 Task: Select the current location as San Jacinto Battleground State Historic Site, Texas, United States . Now zoom + , and verify the location . Show zoom slider
Action: Mouse moved to (279, 63)
Screenshot: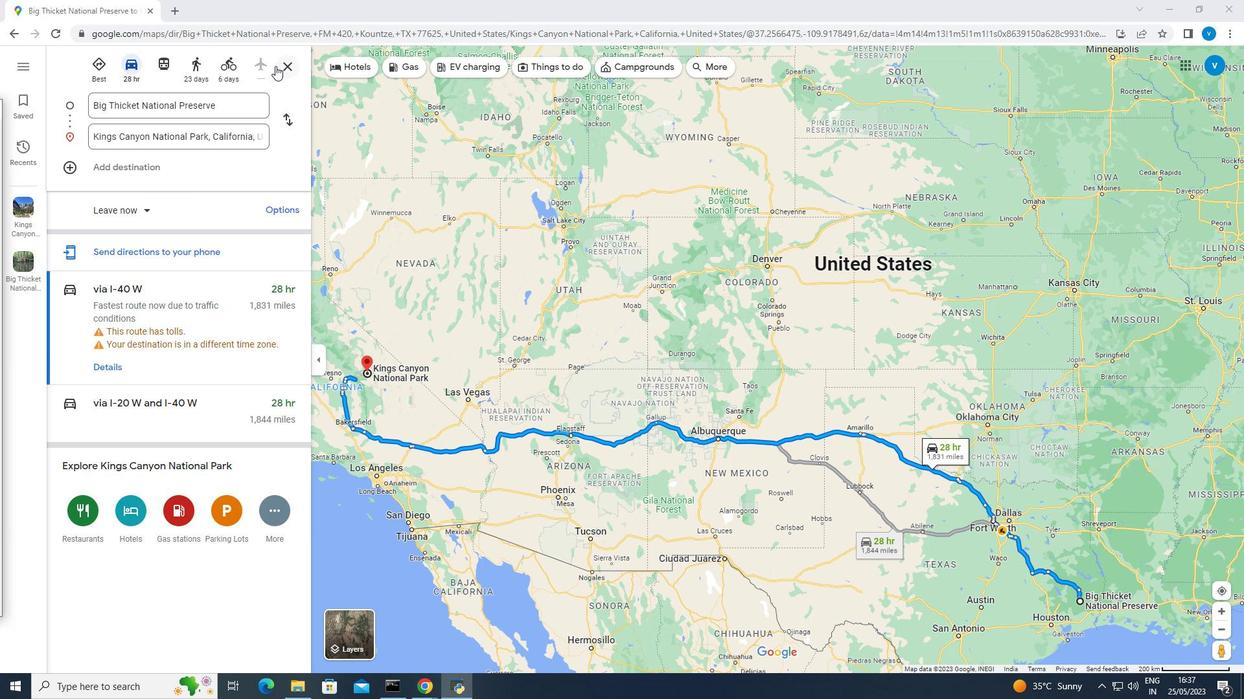 
Action: Mouse pressed left at (279, 63)
Screenshot: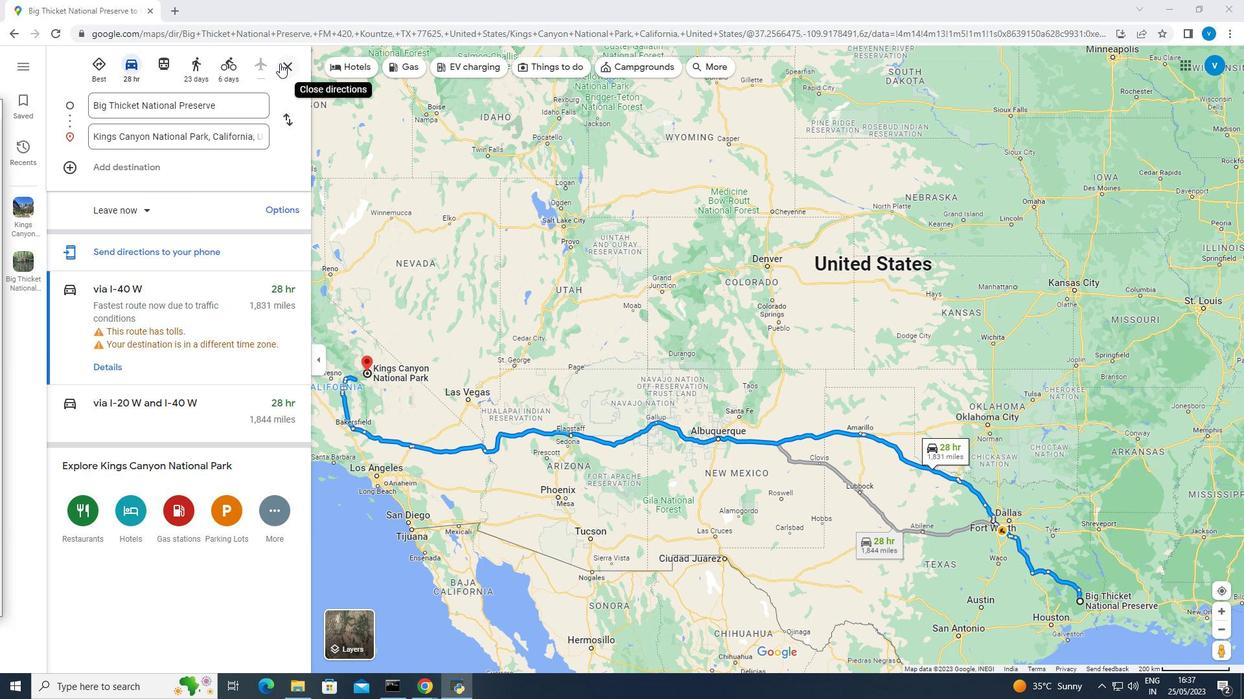 
Action: Mouse moved to (213, 60)
Screenshot: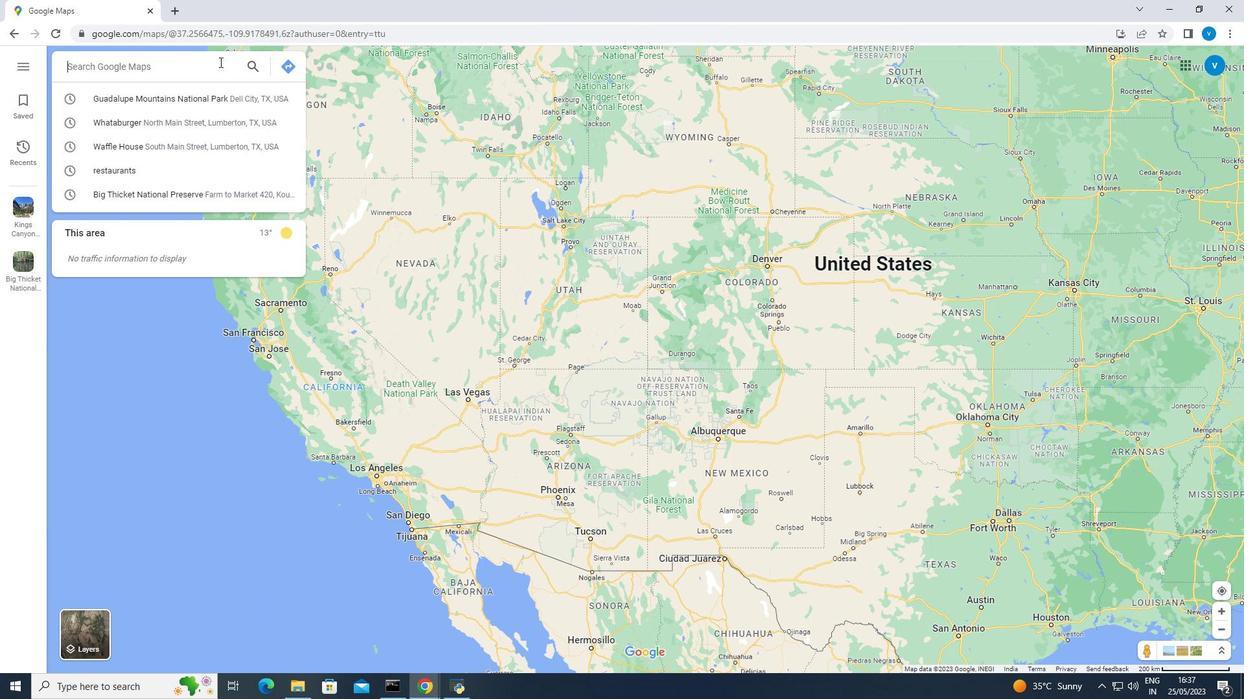 
Action: Mouse pressed left at (213, 60)
Screenshot: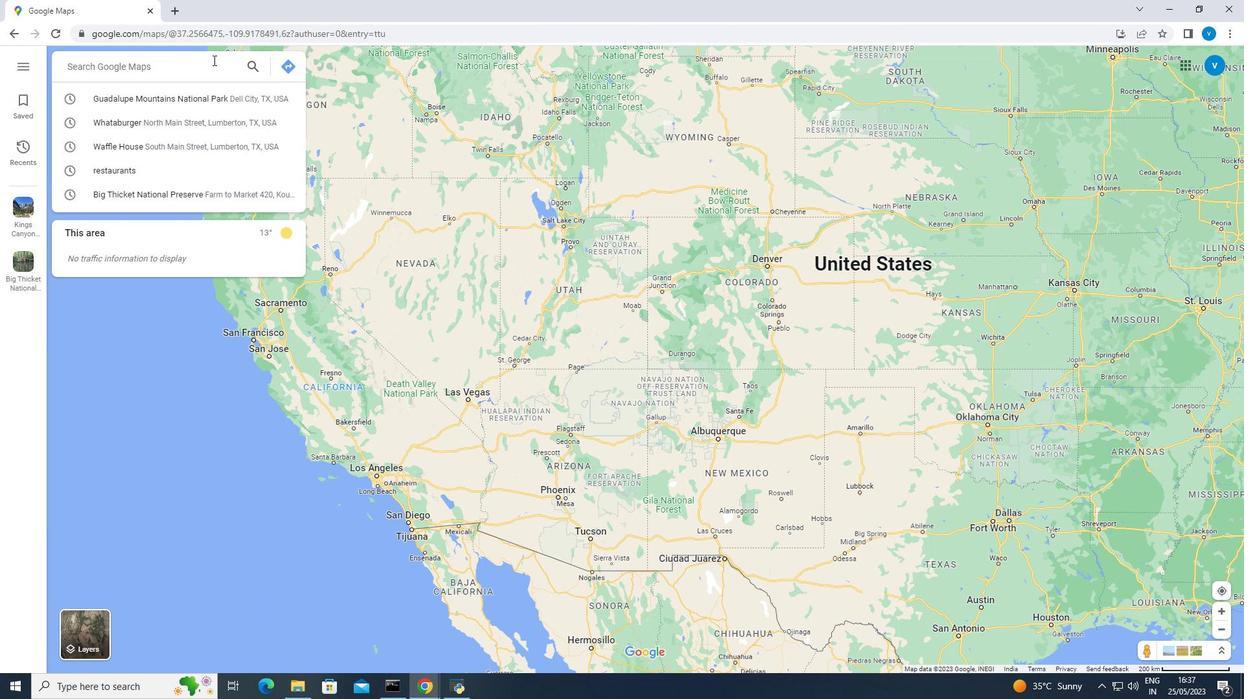 
Action: Key pressed <Key.shift><Key.shift><Key.shift><Key.shift><Key.shift><Key.shift>San<Key.space><Key.shift><Key.shift><Key.shift><Key.shift><Key.shift><Key.shift><Key.shift><Key.shift>Jacinto<Key.space><Key.shift><Key.shift><Key.shift><Key.shift><Key.shift>Battleground<Key.space><Key.shift><Key.shift><Key.shift><Key.shift>State<Key.space><Key.shift><Key.shift><Key.shift><Key.shift>Historic<Key.space><Key.shift><Key.shift><Key.shift>Site,<Key.space><Key.shift><Key.shift><Key.shift>Texas,<Key.space><Key.shift><Key.shift><Key.shift><Key.shift><Key.shift>United<Key.space><Key.shift><Key.shift><Key.shift><Key.shift>States<Key.enter>
Screenshot: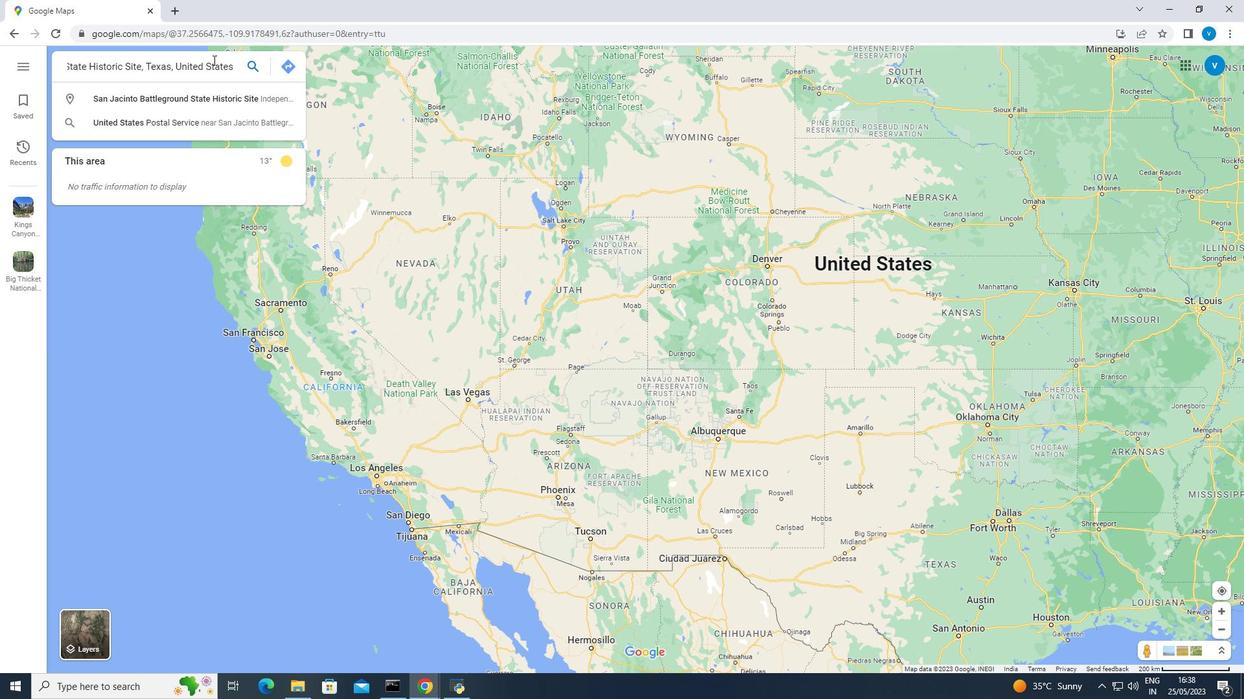 
Action: Mouse moved to (546, 322)
Screenshot: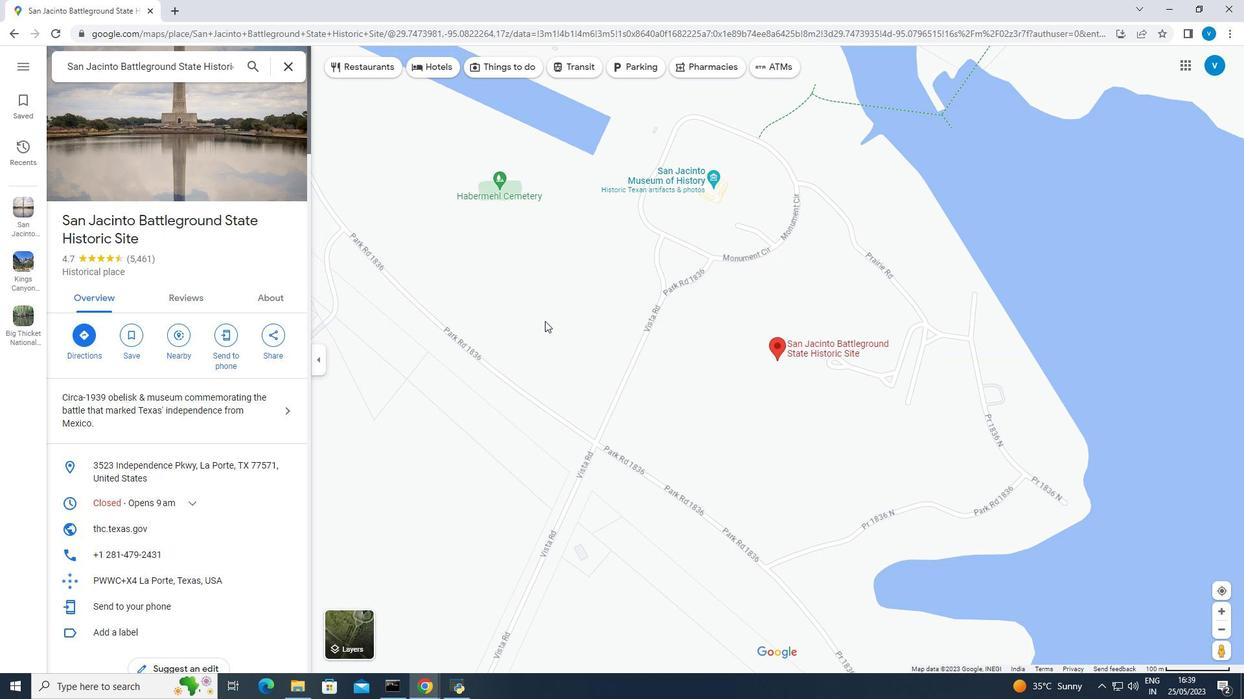 
Action: Mouse scrolled (546, 321) with delta (0, 0)
Screenshot: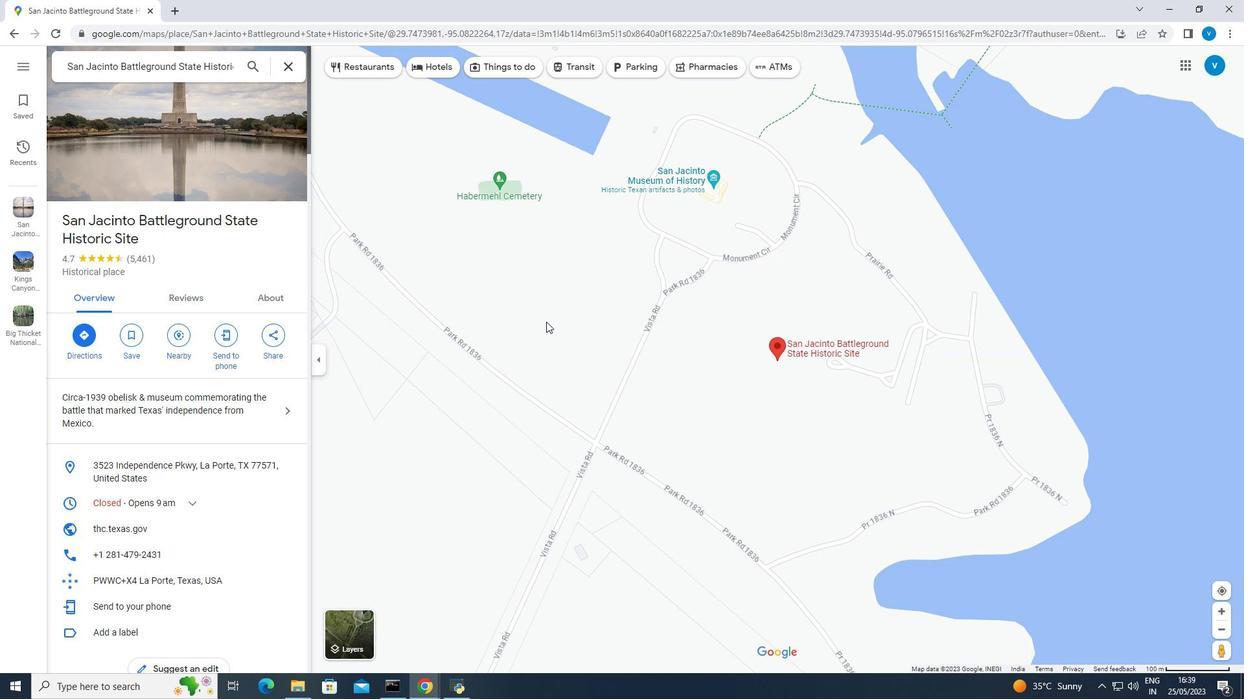 
Action: Mouse scrolled (546, 321) with delta (0, 0)
Screenshot: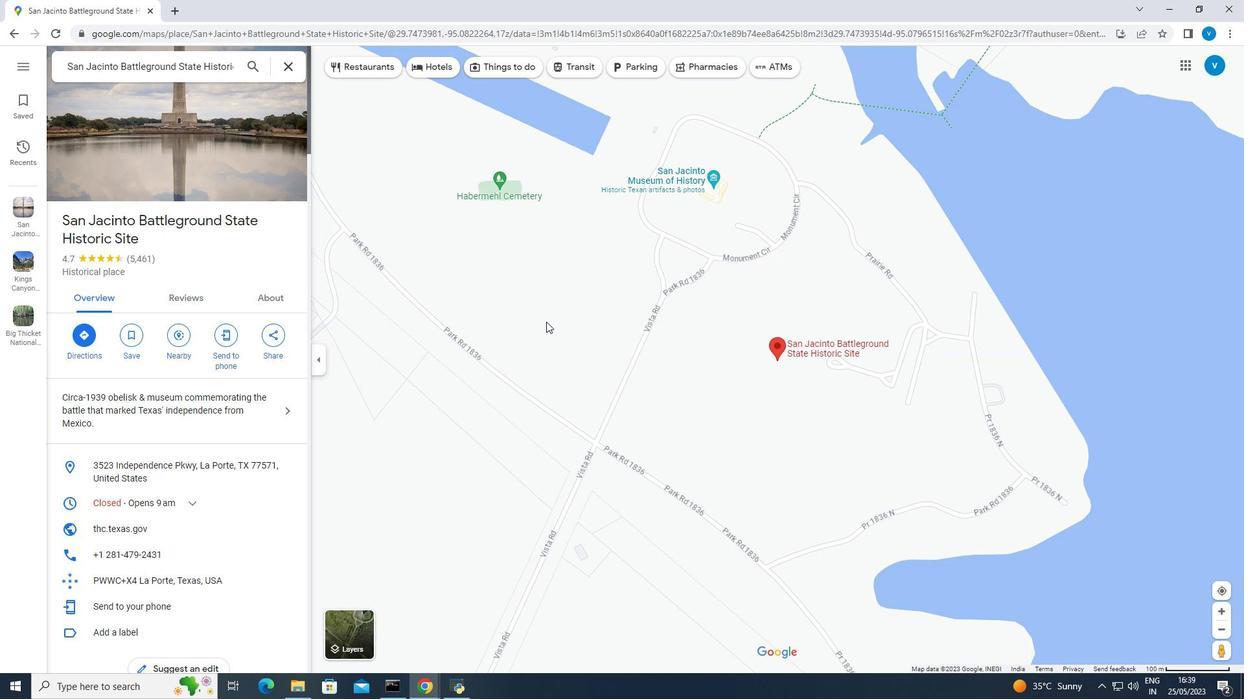 
Action: Mouse scrolled (546, 321) with delta (0, 0)
Screenshot: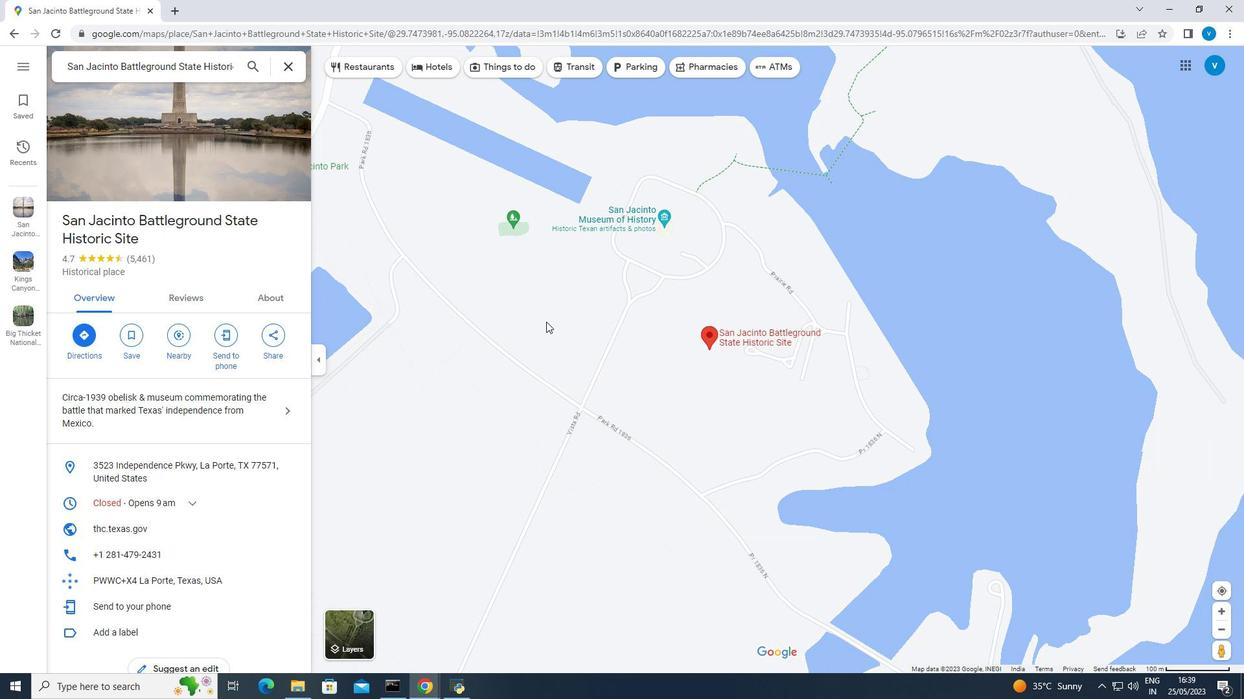 
Action: Mouse scrolled (546, 321) with delta (0, 0)
Screenshot: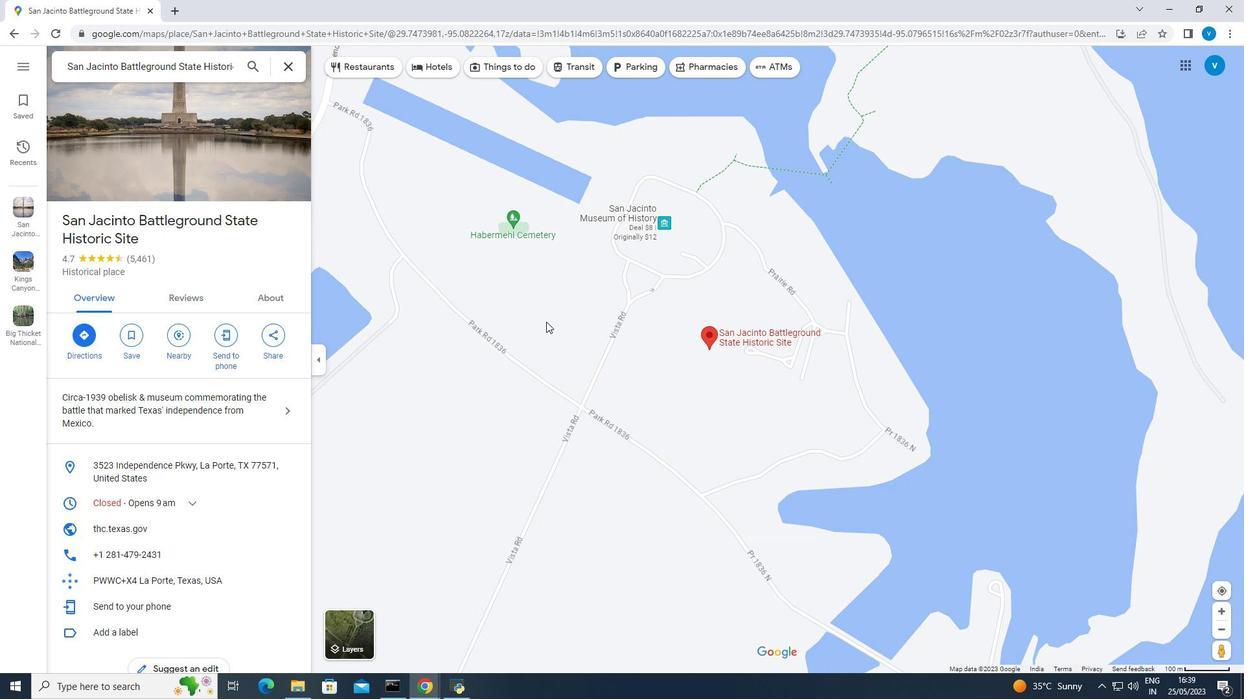 
Action: Mouse scrolled (546, 321) with delta (0, 0)
Screenshot: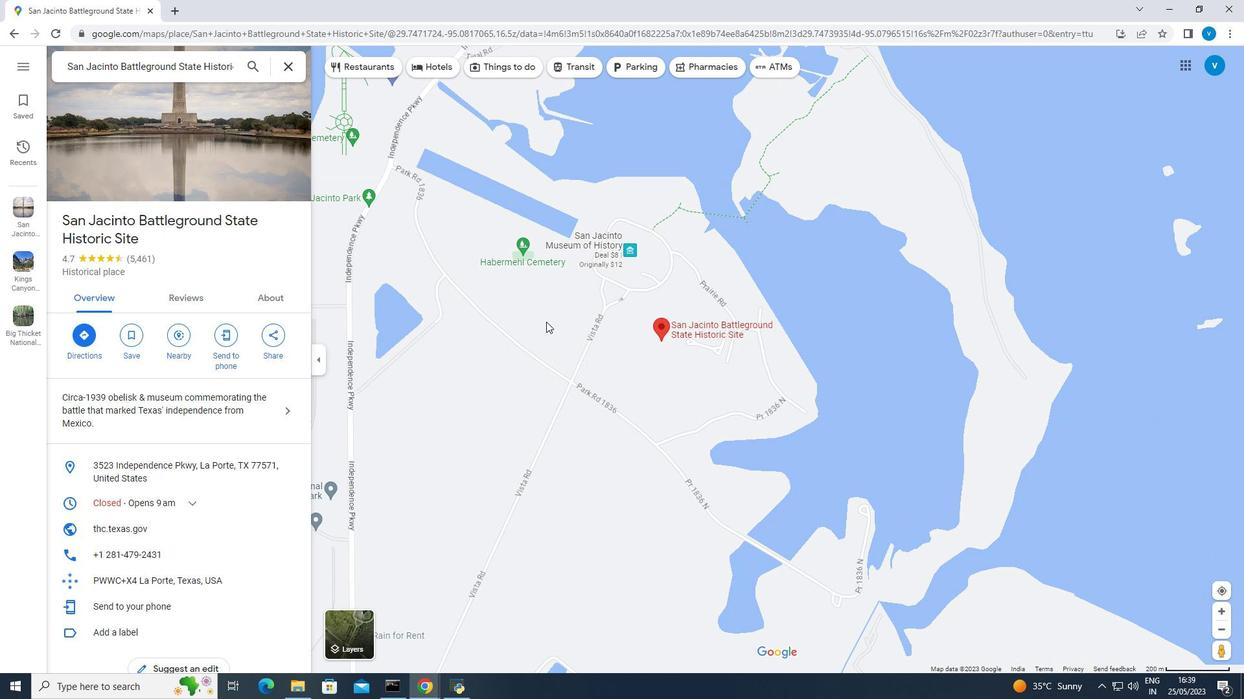 
Action: Mouse moved to (1219, 607)
Screenshot: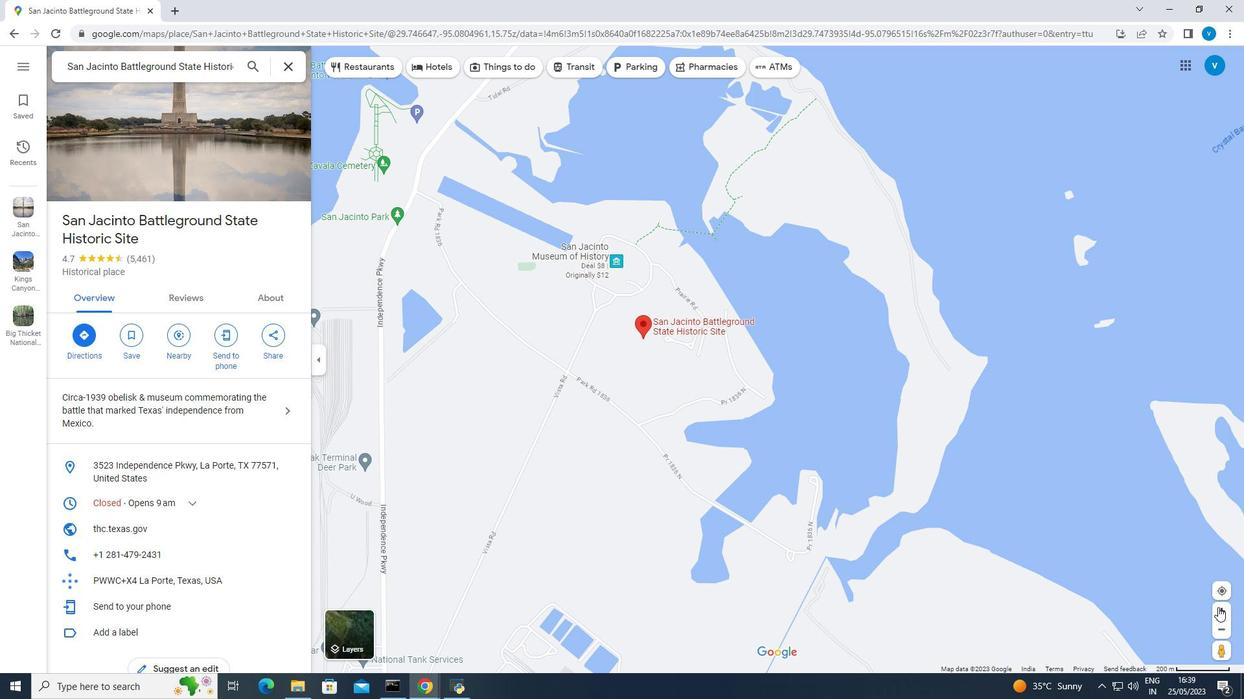 
Action: Mouse pressed left at (1219, 607)
Screenshot: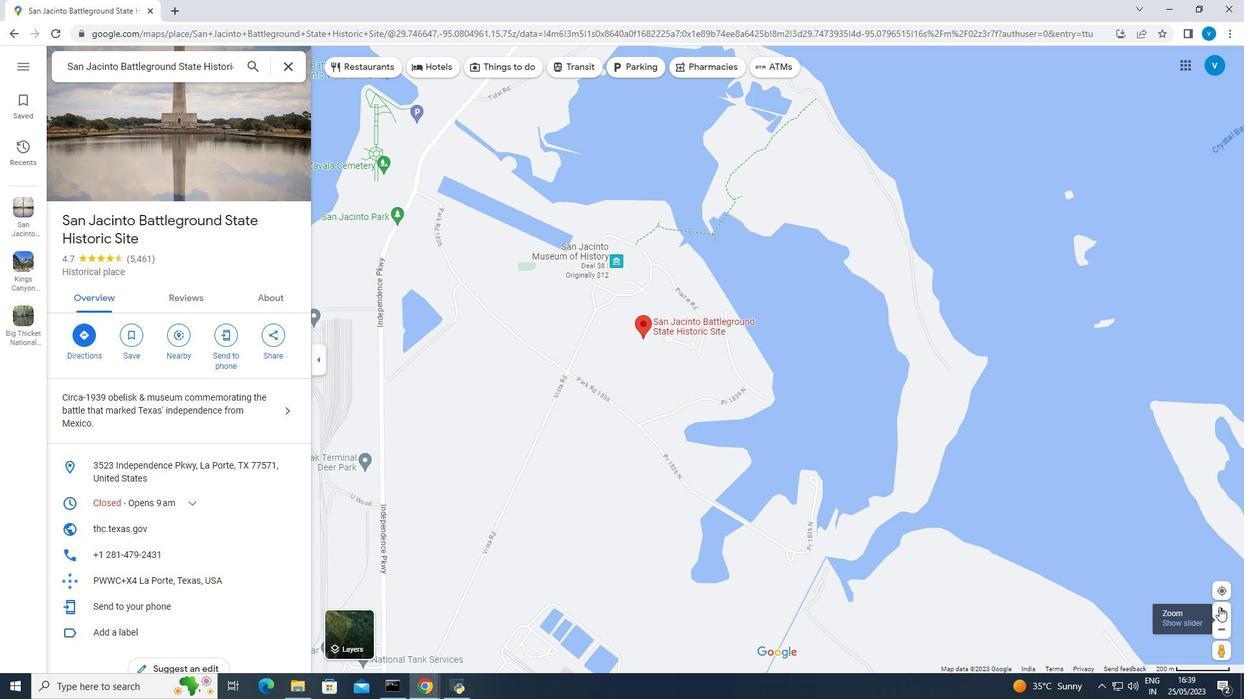 
Action: Mouse moved to (1219, 607)
Screenshot: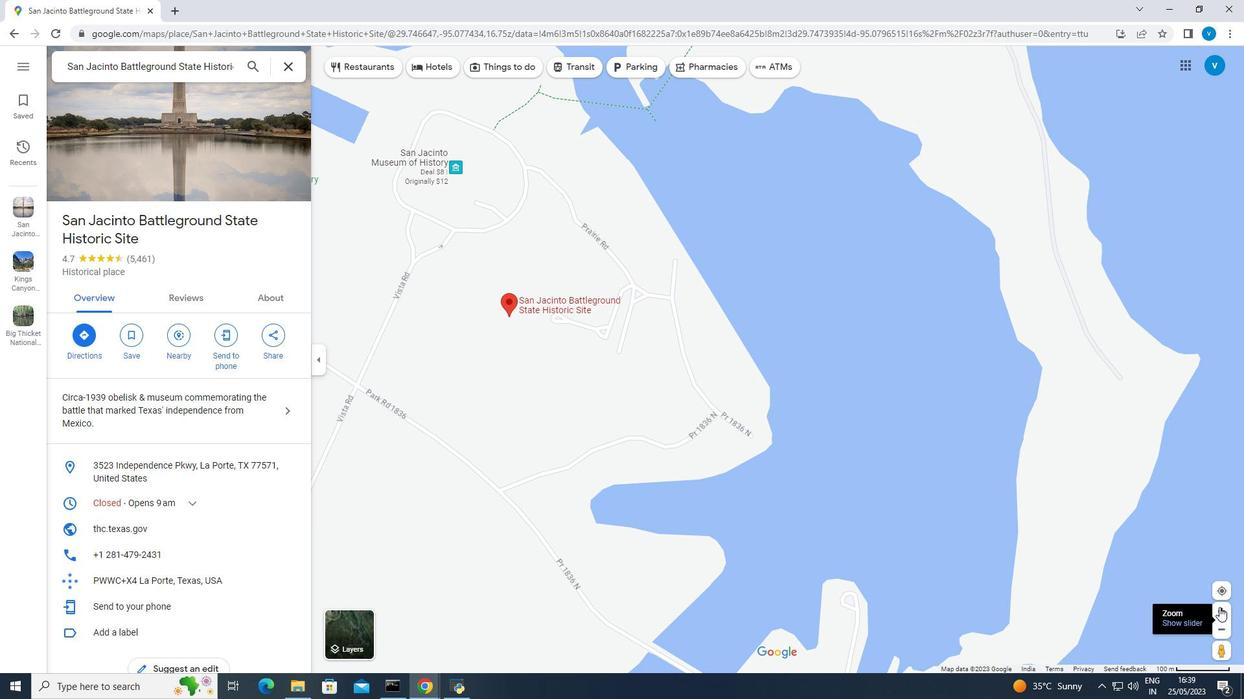 
Action: Mouse pressed left at (1219, 607)
Screenshot: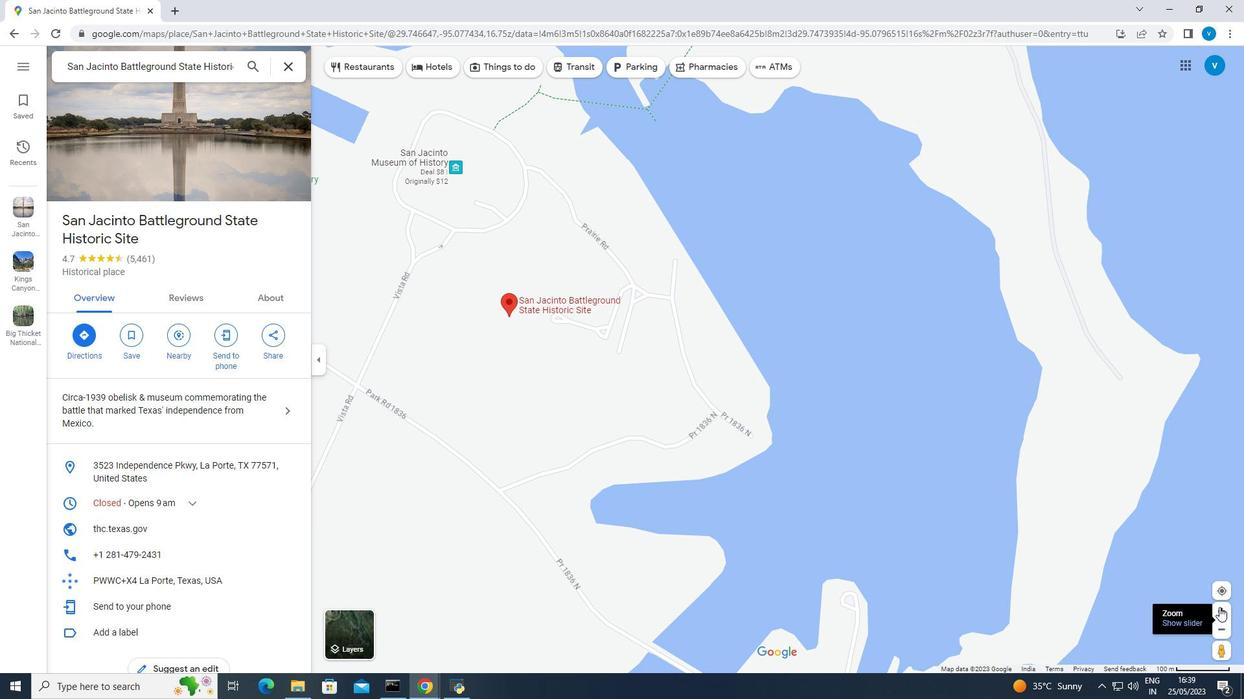 
Action: Mouse moved to (438, 314)
Screenshot: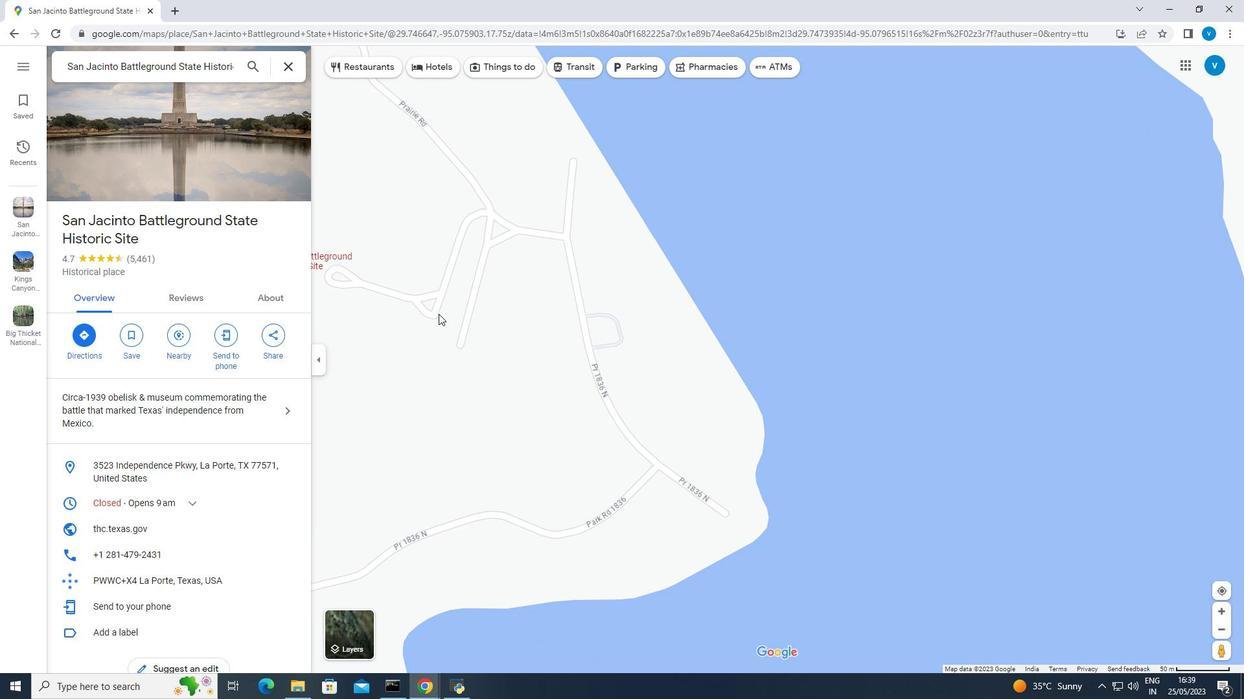 
Action: Mouse pressed left at (438, 314)
Screenshot: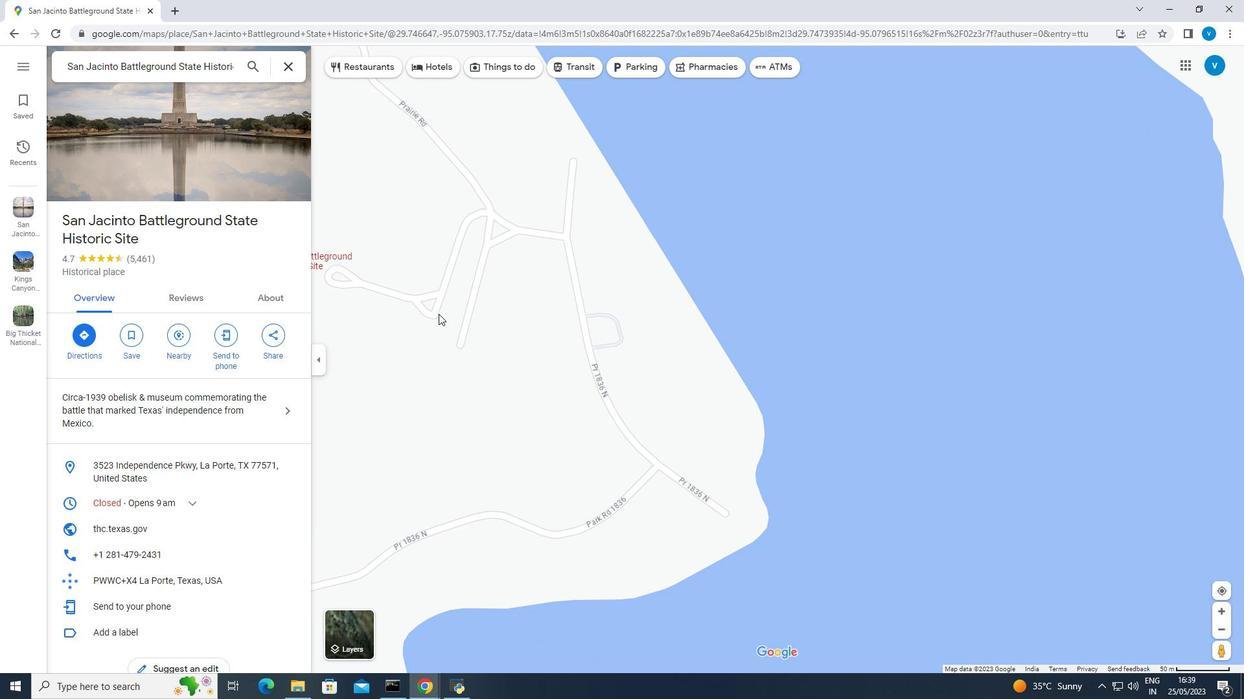 
Action: Mouse moved to (499, 334)
Screenshot: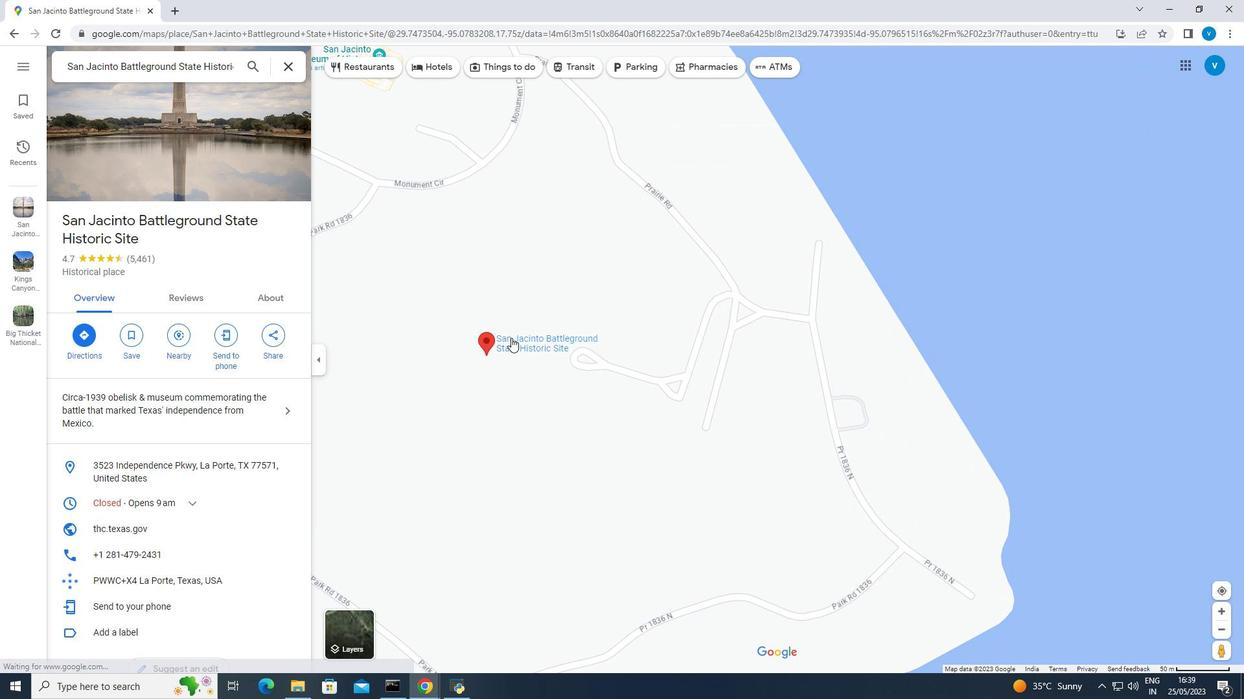 
Action: Mouse pressed left at (499, 334)
Screenshot: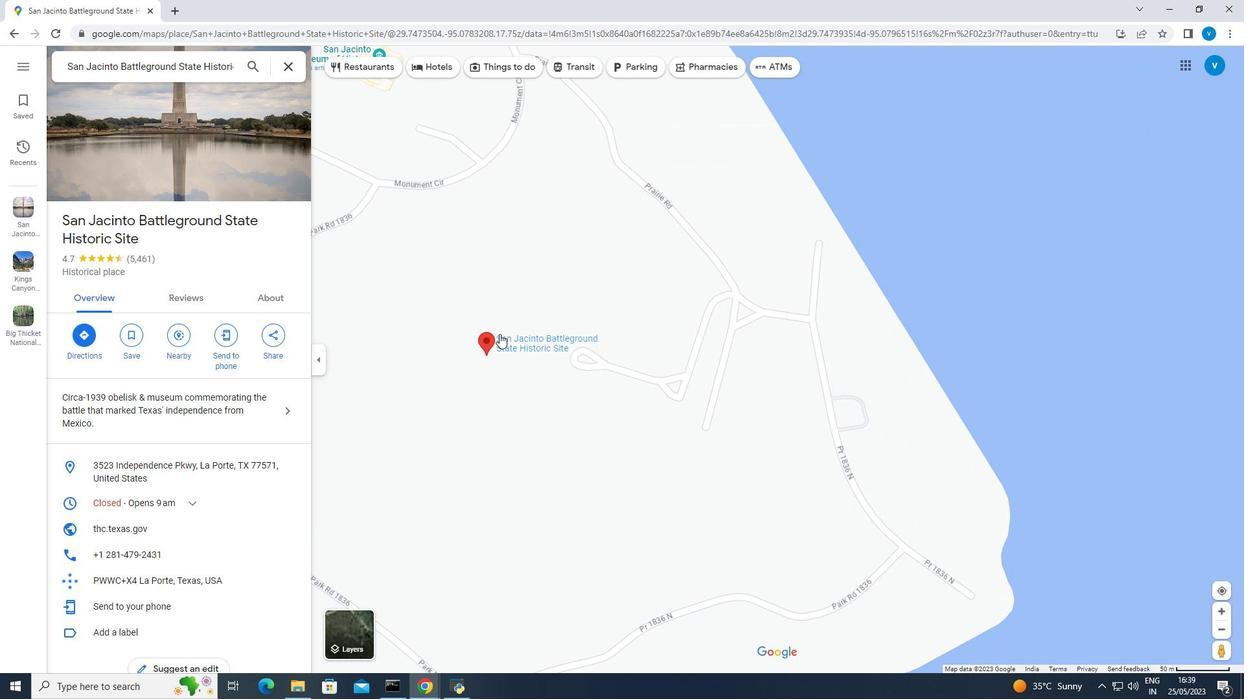 
Action: Mouse moved to (499, 333)
Screenshot: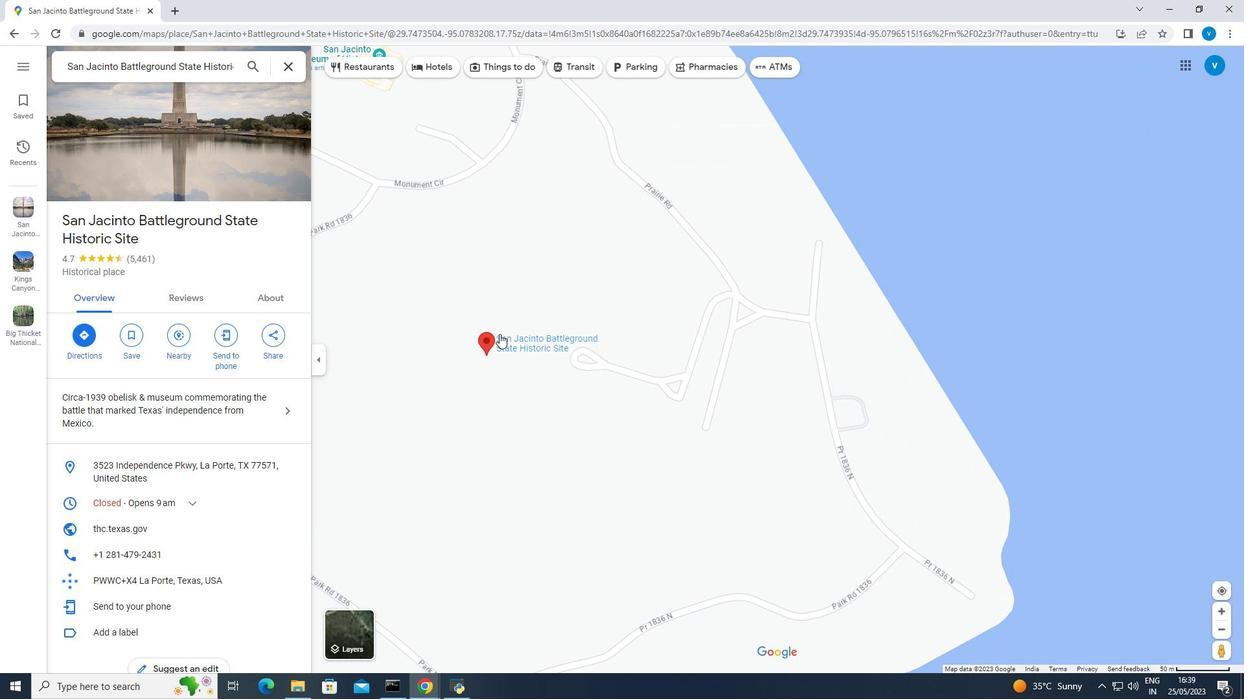 
Action: Mouse pressed left at (499, 333)
Screenshot: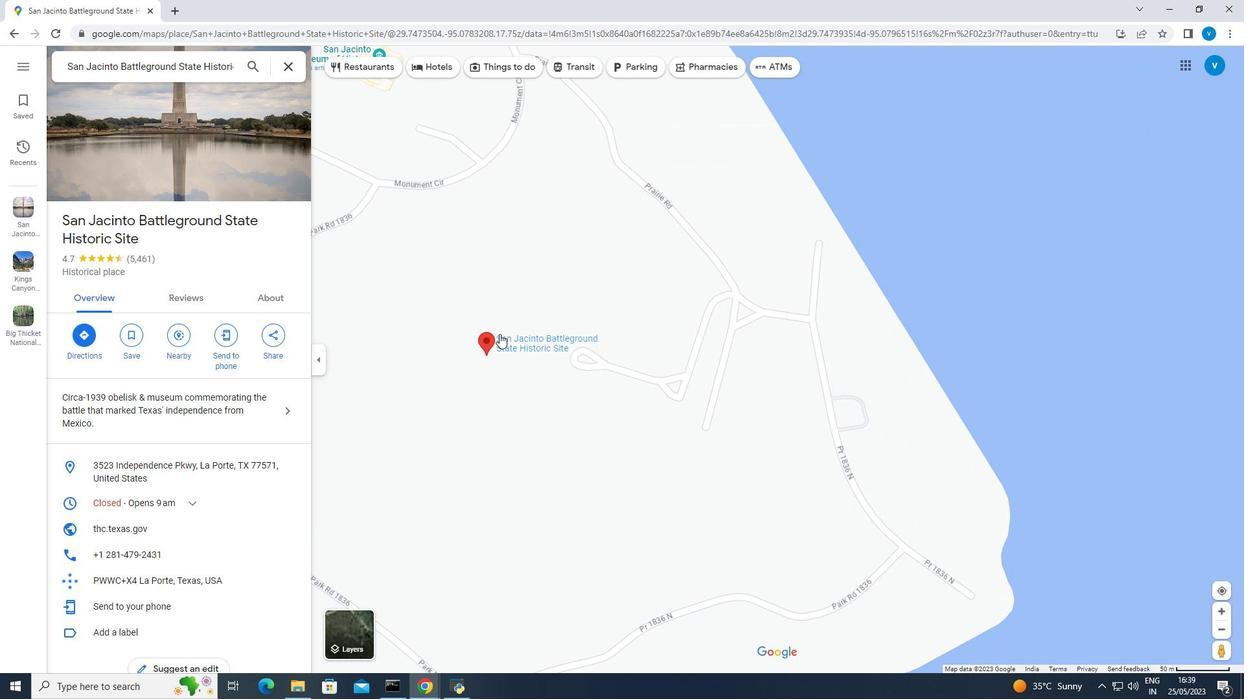 
Action: Mouse moved to (730, 473)
Screenshot: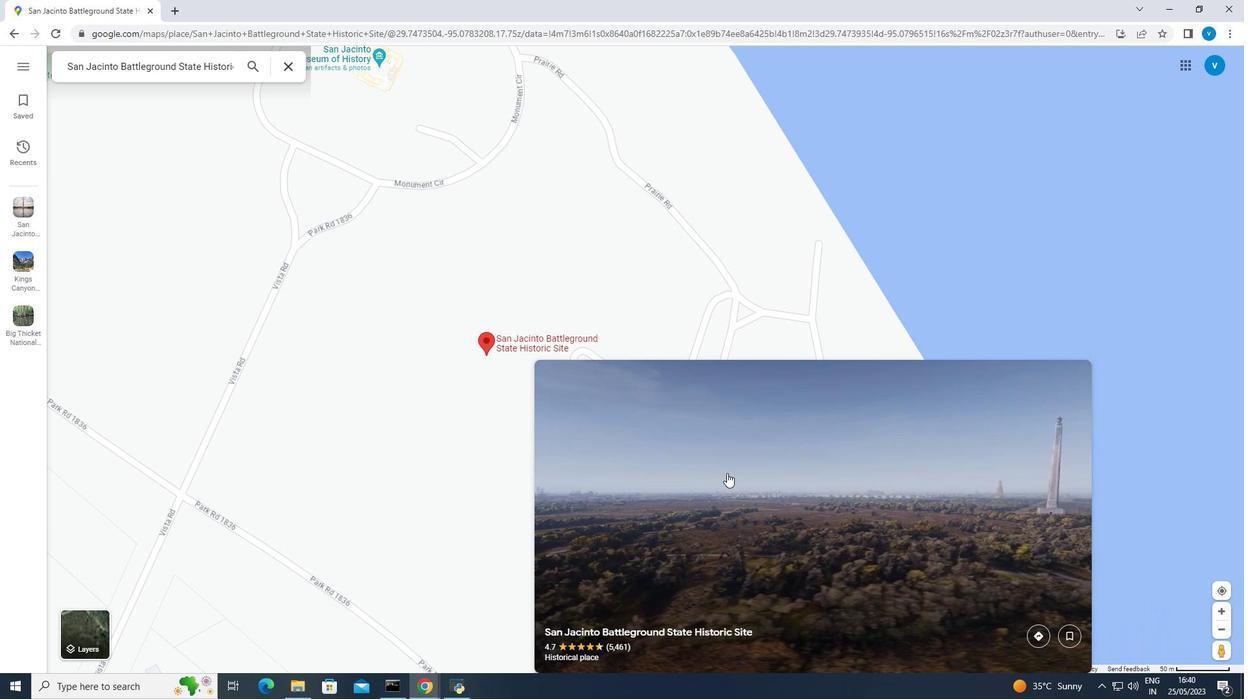 
Action: Mouse pressed left at (730, 473)
Screenshot: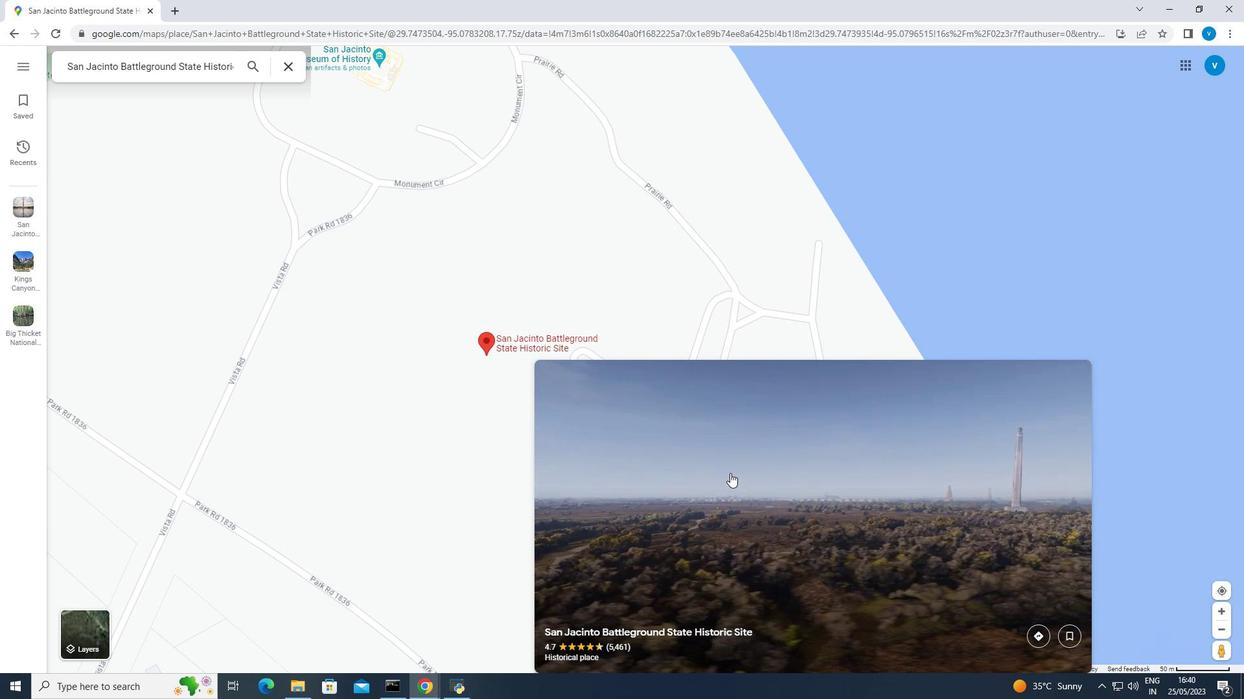 
Action: Mouse moved to (269, 152)
Screenshot: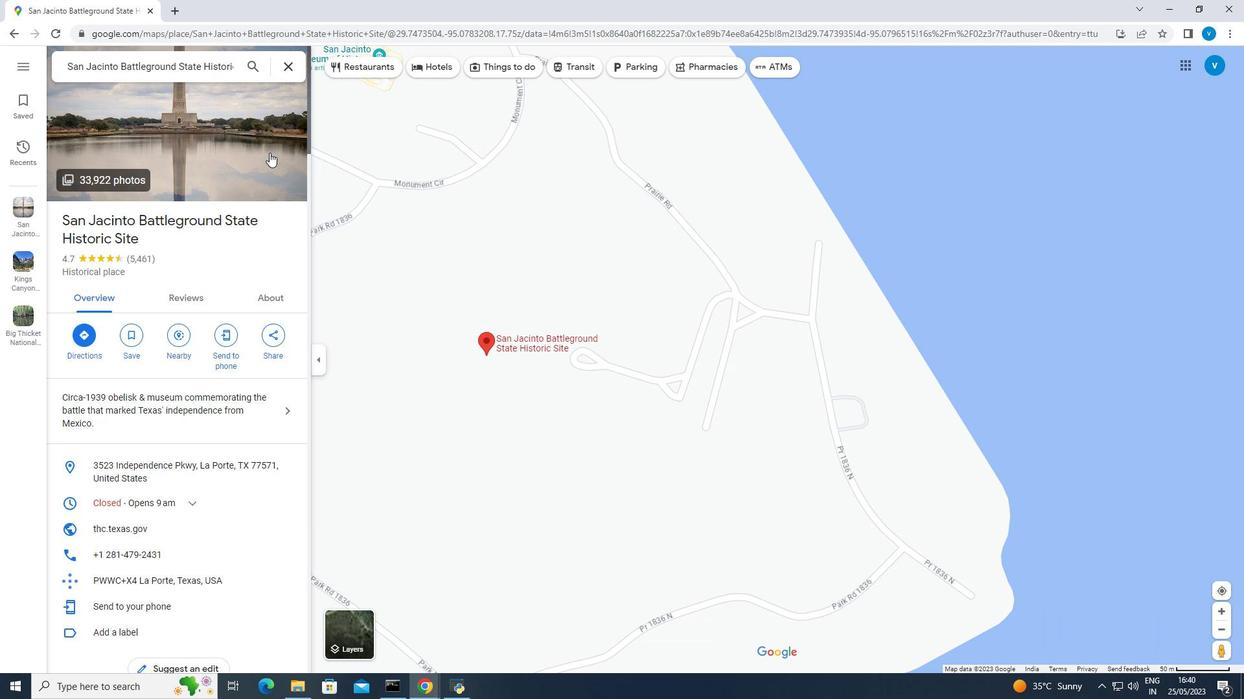 
Action: Mouse pressed left at (269, 152)
Screenshot: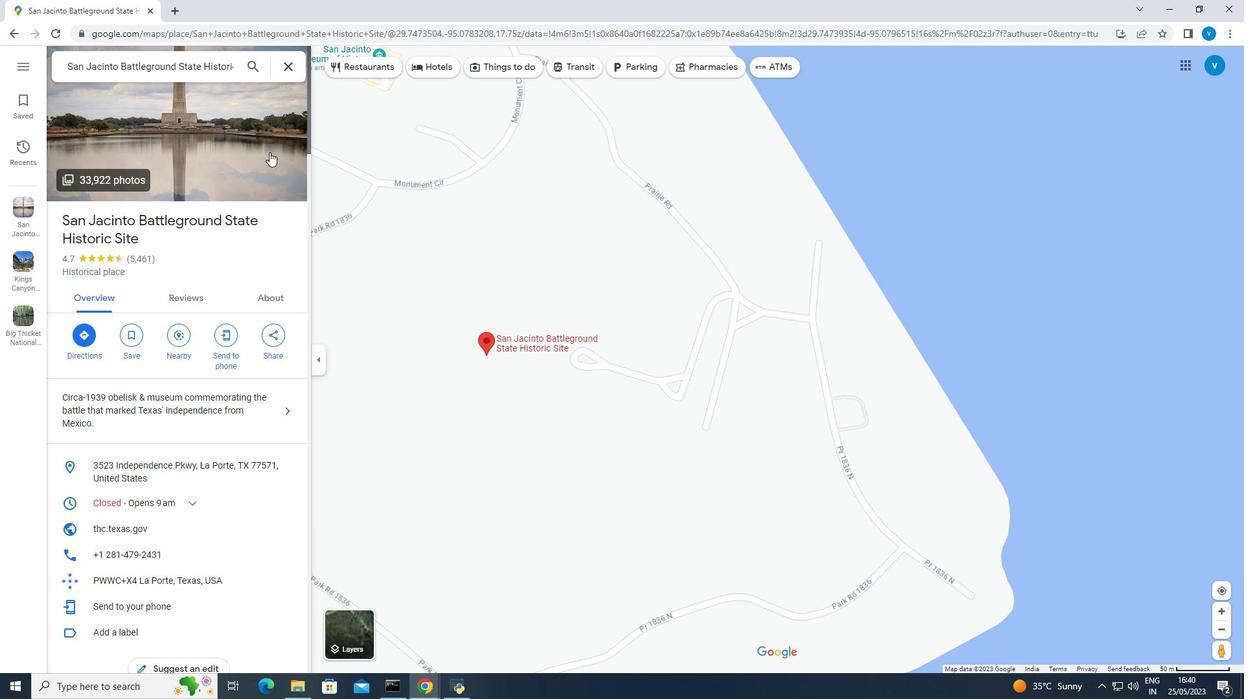
Action: Mouse pressed left at (269, 152)
Screenshot: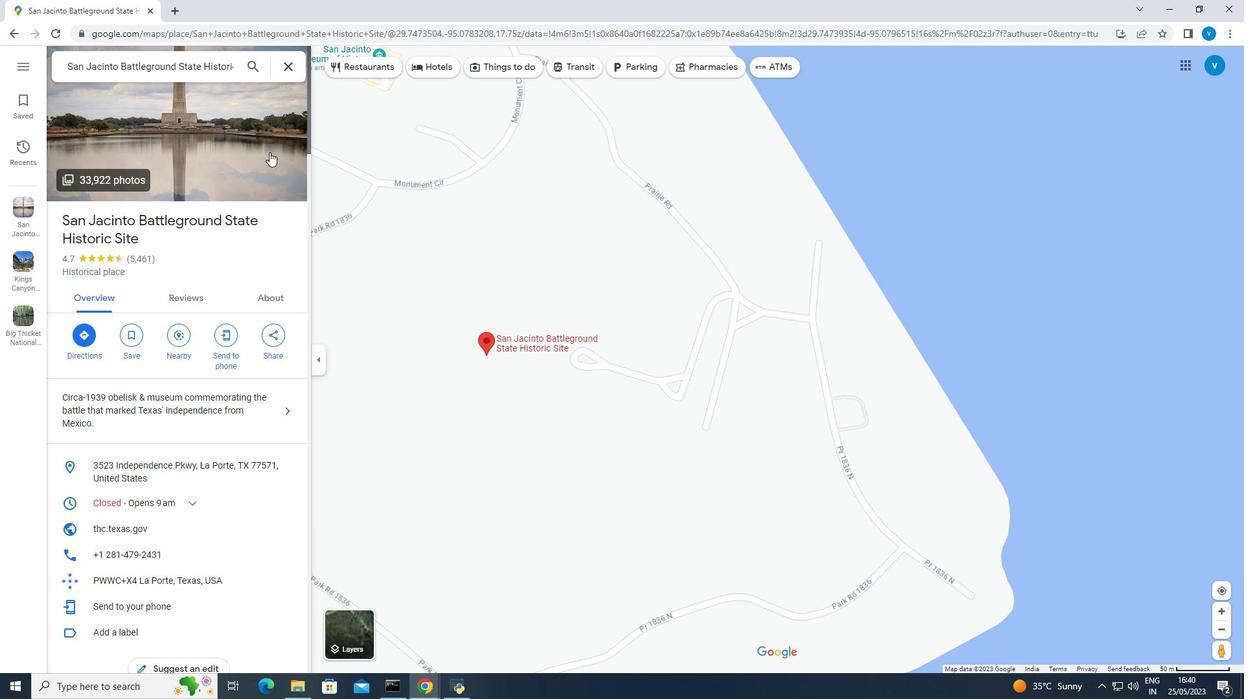 
Action: Mouse moved to (794, 573)
Screenshot: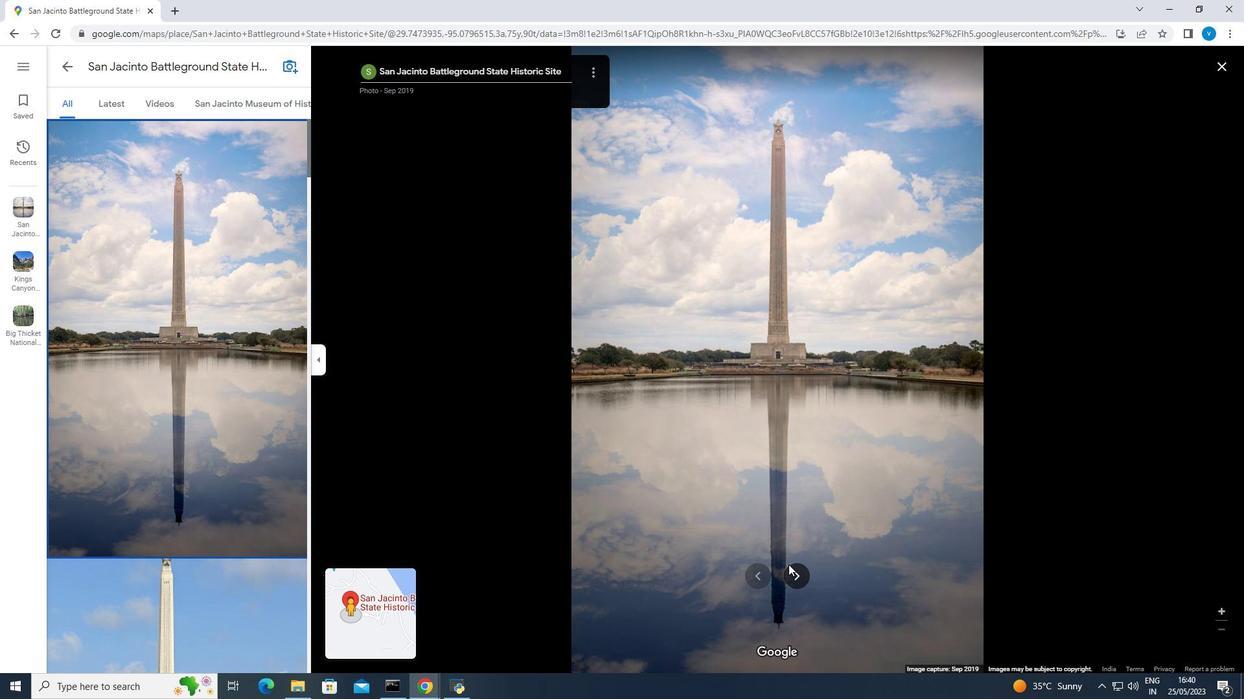 
Action: Mouse pressed left at (794, 573)
Screenshot: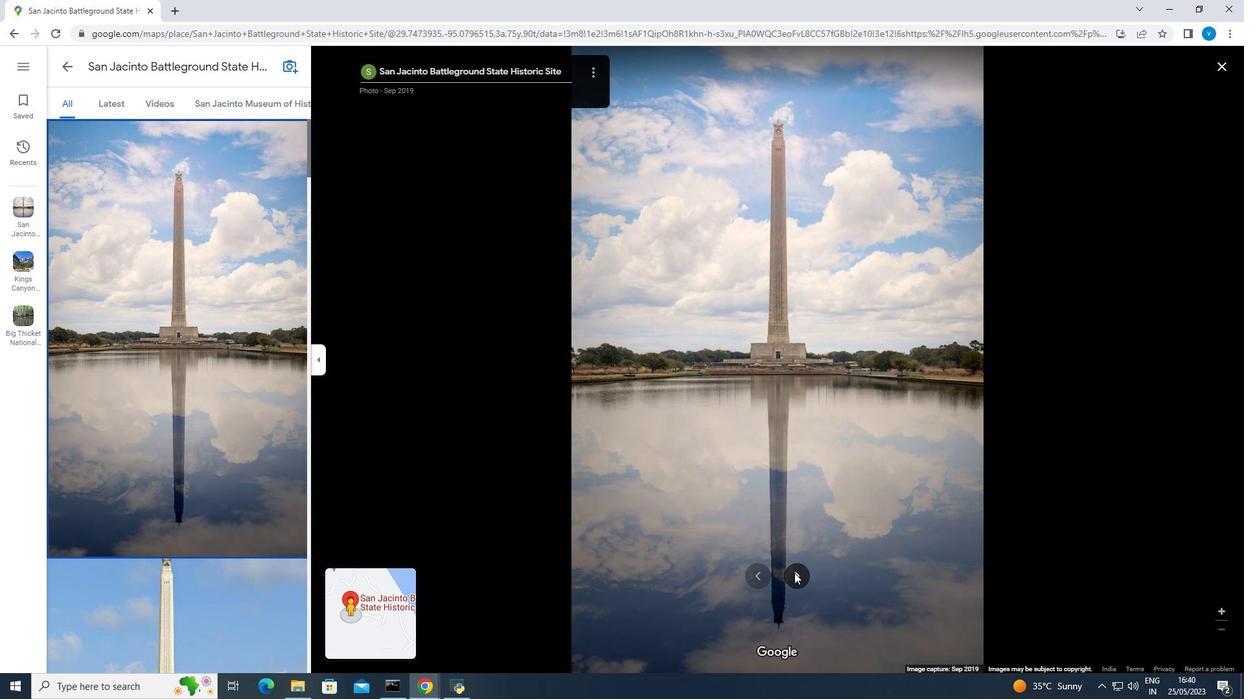 
Action: Mouse moved to (794, 572)
Screenshot: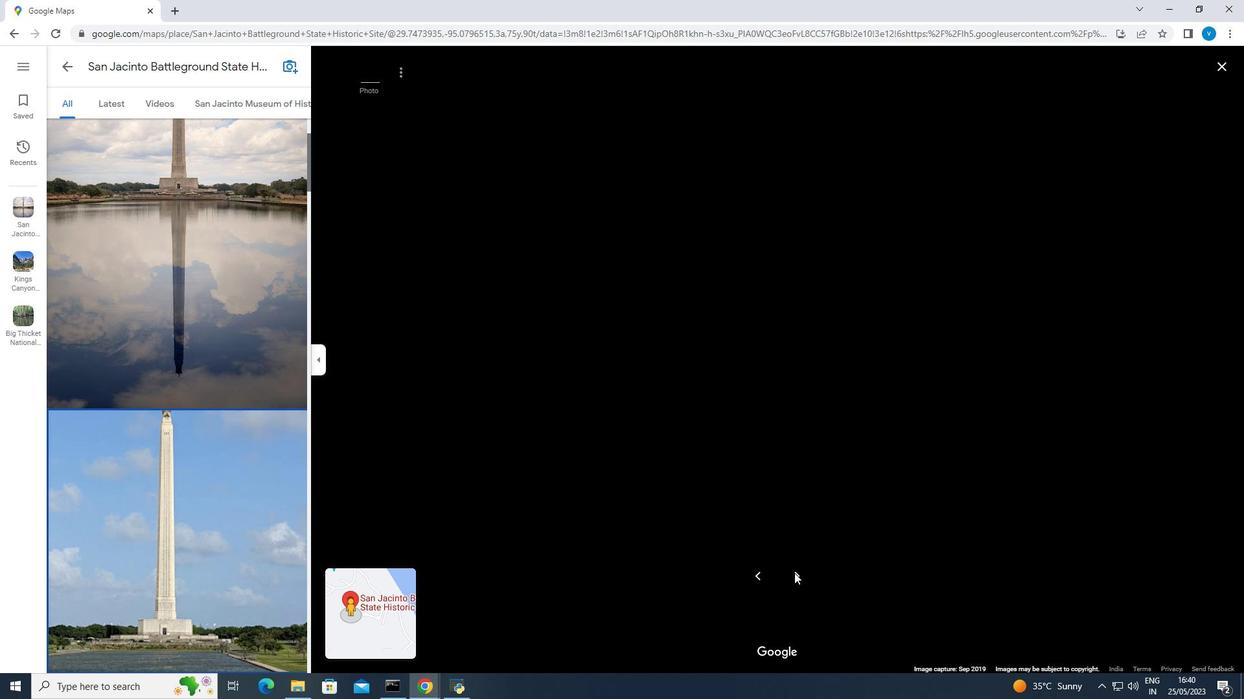 
Action: Mouse pressed left at (794, 572)
Screenshot: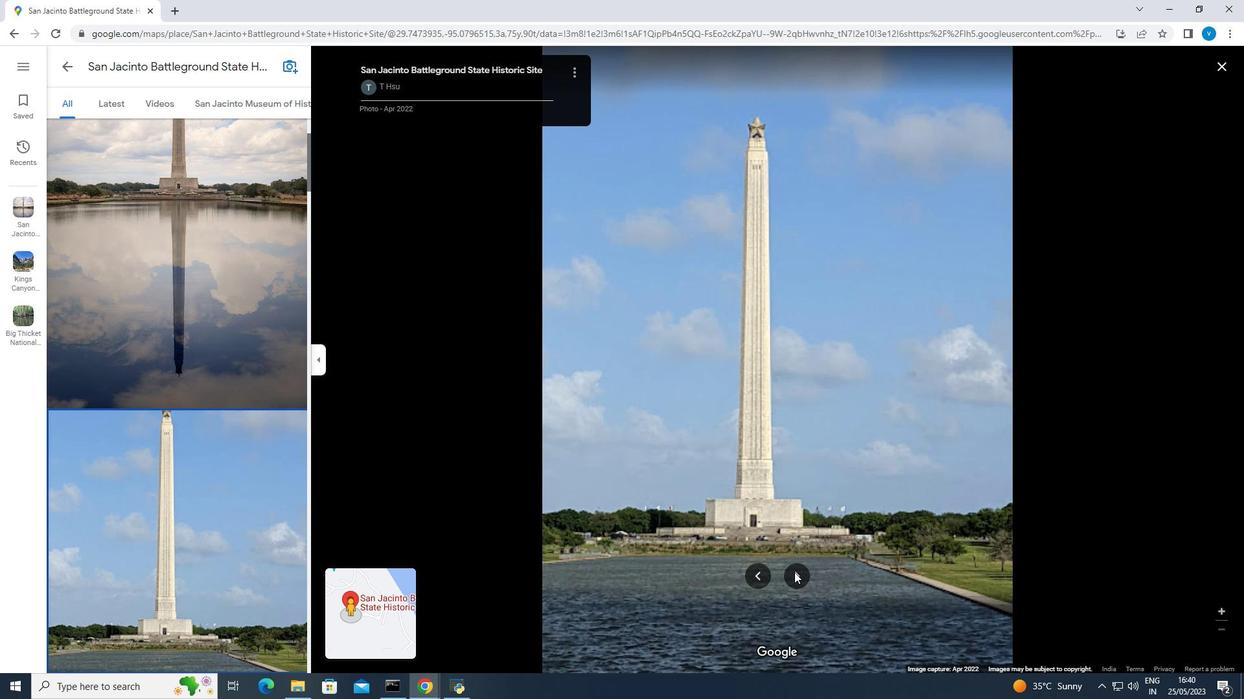 
Action: Mouse pressed left at (794, 572)
Screenshot: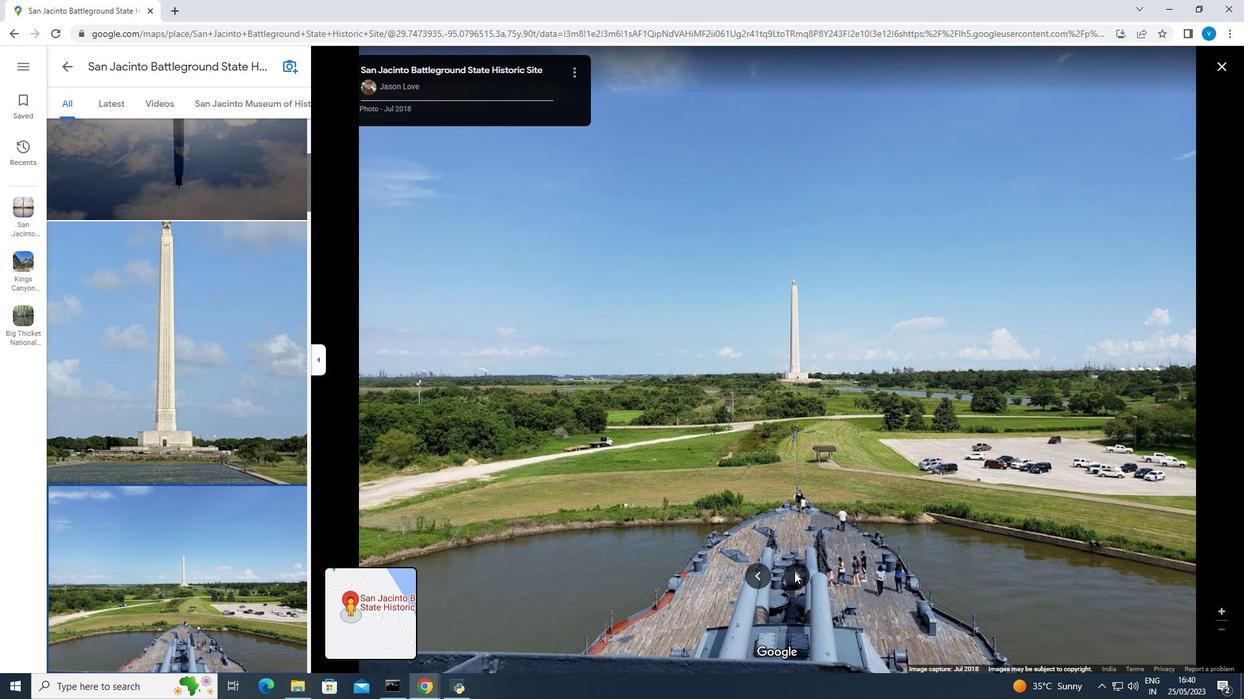 
Action: Mouse moved to (794, 569)
Screenshot: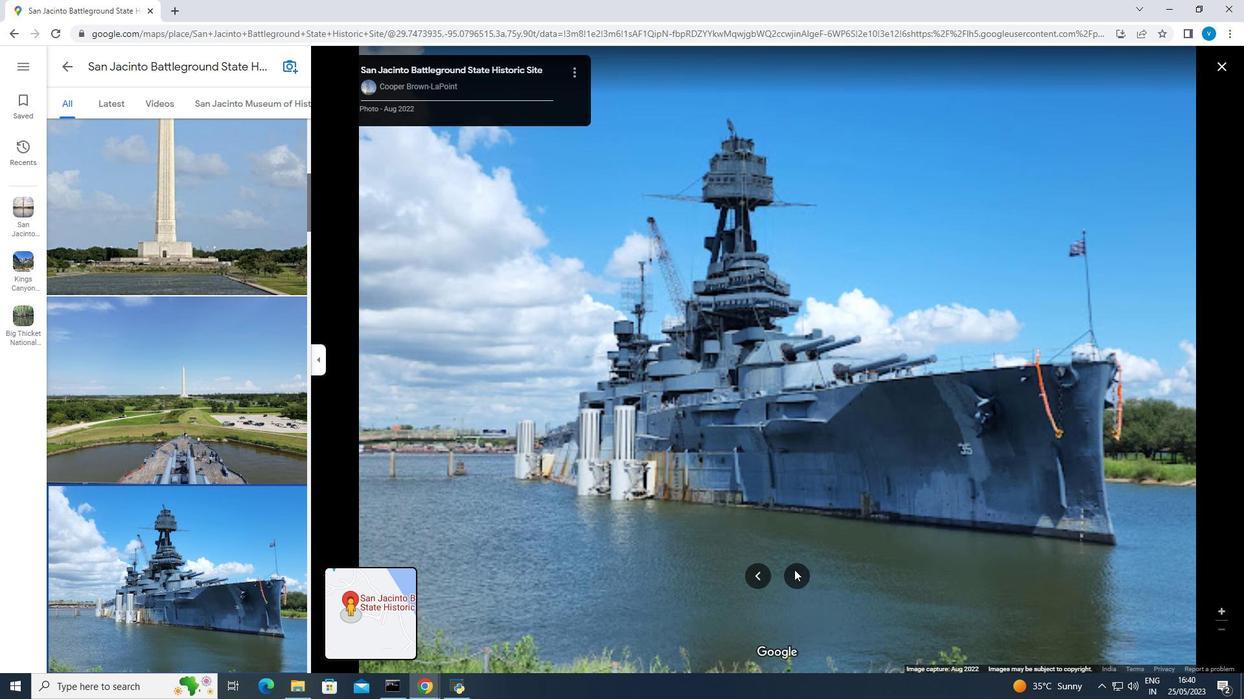 
Action: Mouse pressed left at (794, 569)
Screenshot: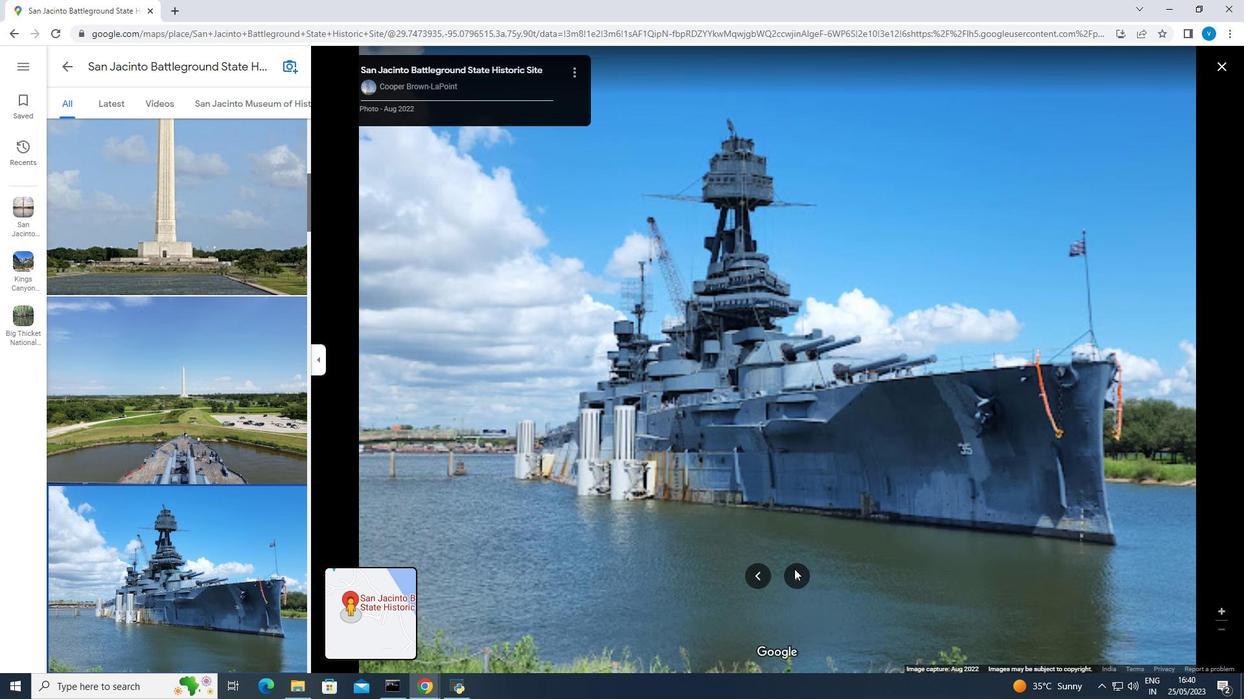 
Action: Mouse pressed left at (794, 569)
Screenshot: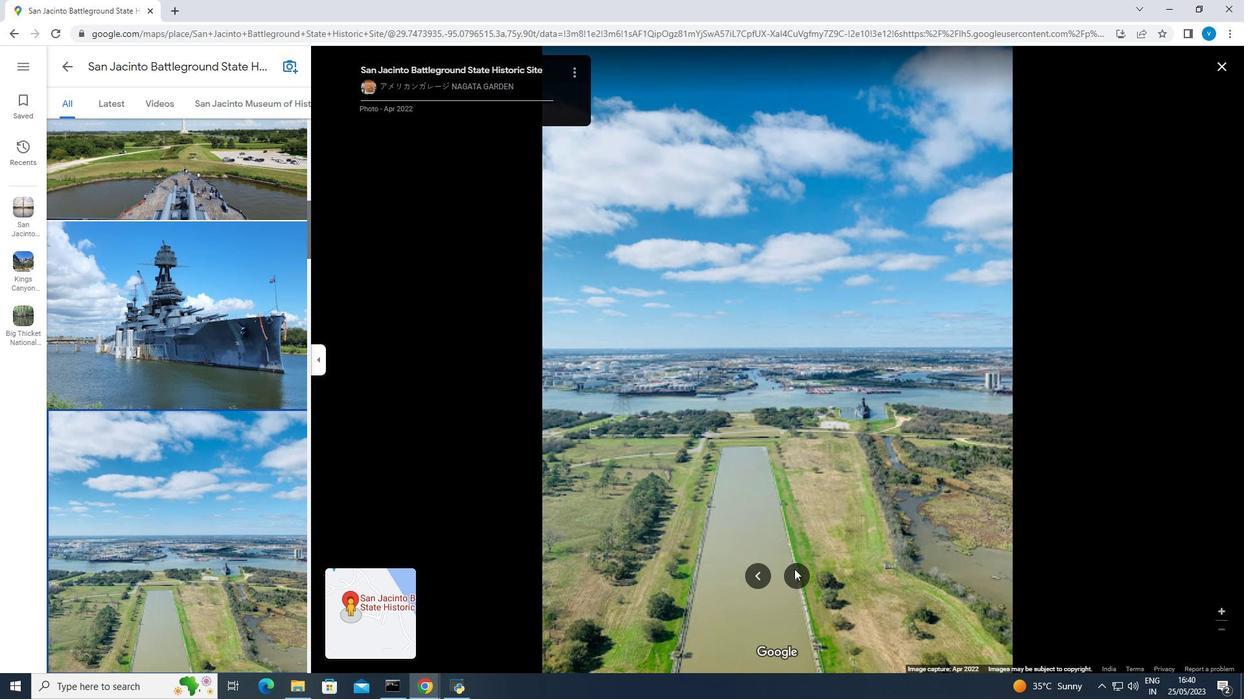 
Action: Mouse pressed left at (794, 569)
Screenshot: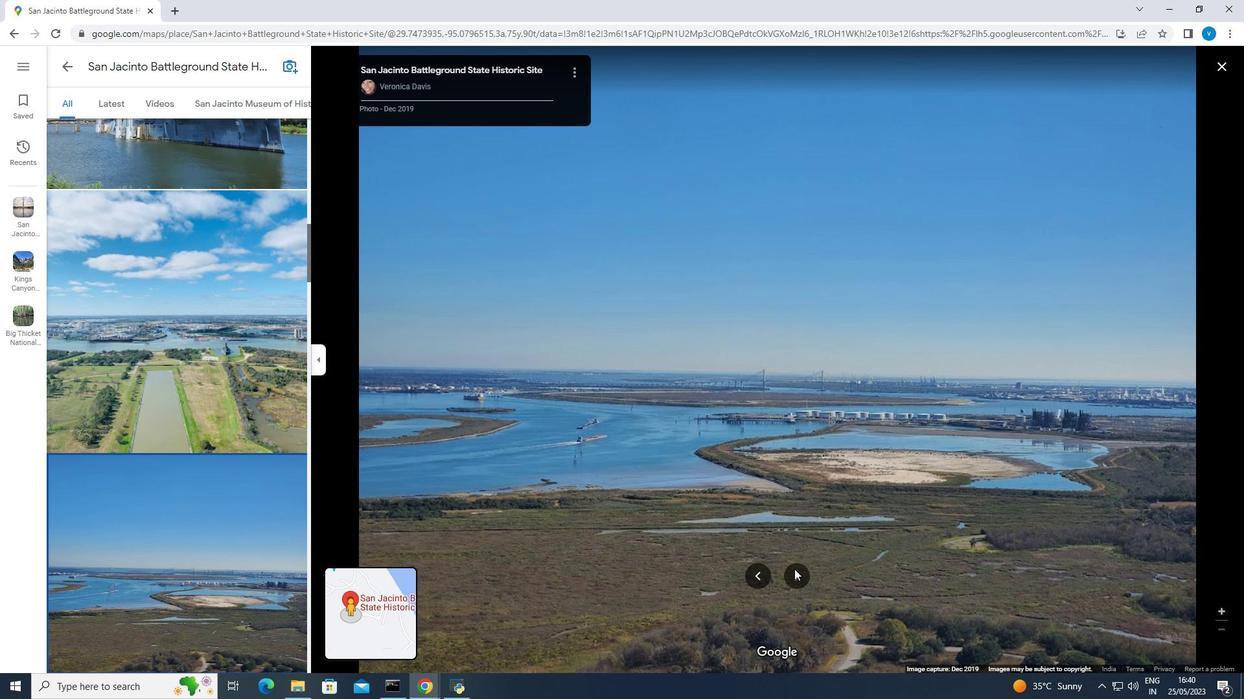 
Action: Mouse pressed left at (794, 569)
Screenshot: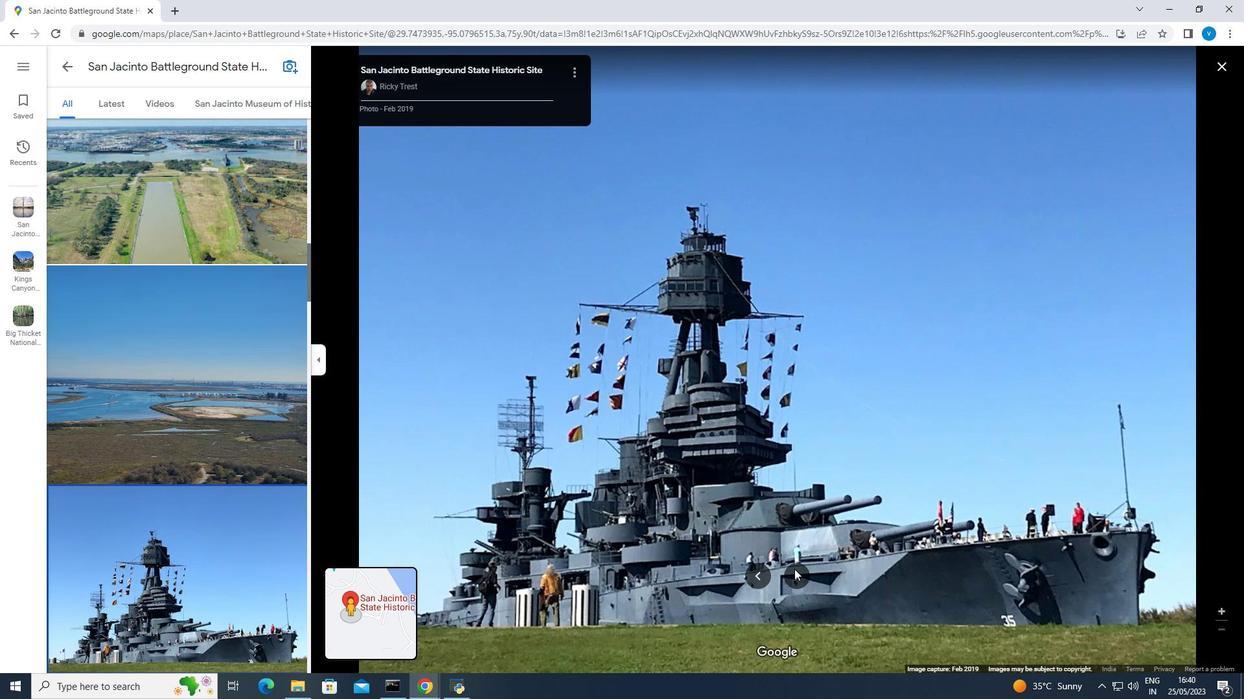 
Action: Mouse pressed left at (794, 569)
Screenshot: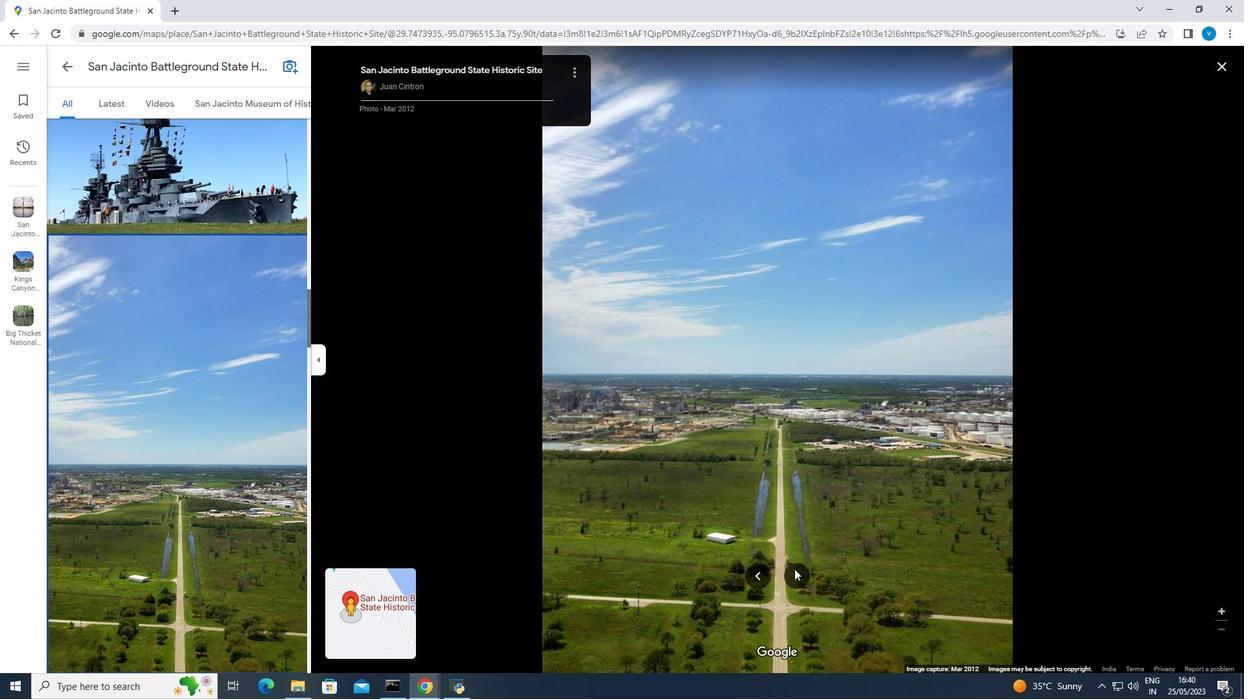 
Action: Mouse moved to (795, 569)
Screenshot: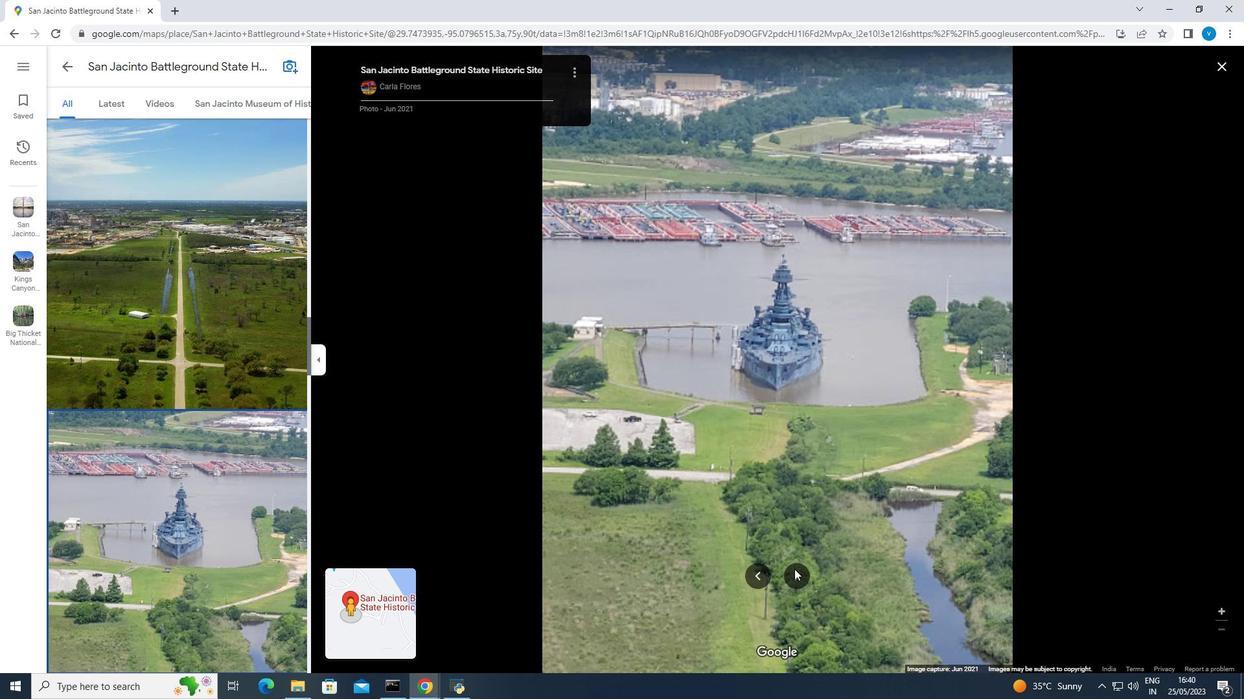
Action: Mouse pressed left at (795, 569)
Screenshot: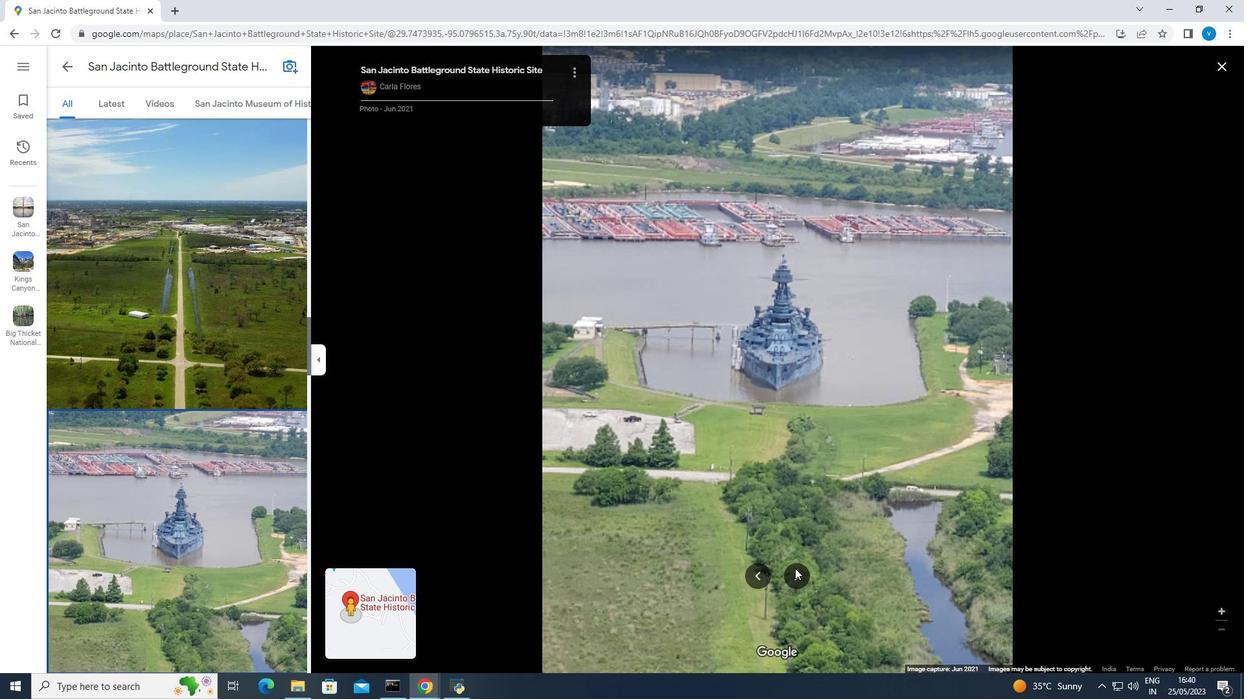 
Action: Mouse pressed left at (795, 569)
Screenshot: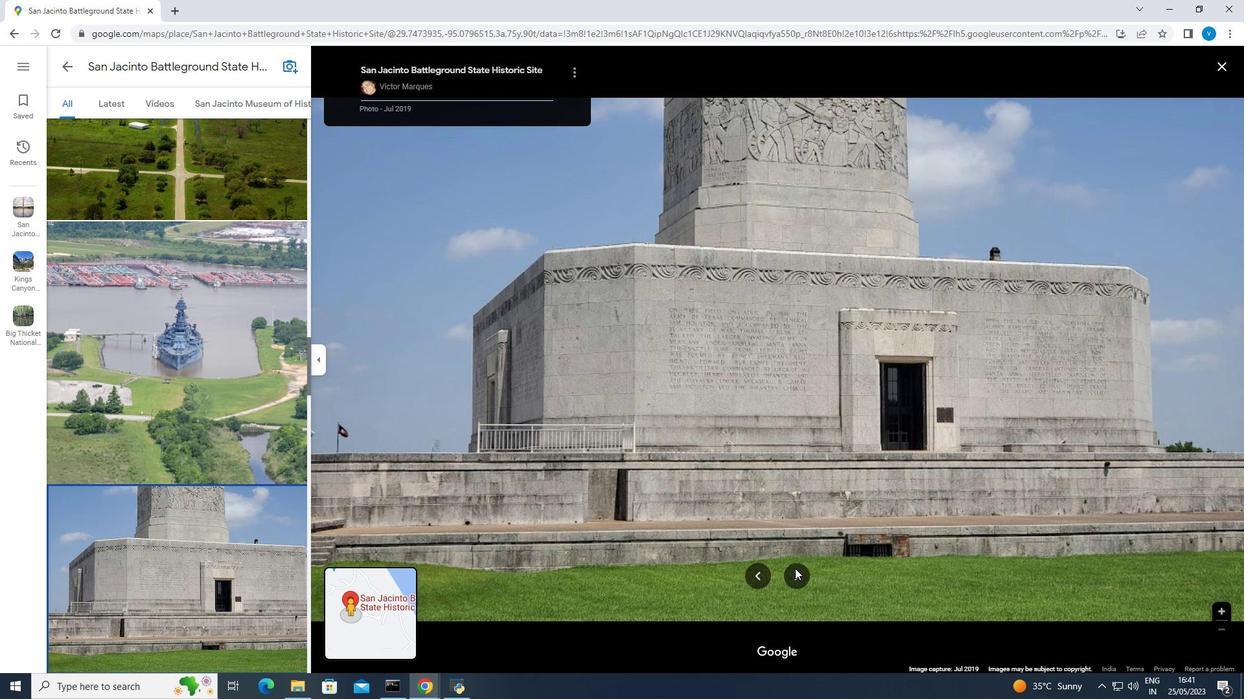 
Action: Mouse moved to (795, 567)
Screenshot: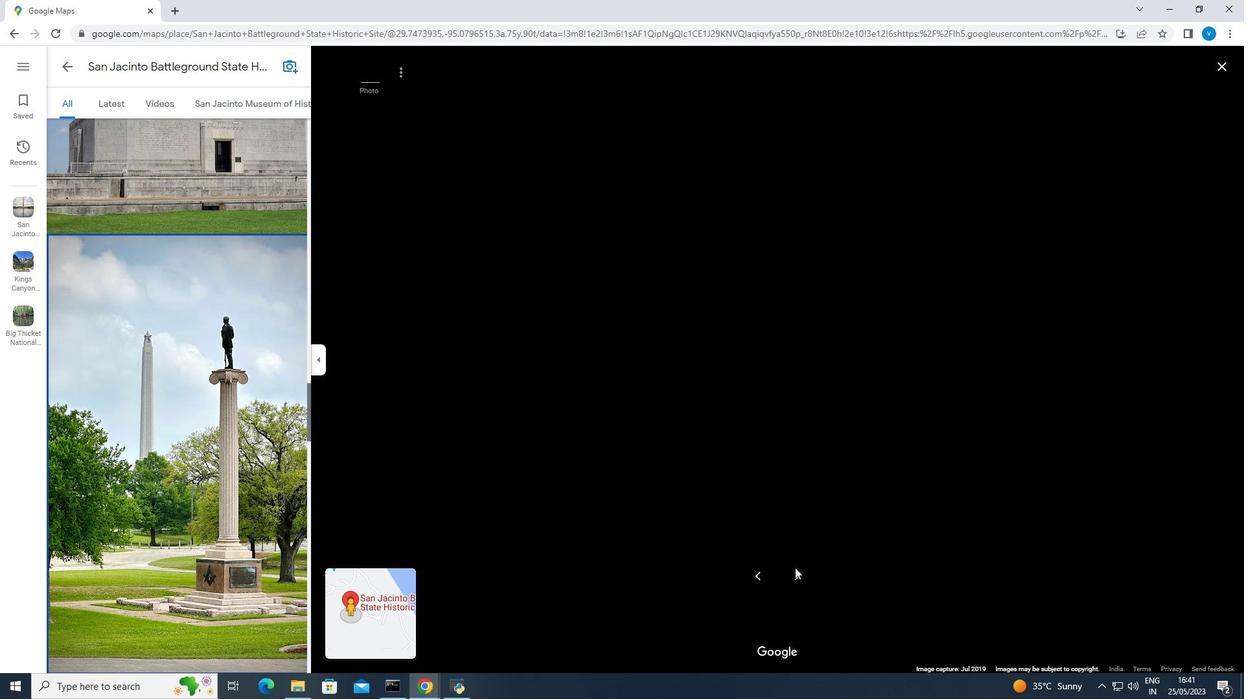 
Action: Mouse pressed left at (795, 567)
Screenshot: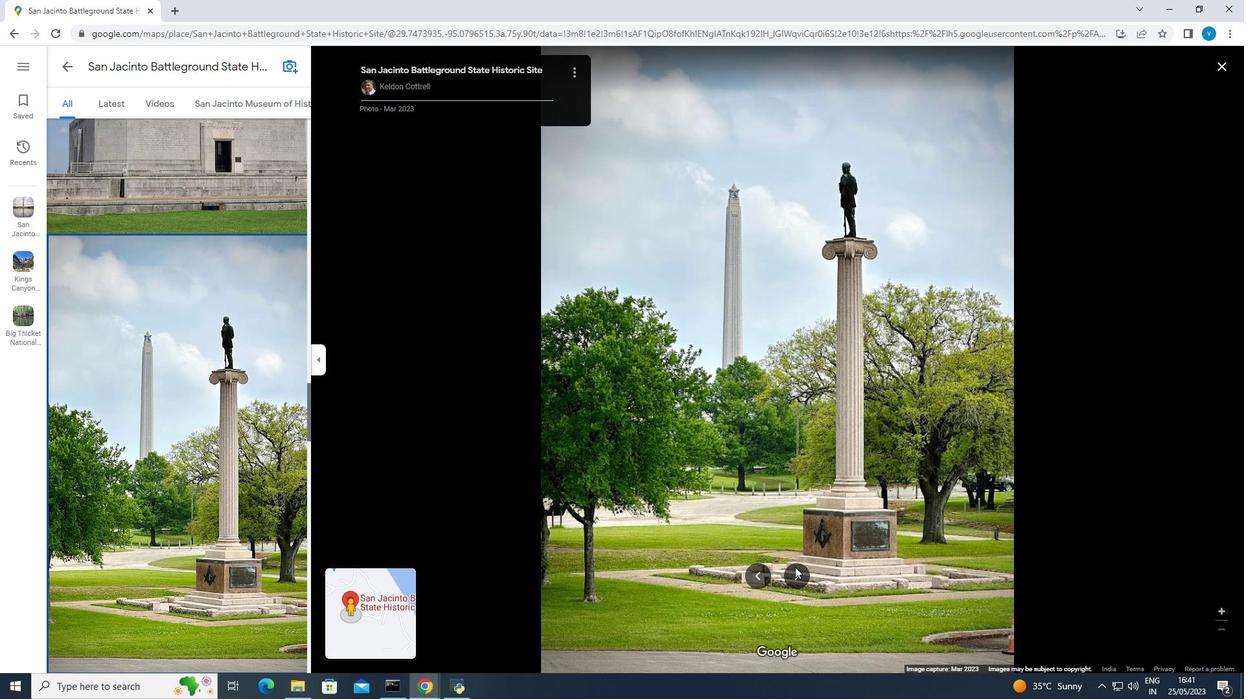 
Action: Mouse moved to (797, 564)
Screenshot: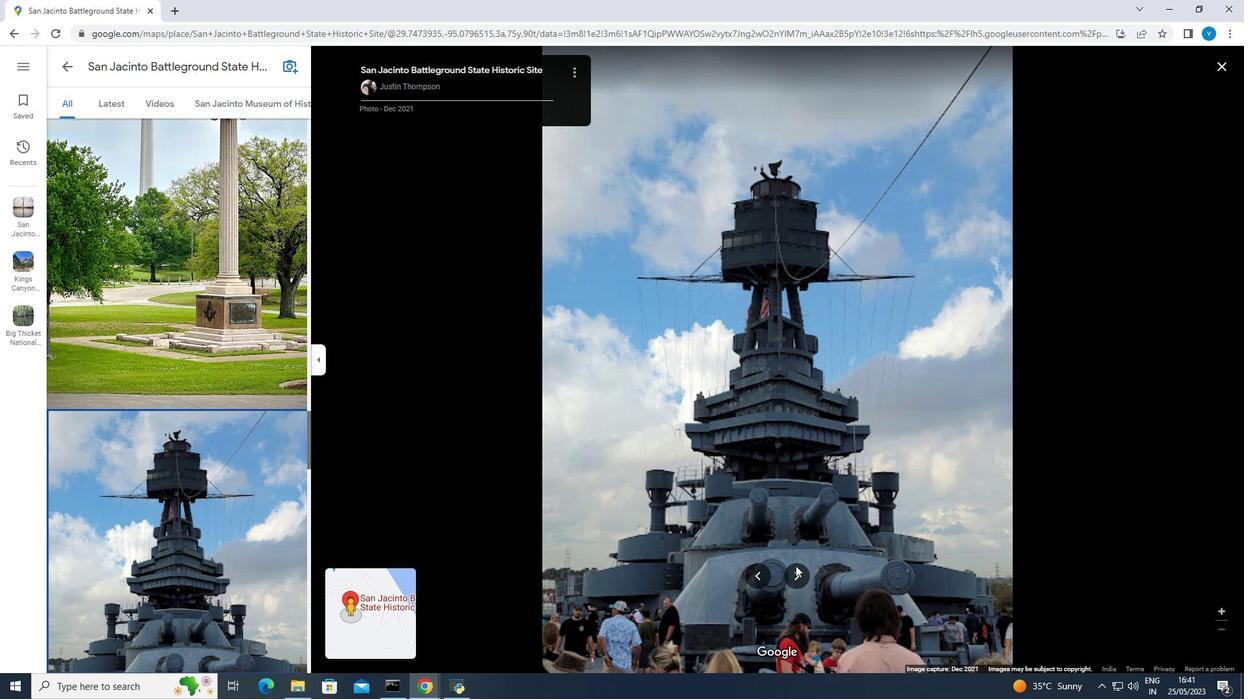 
Action: Mouse pressed left at (797, 564)
Screenshot: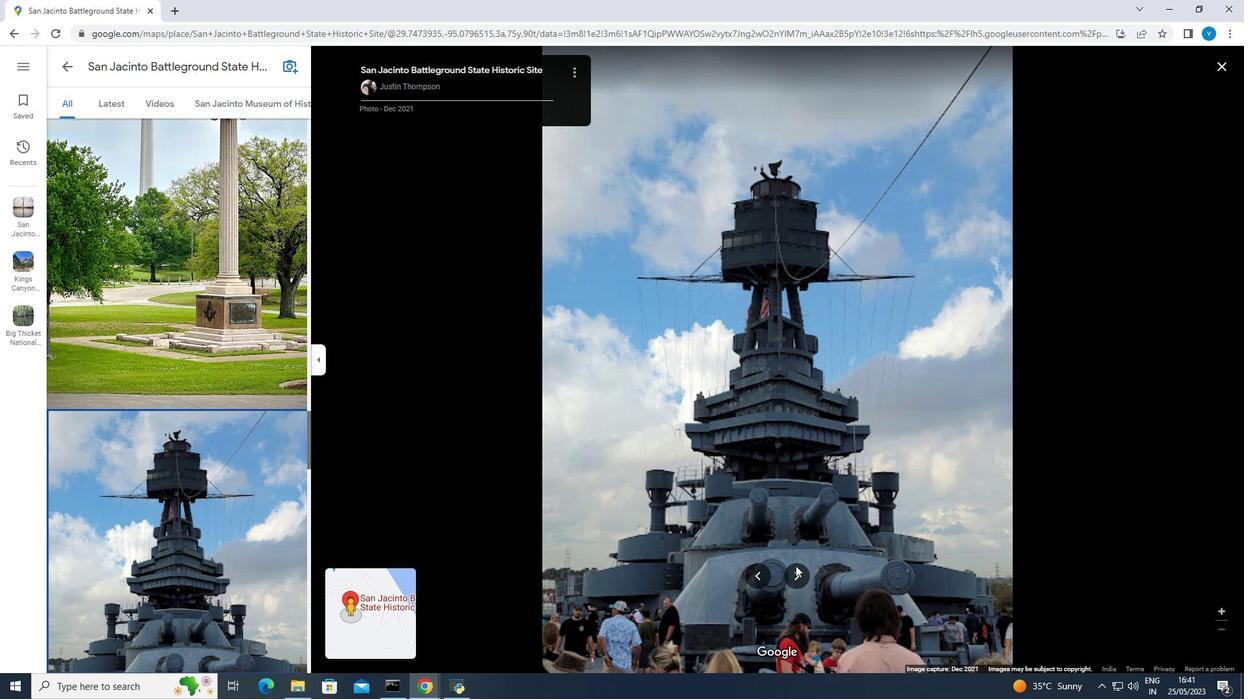 
Action: Mouse moved to (792, 574)
Screenshot: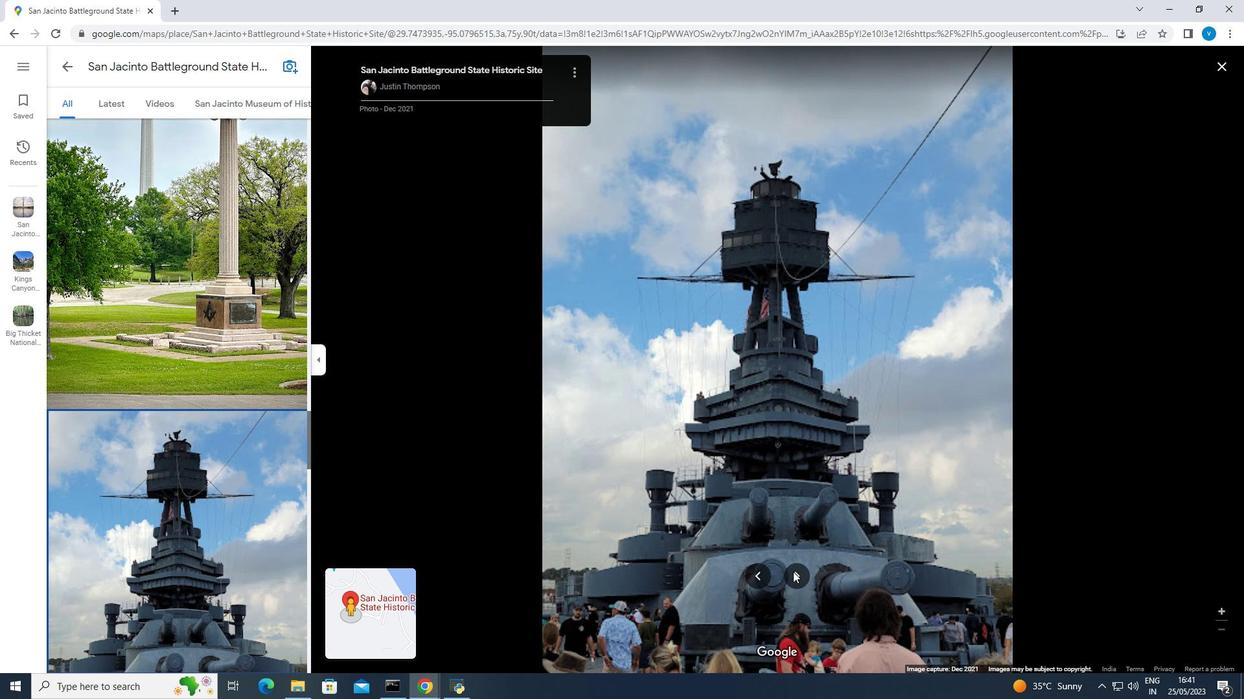 
Action: Mouse pressed left at (792, 574)
Screenshot: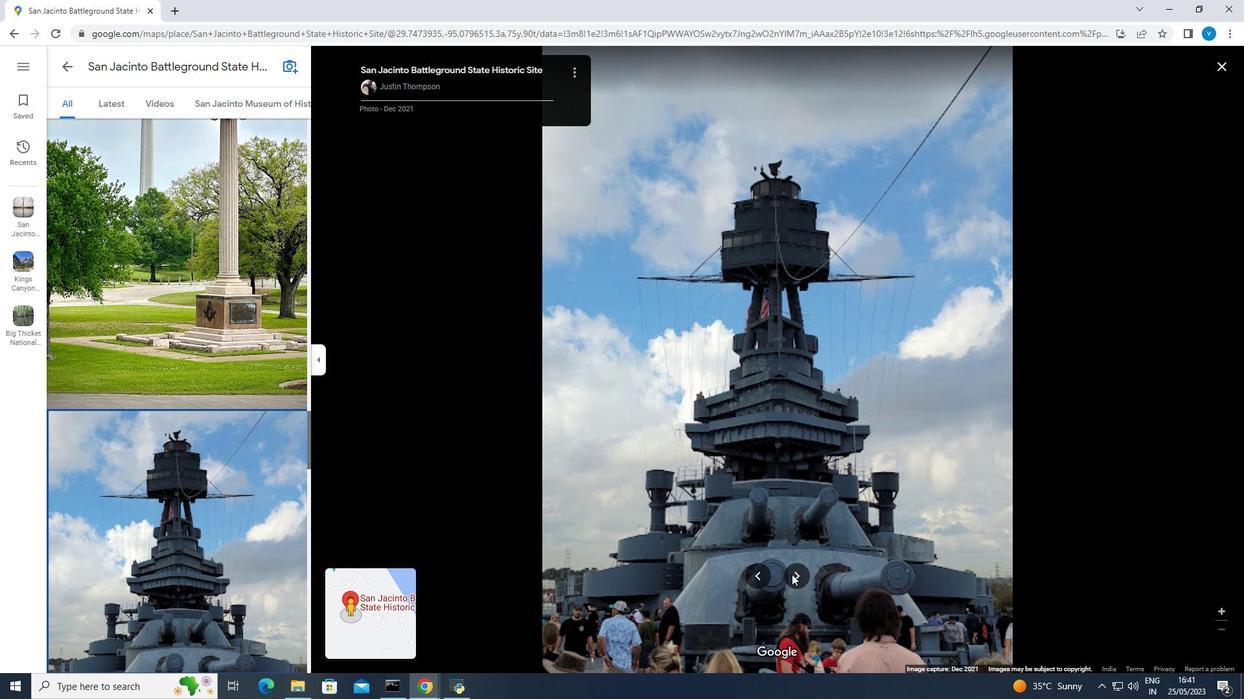 
Action: Mouse pressed left at (792, 574)
Screenshot: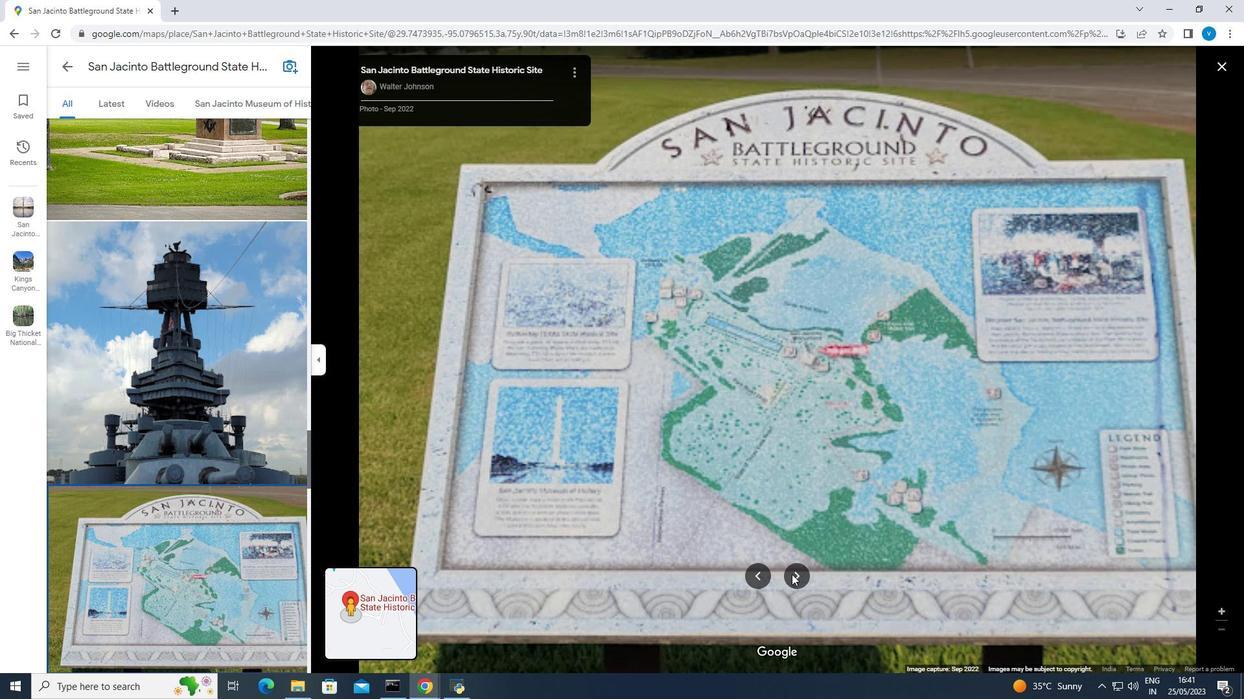 
Action: Mouse pressed left at (792, 574)
Screenshot: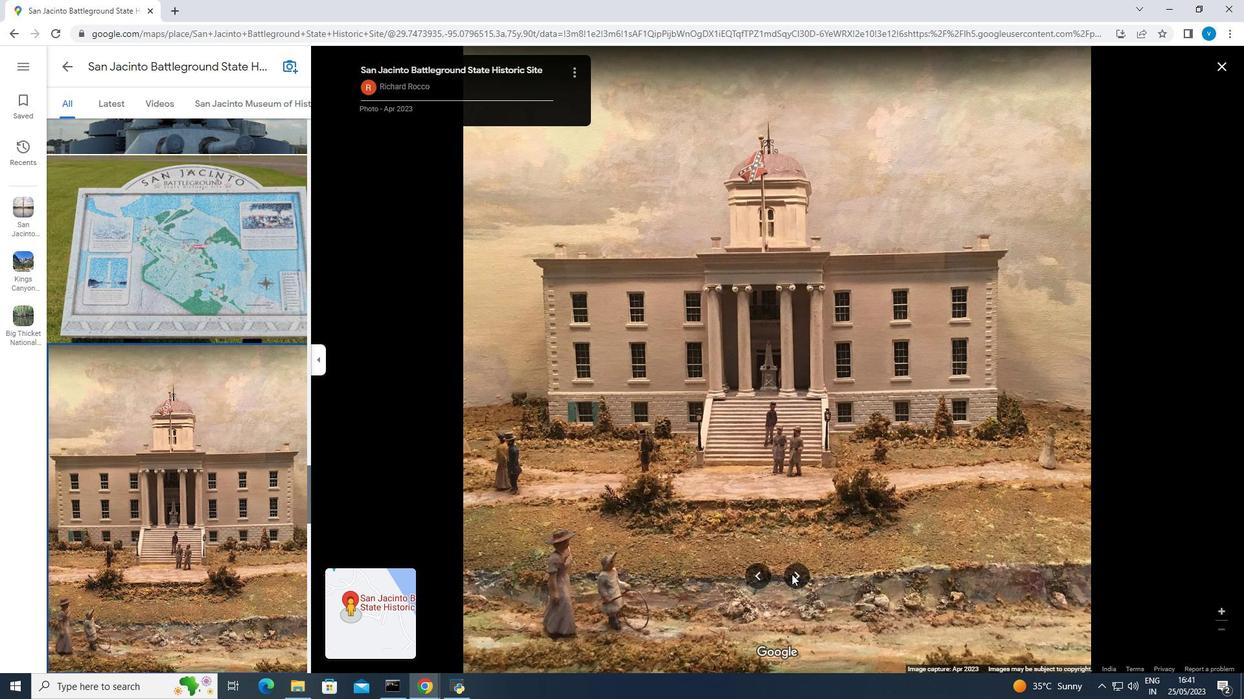 
Action: Mouse pressed left at (792, 574)
Screenshot: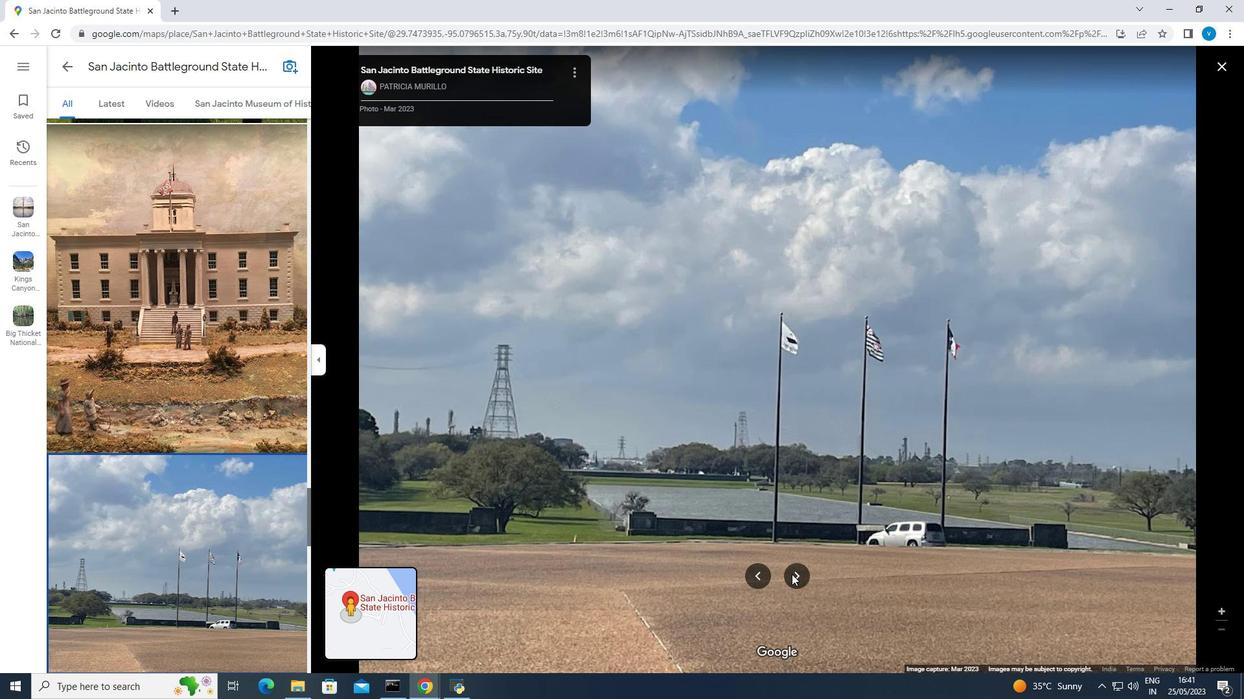 
Action: Mouse pressed left at (792, 574)
Screenshot: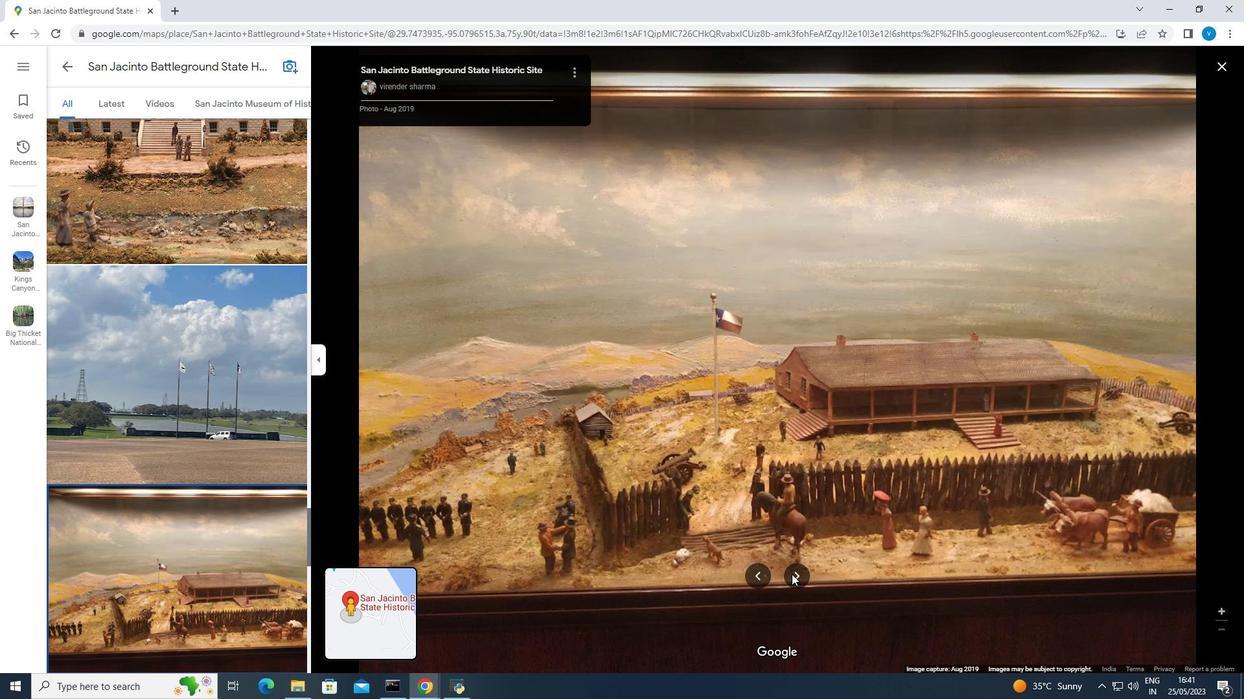 
Action: Mouse moved to (793, 572)
Screenshot: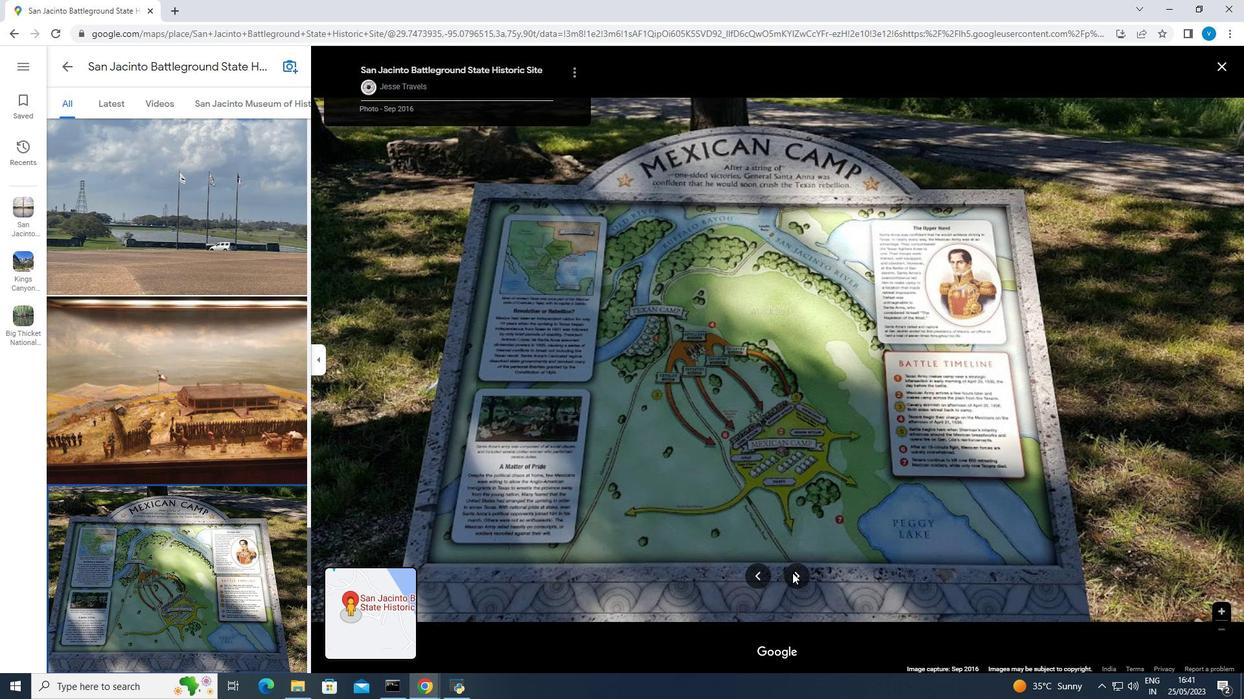 
Action: Mouse pressed left at (793, 572)
Screenshot: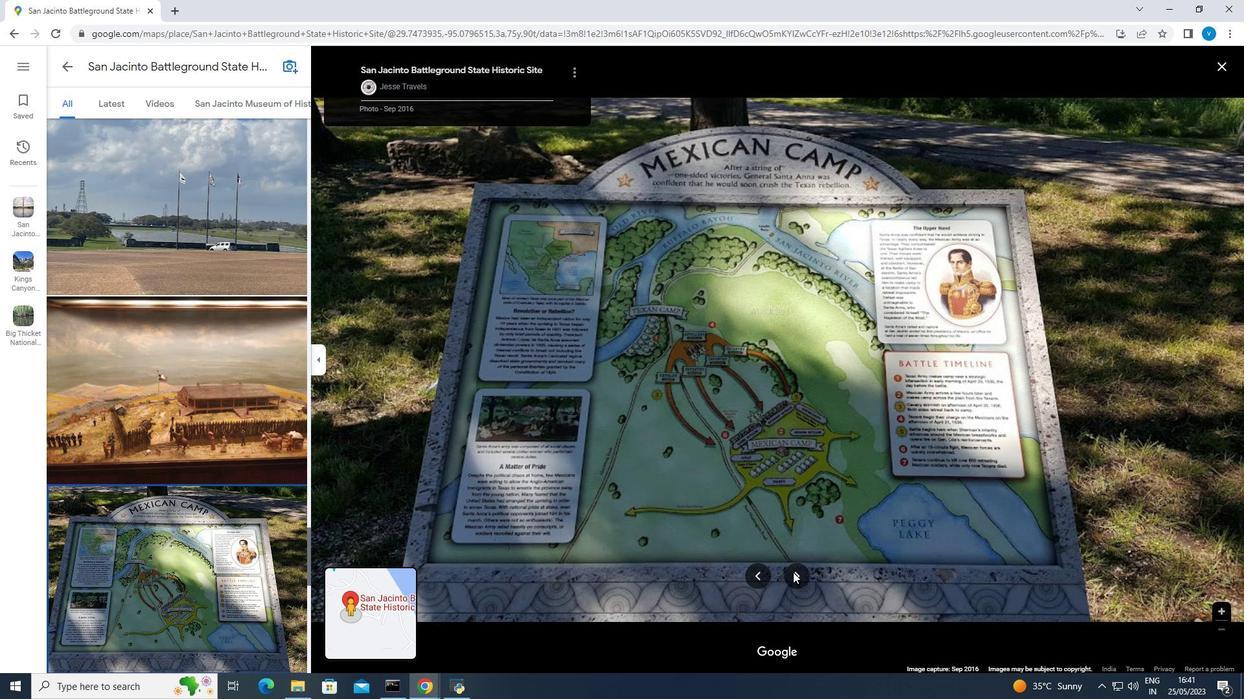 
Action: Mouse pressed left at (793, 572)
Screenshot: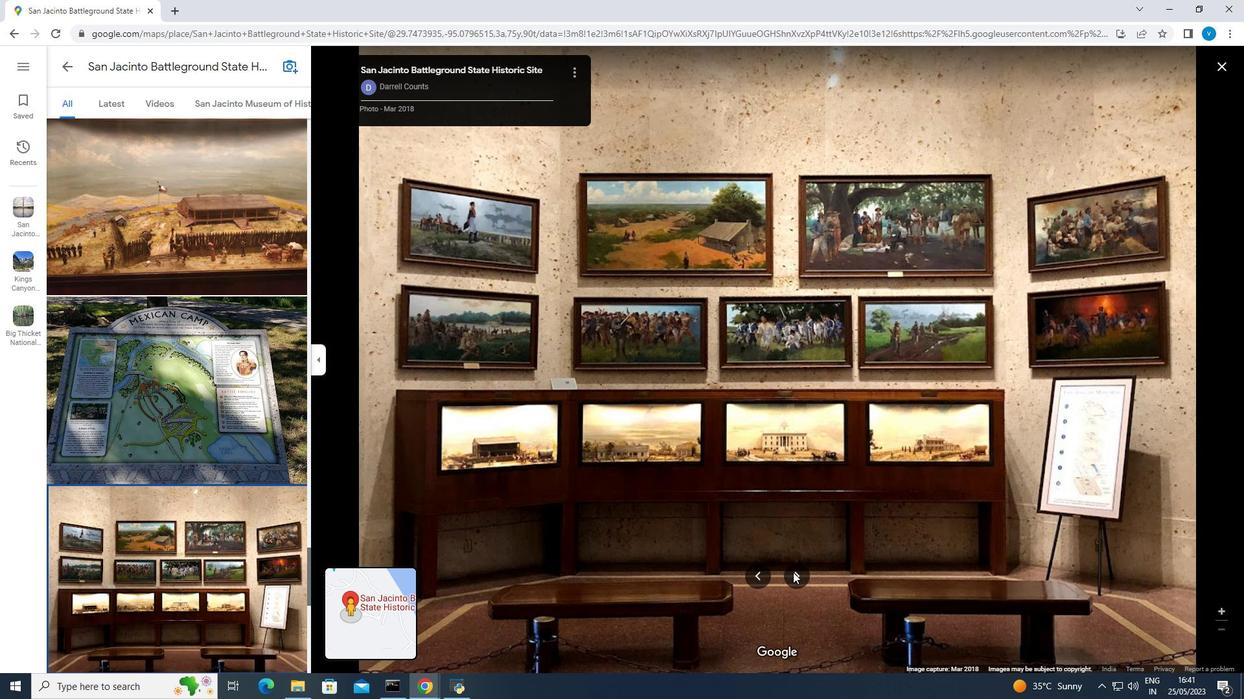 
Action: Mouse moved to (793, 572)
Screenshot: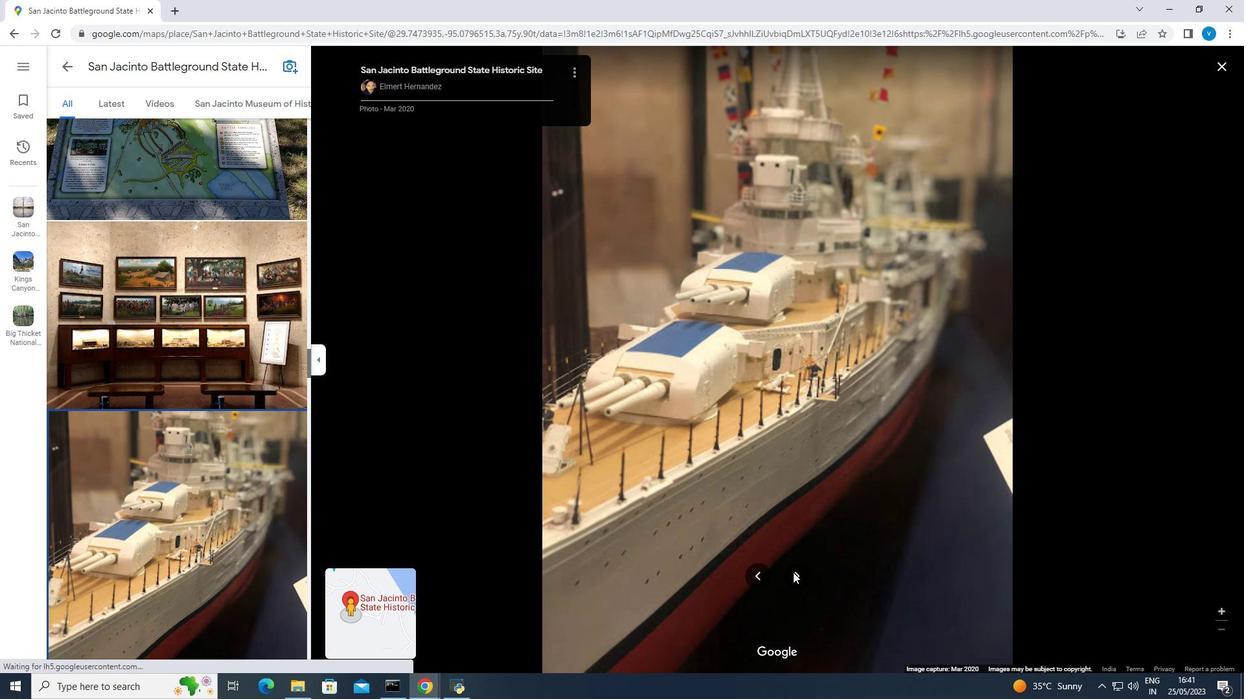 
Action: Mouse pressed left at (793, 572)
Screenshot: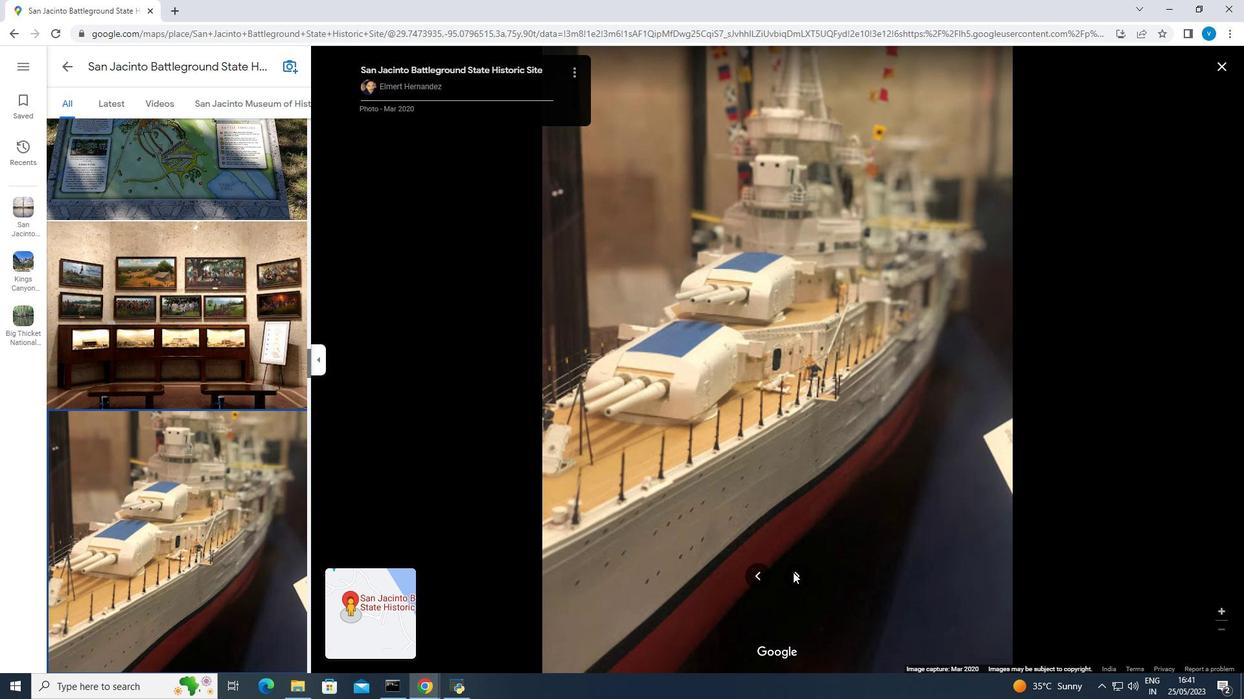 
Action: Mouse moved to (793, 572)
Screenshot: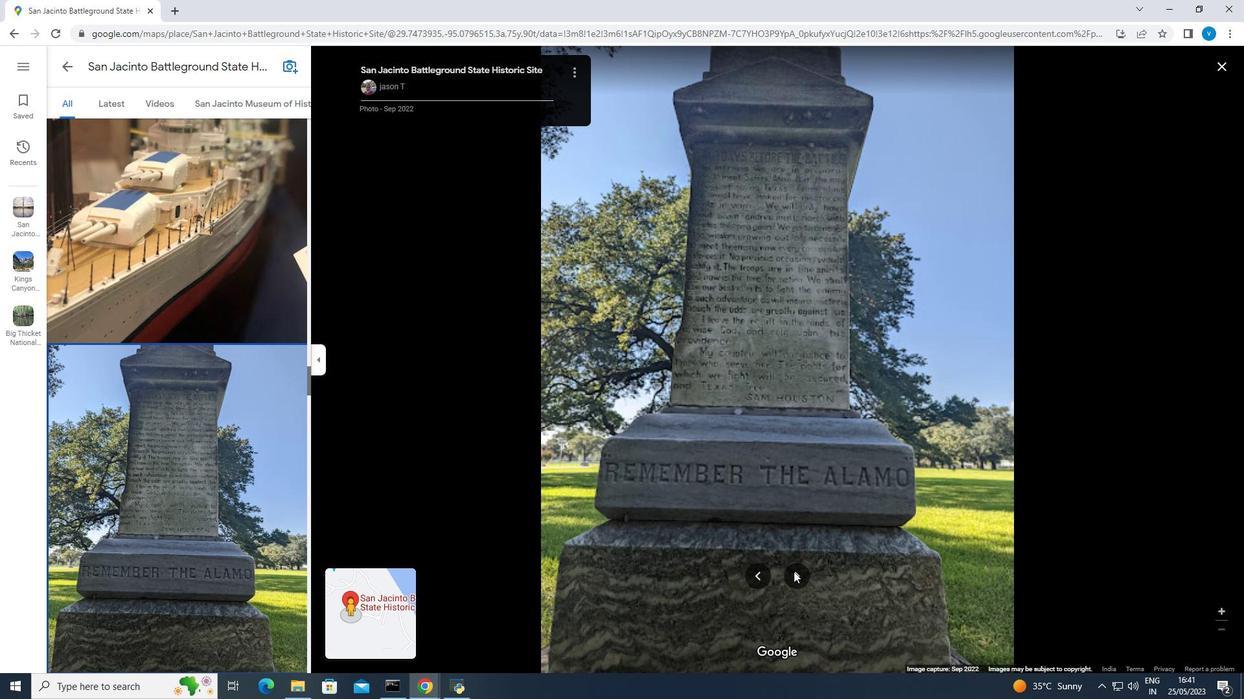 
Action: Mouse pressed left at (793, 572)
Screenshot: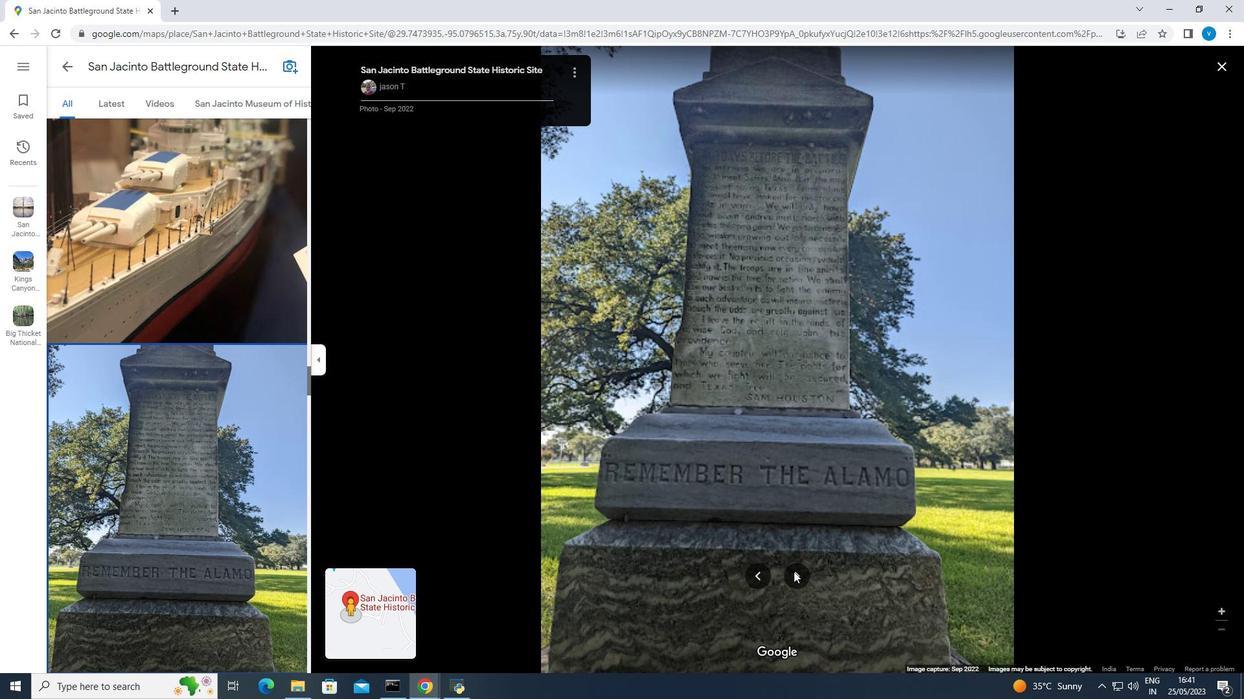 
Action: Mouse pressed left at (793, 572)
Screenshot: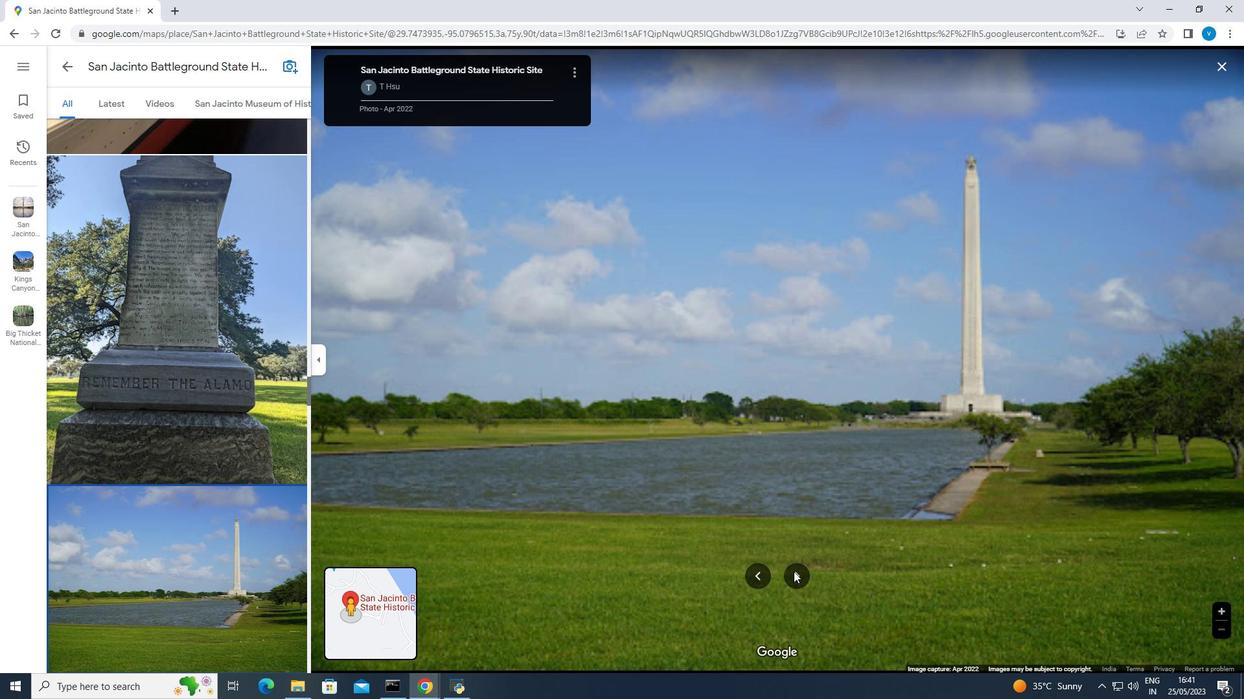 
Action: Mouse pressed left at (793, 572)
Screenshot: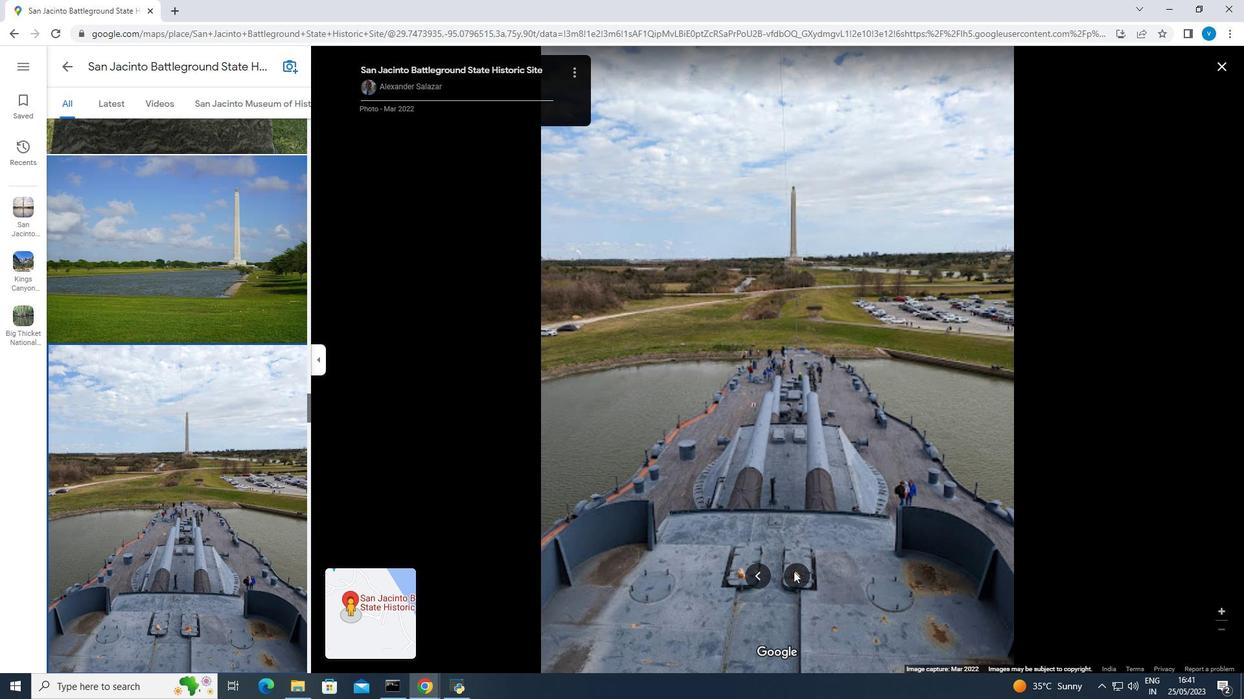 
Action: Mouse pressed left at (793, 572)
Screenshot: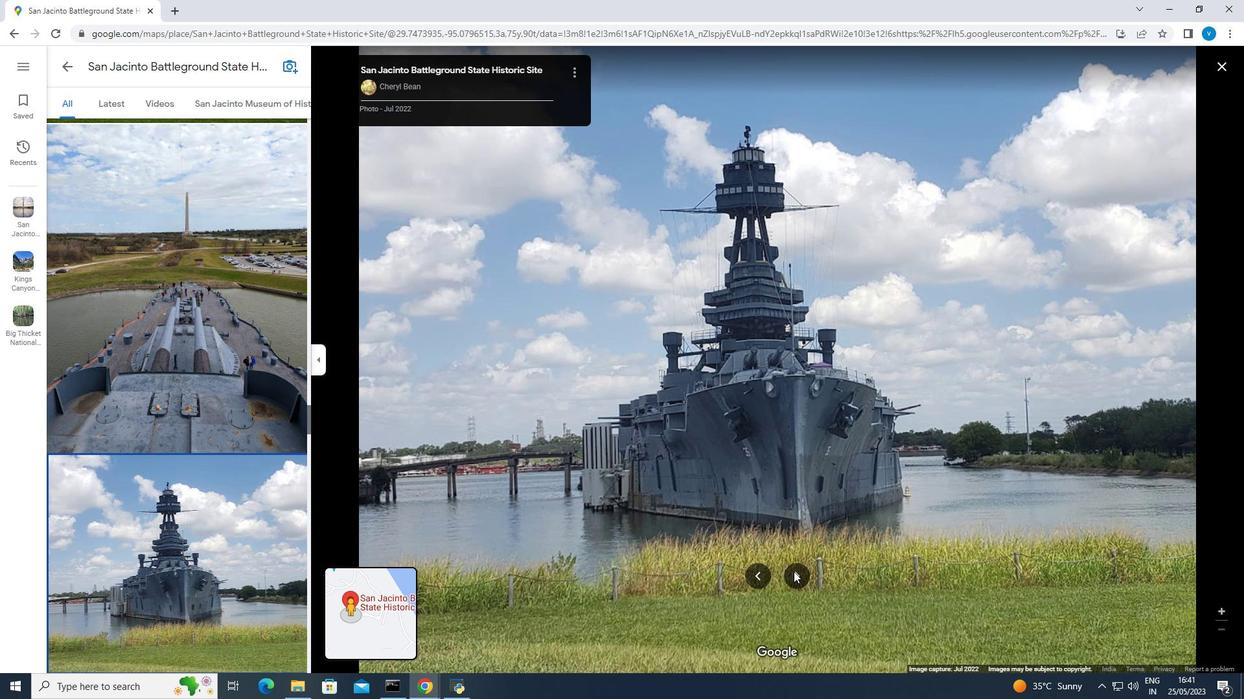 
Action: Mouse pressed left at (793, 572)
Screenshot: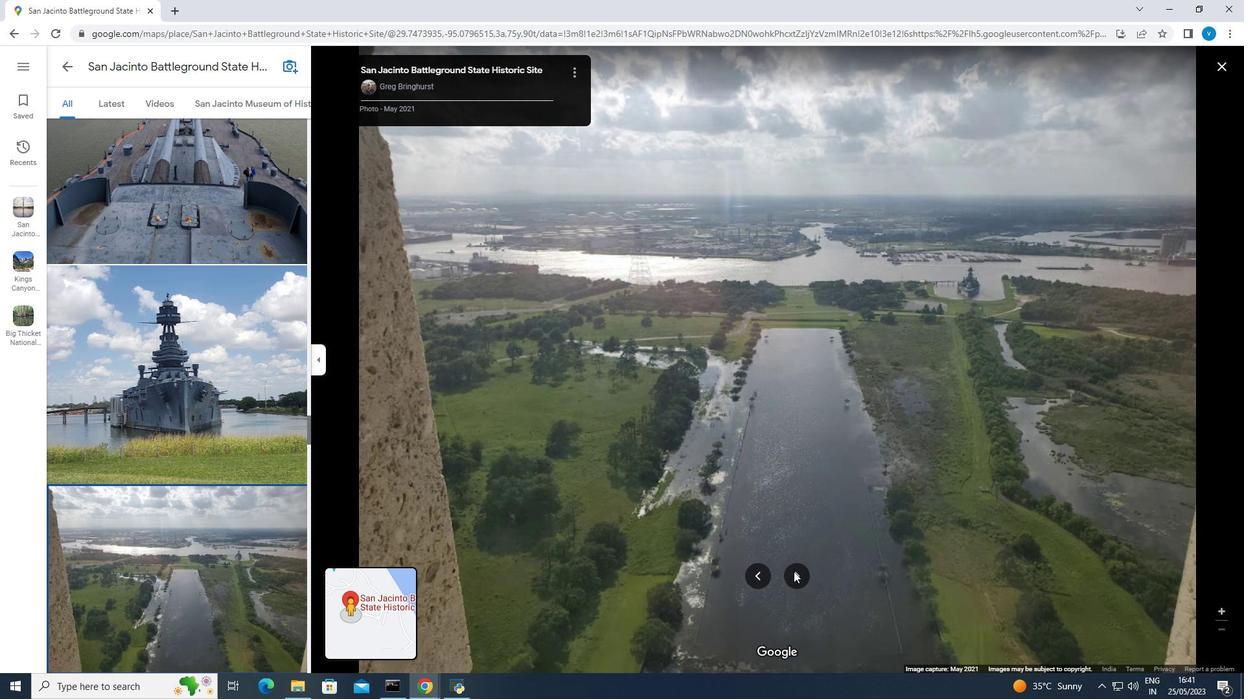 
Action: Mouse moved to (897, 399)
Screenshot: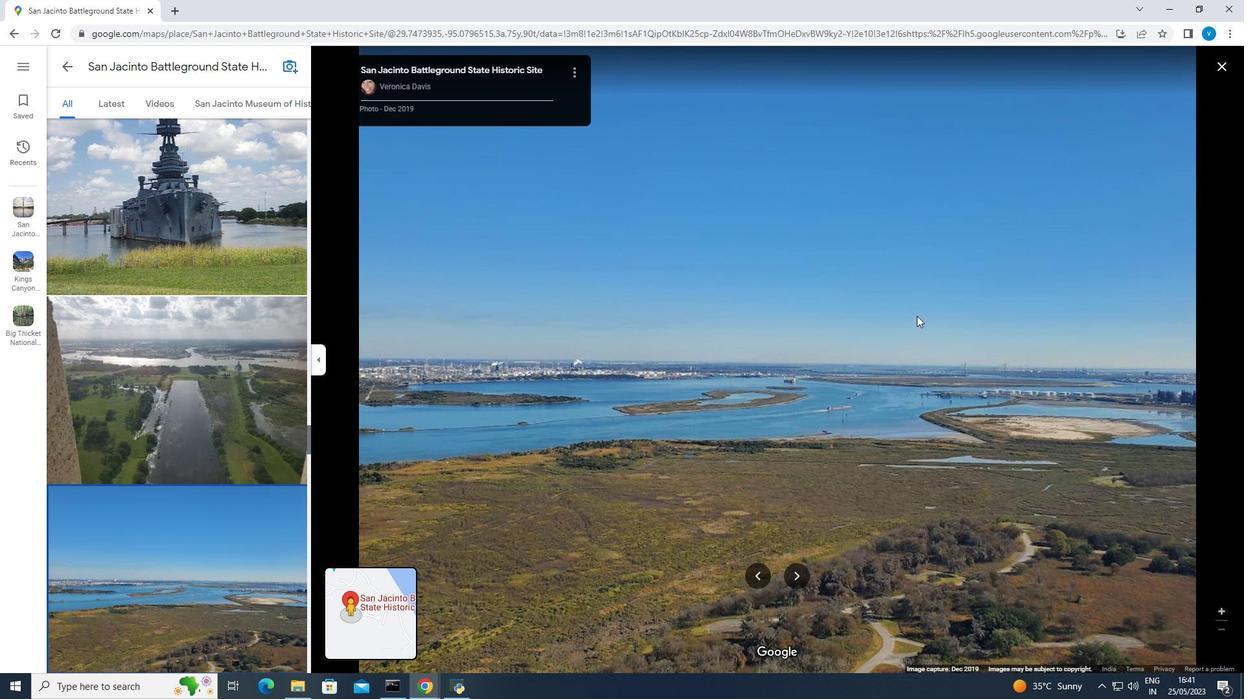 
Action: Mouse scrolled (897, 399) with delta (0, 0)
Screenshot: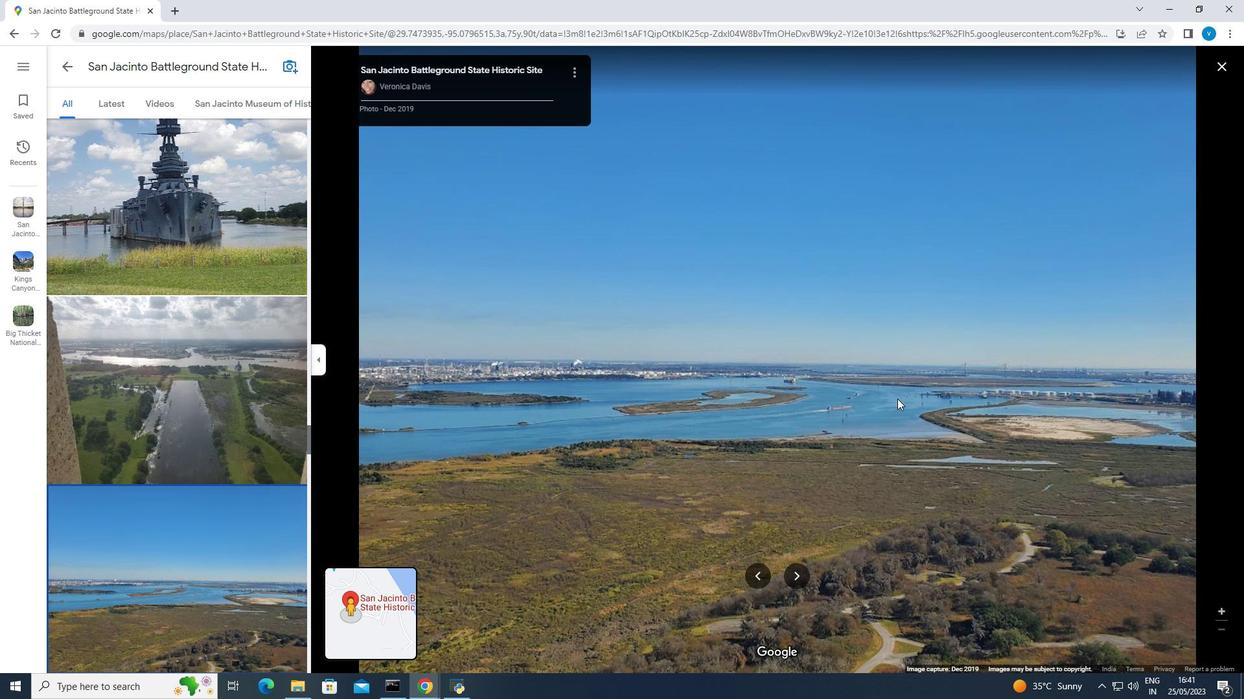 
Action: Mouse scrolled (897, 399) with delta (0, 0)
Screenshot: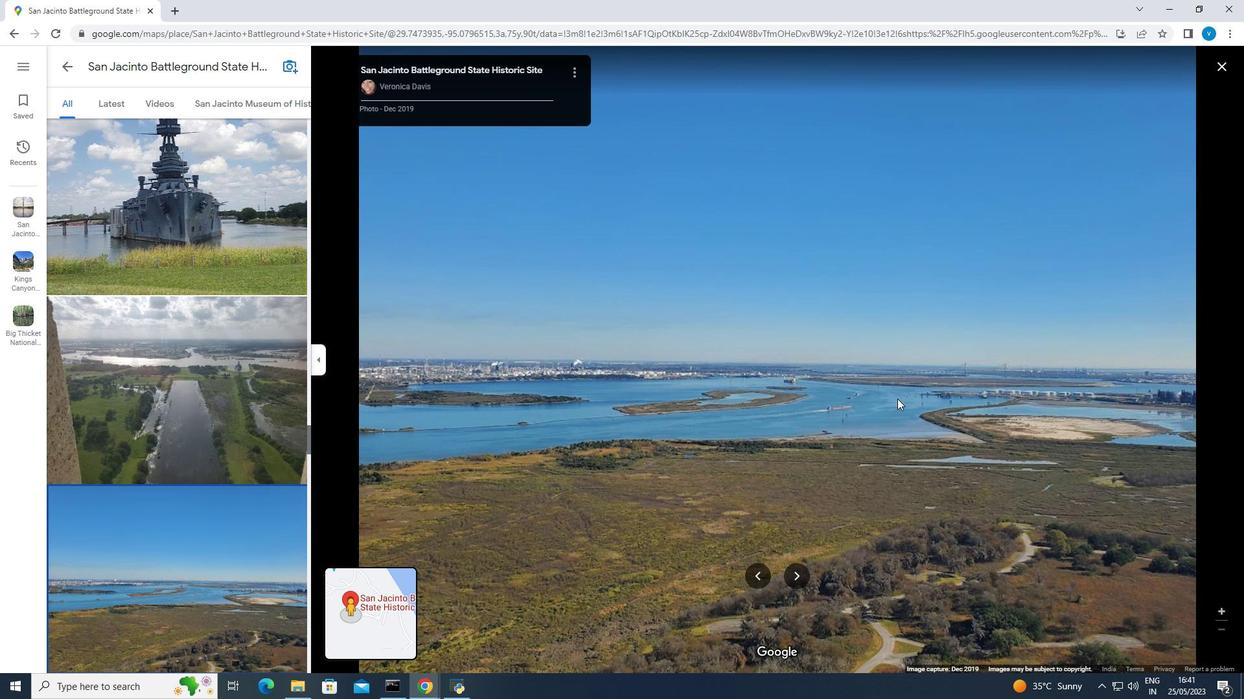 
Action: Mouse scrolled (897, 399) with delta (0, 0)
Screenshot: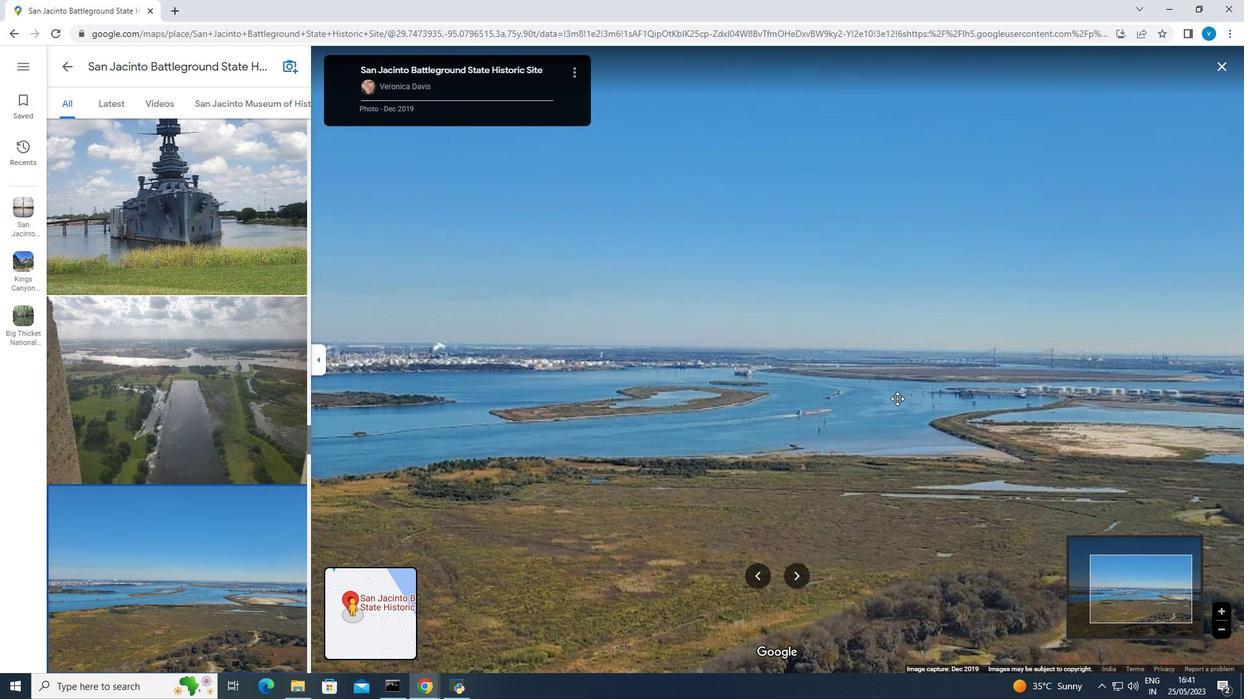 
Action: Mouse scrolled (897, 399) with delta (0, 0)
Screenshot: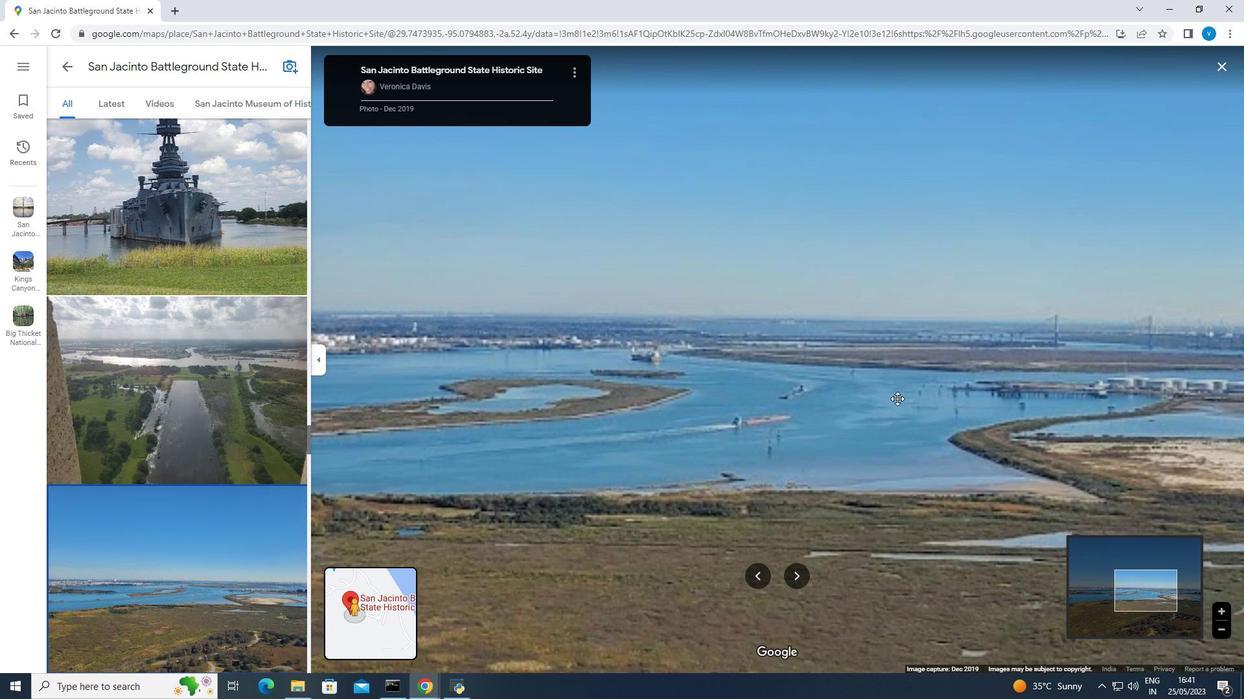
Action: Mouse scrolled (897, 399) with delta (0, 0)
Screenshot: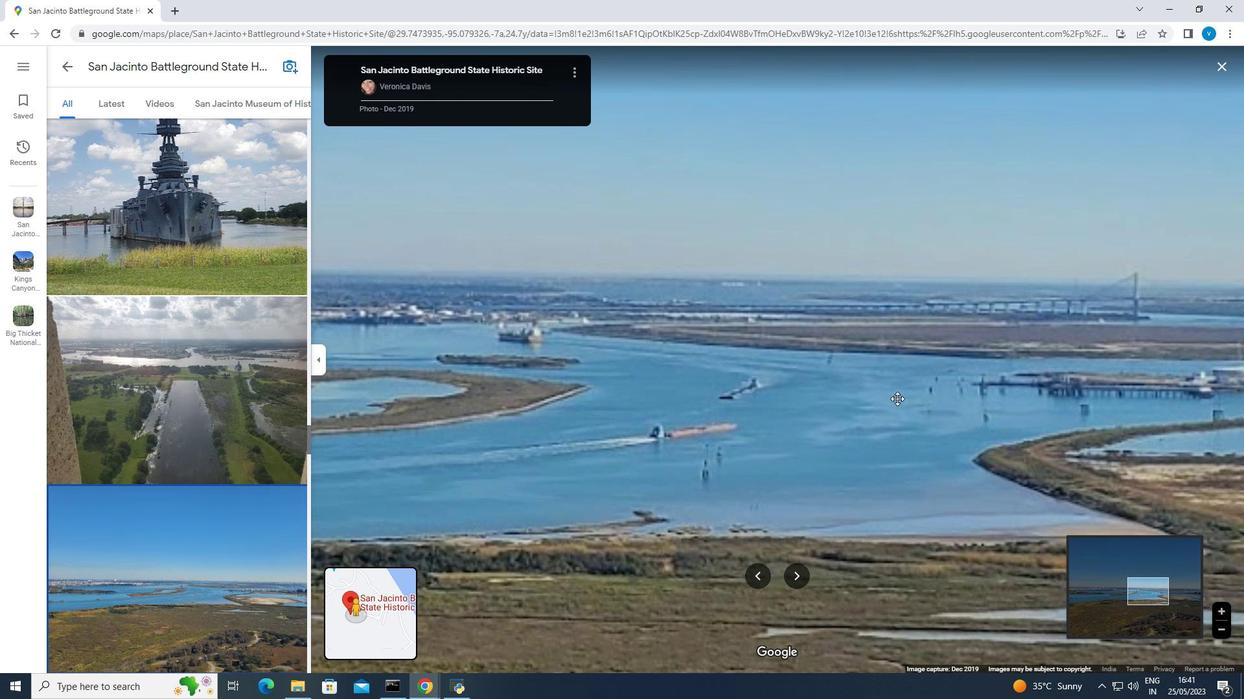 
Action: Mouse scrolled (897, 399) with delta (0, 0)
Screenshot: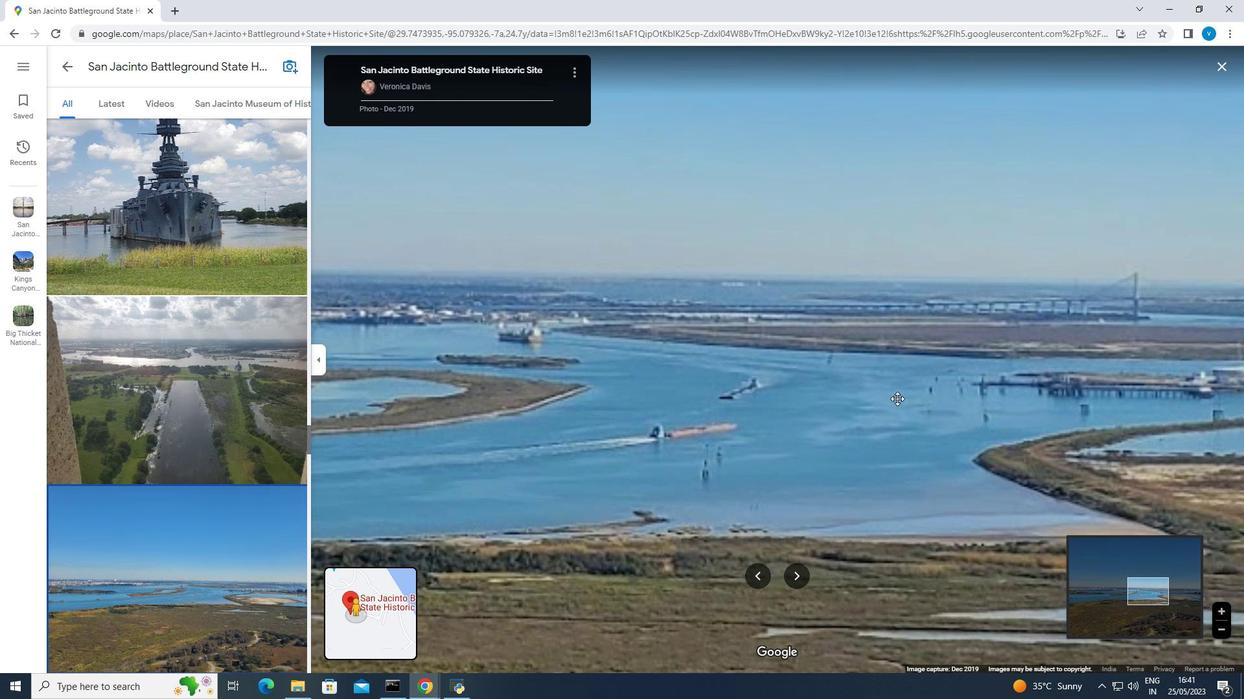 
Action: Mouse scrolled (897, 399) with delta (0, 0)
Screenshot: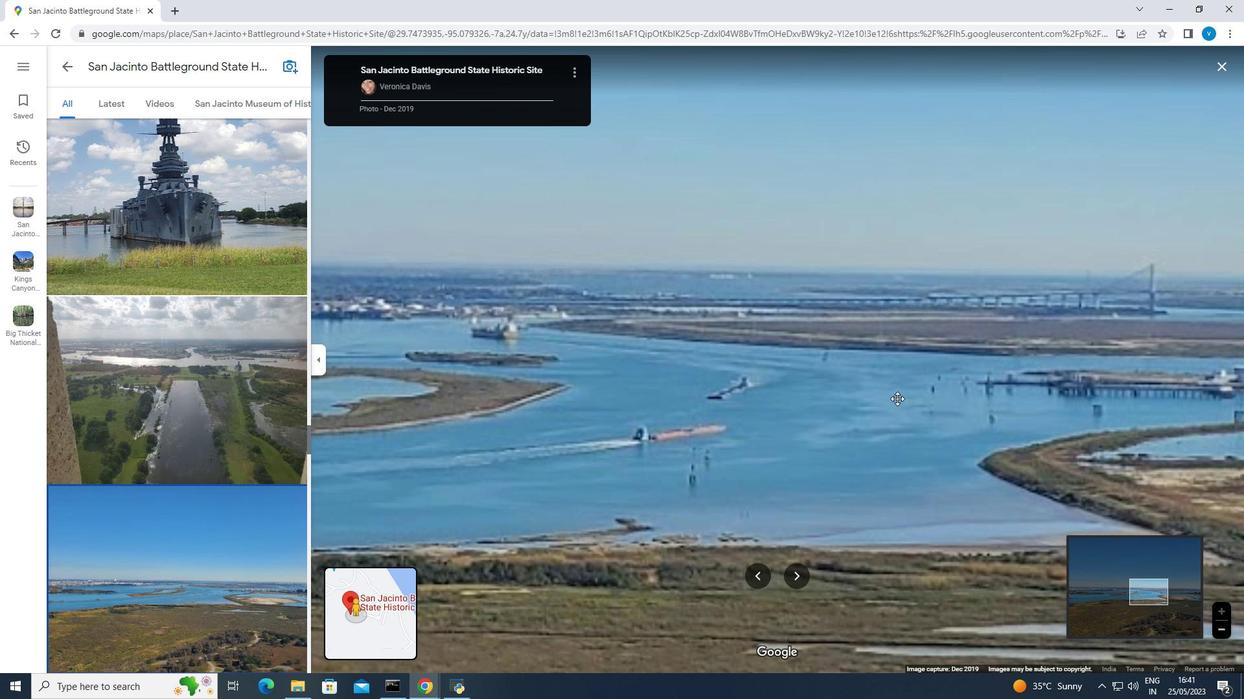 
Action: Mouse moved to (641, 365)
Screenshot: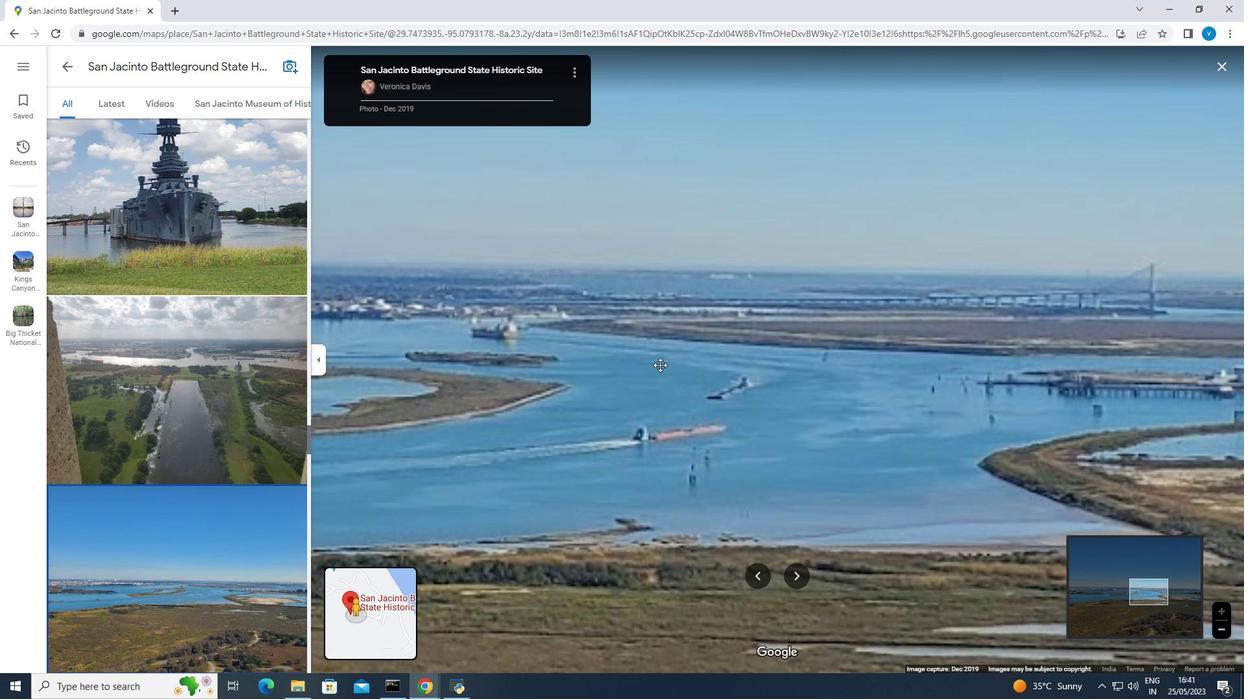 
Action: Mouse pressed left at (641, 365)
Screenshot: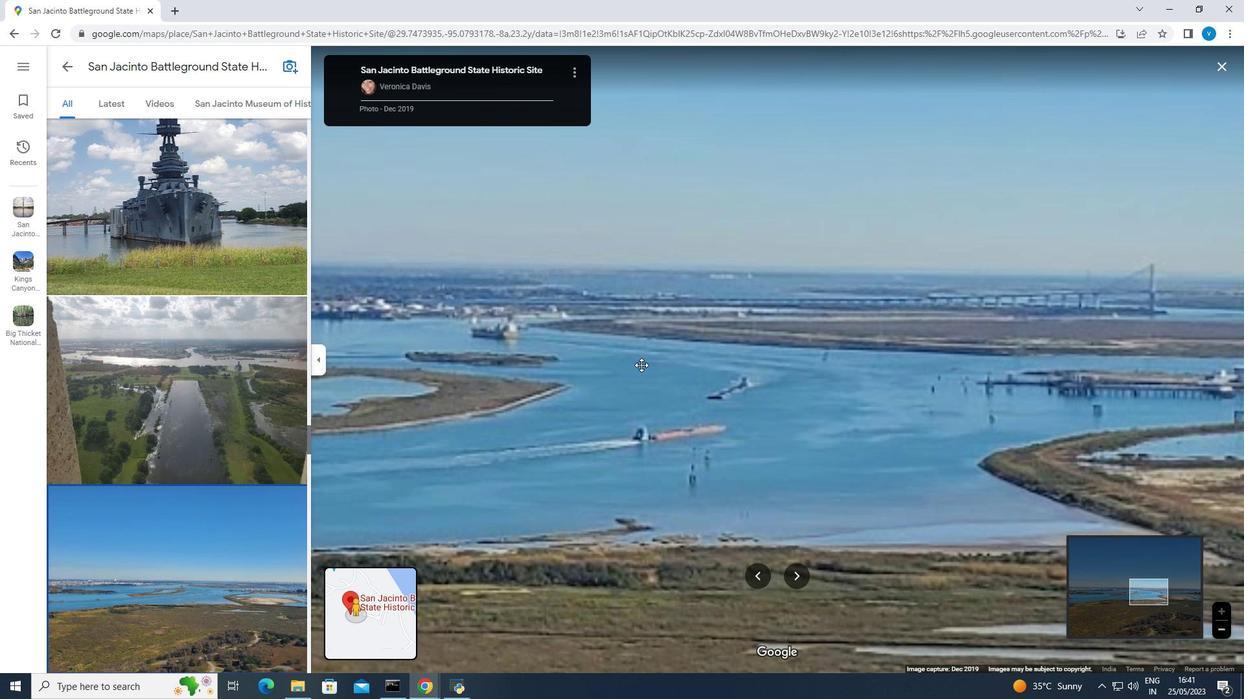 
Action: Mouse moved to (611, 383)
Screenshot: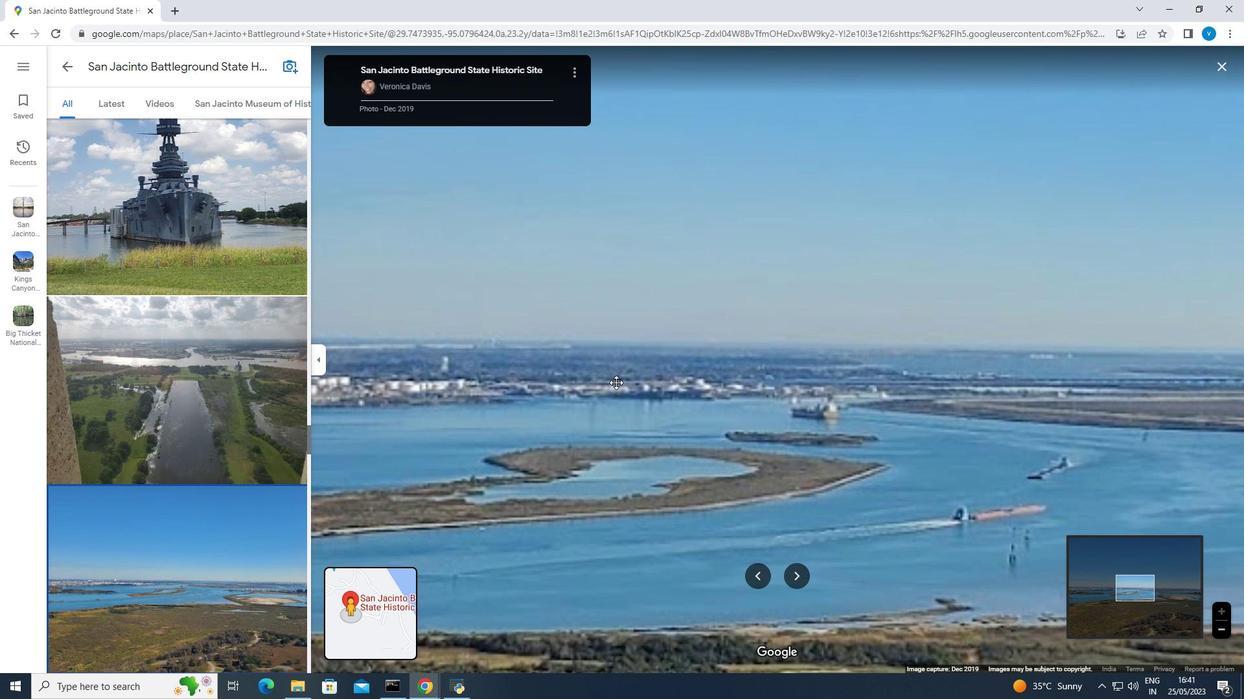 
Action: Mouse pressed left at (611, 383)
Screenshot: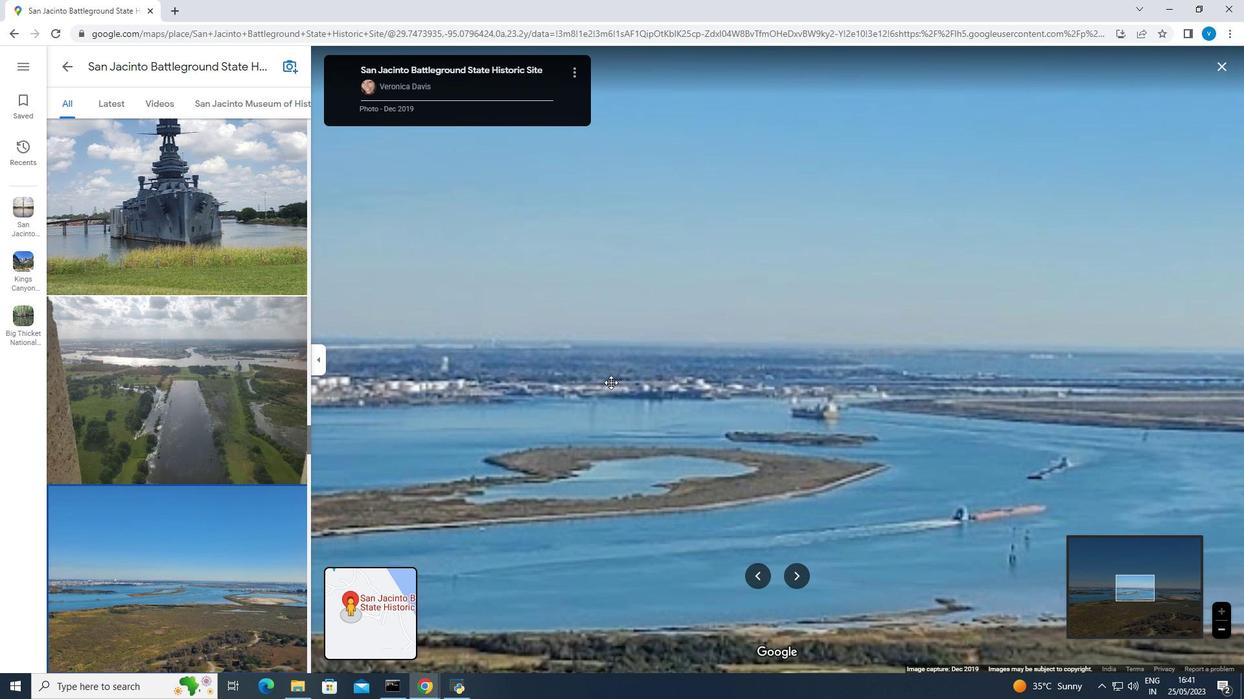 
Action: Mouse moved to (581, 394)
Screenshot: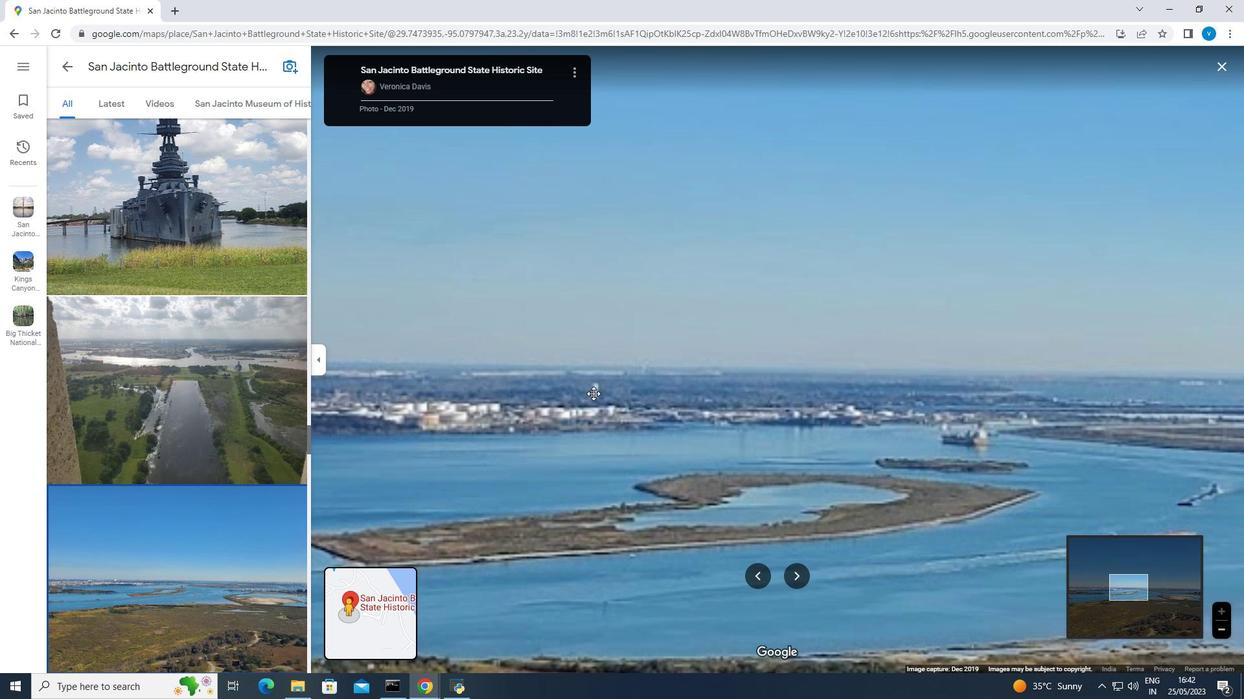 
Action: Mouse pressed left at (581, 394)
Screenshot: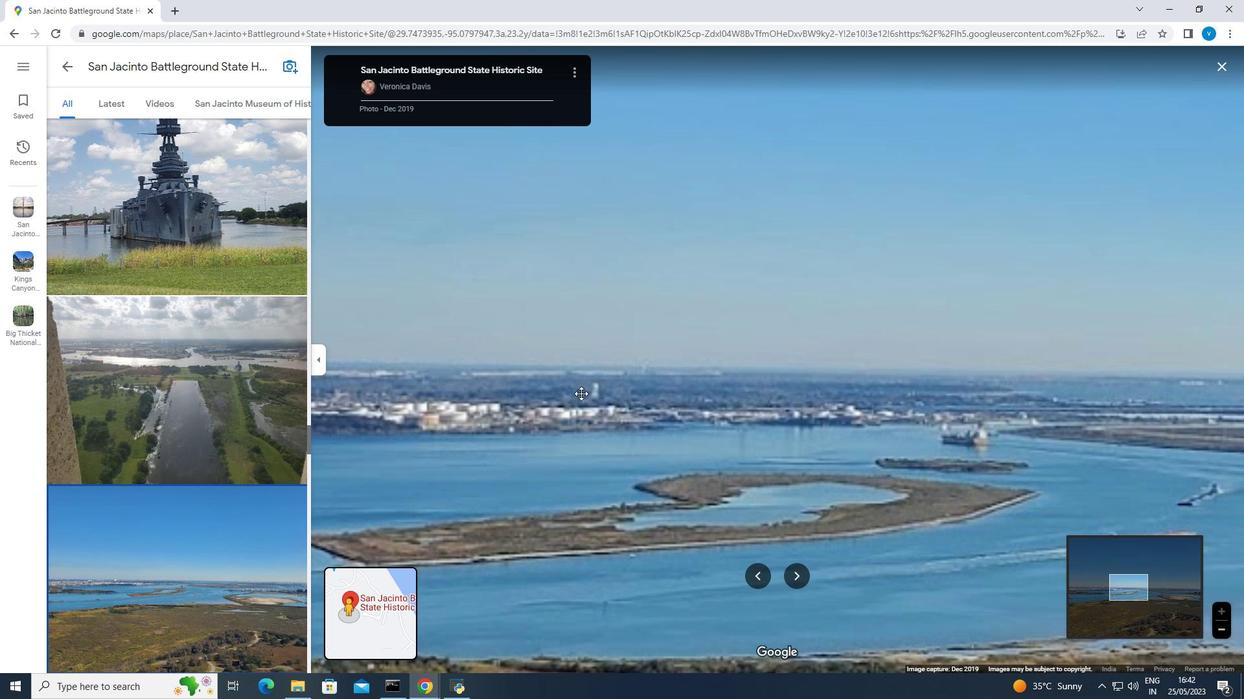 
Action: Mouse moved to (1224, 68)
Screenshot: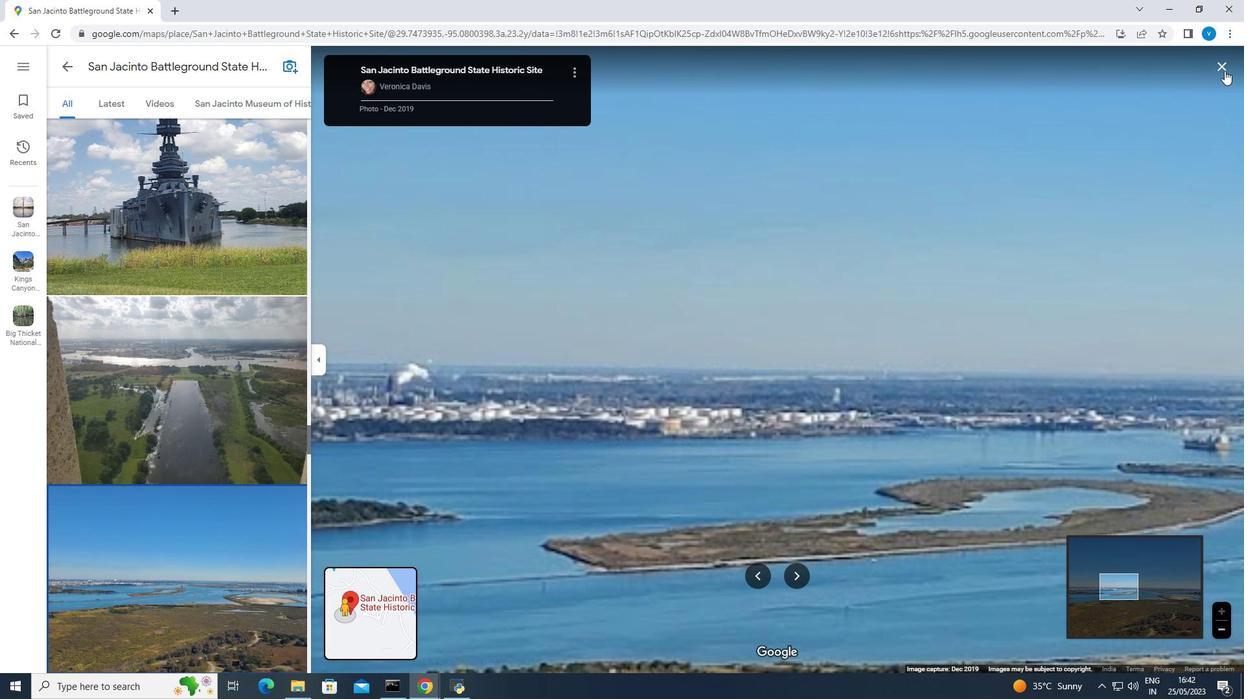 
Action: Mouse pressed left at (1224, 68)
Screenshot: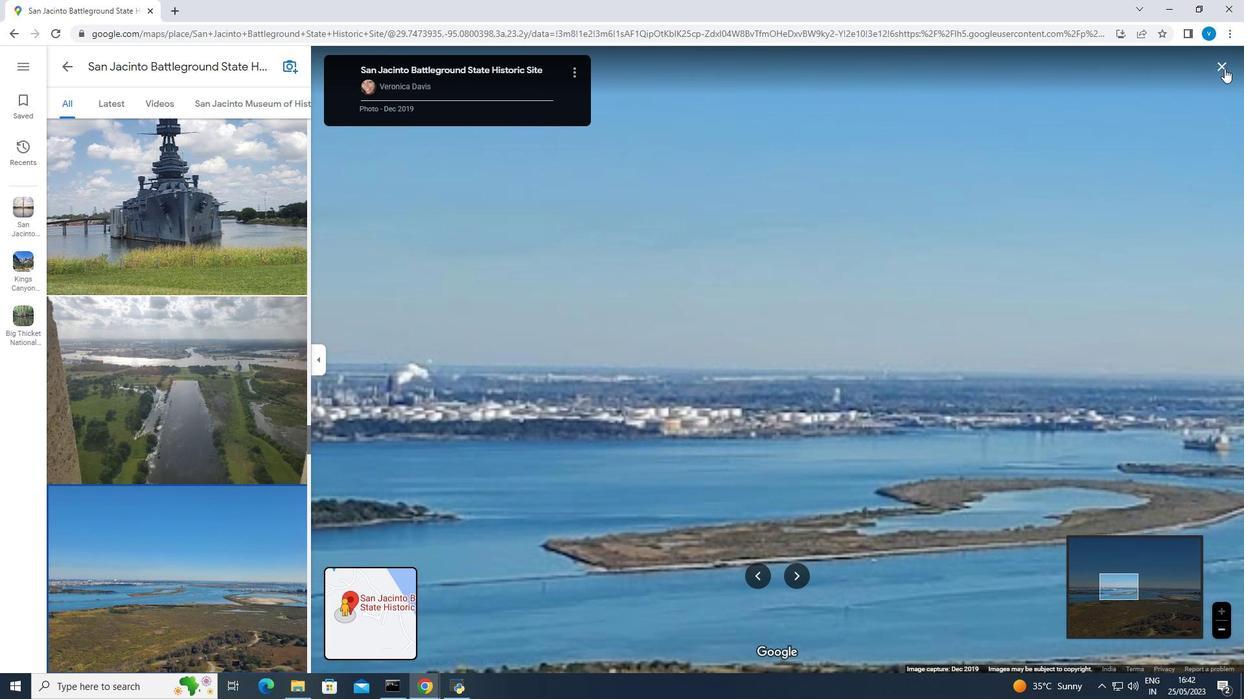 
Action: Mouse moved to (1191, 617)
Screenshot: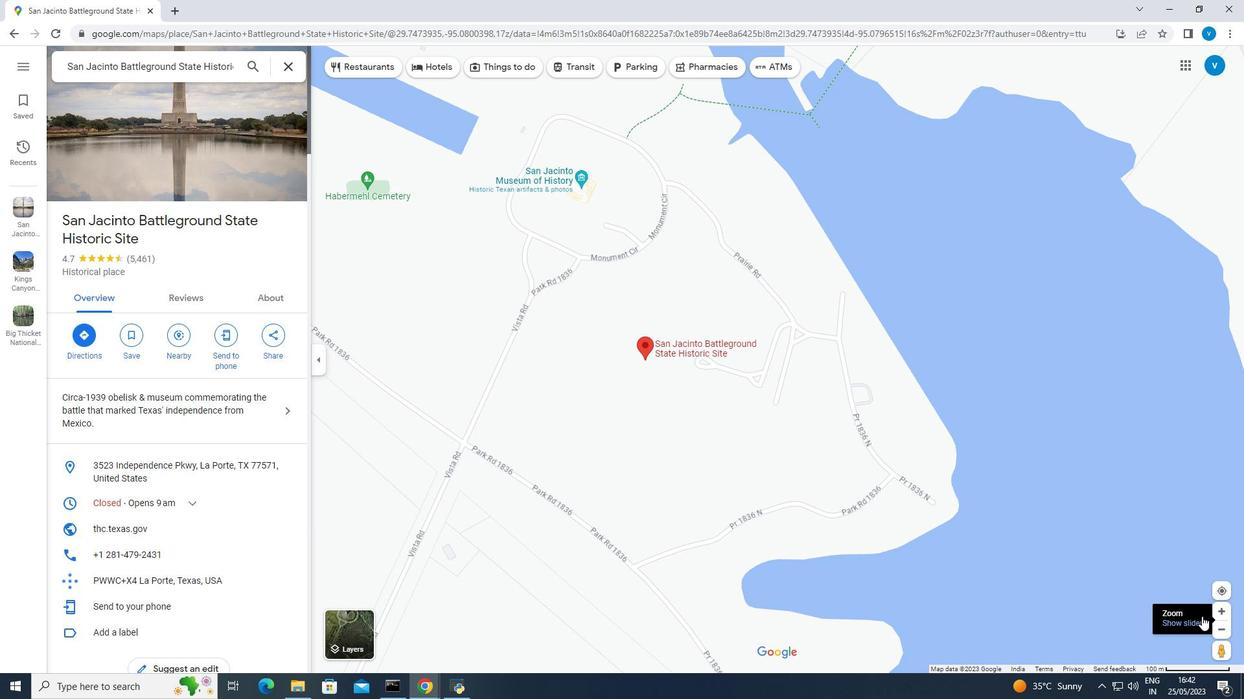 
Action: Mouse pressed left at (1191, 617)
Screenshot: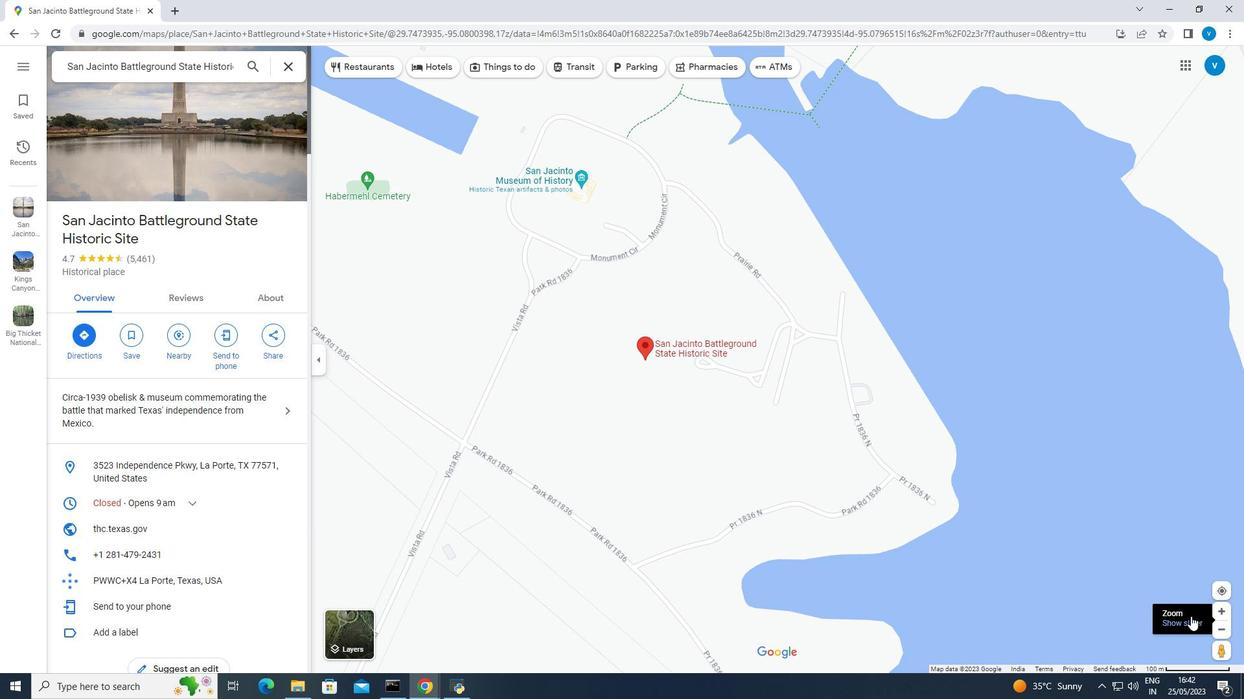 
Action: Mouse moved to (1186, 619)
Screenshot: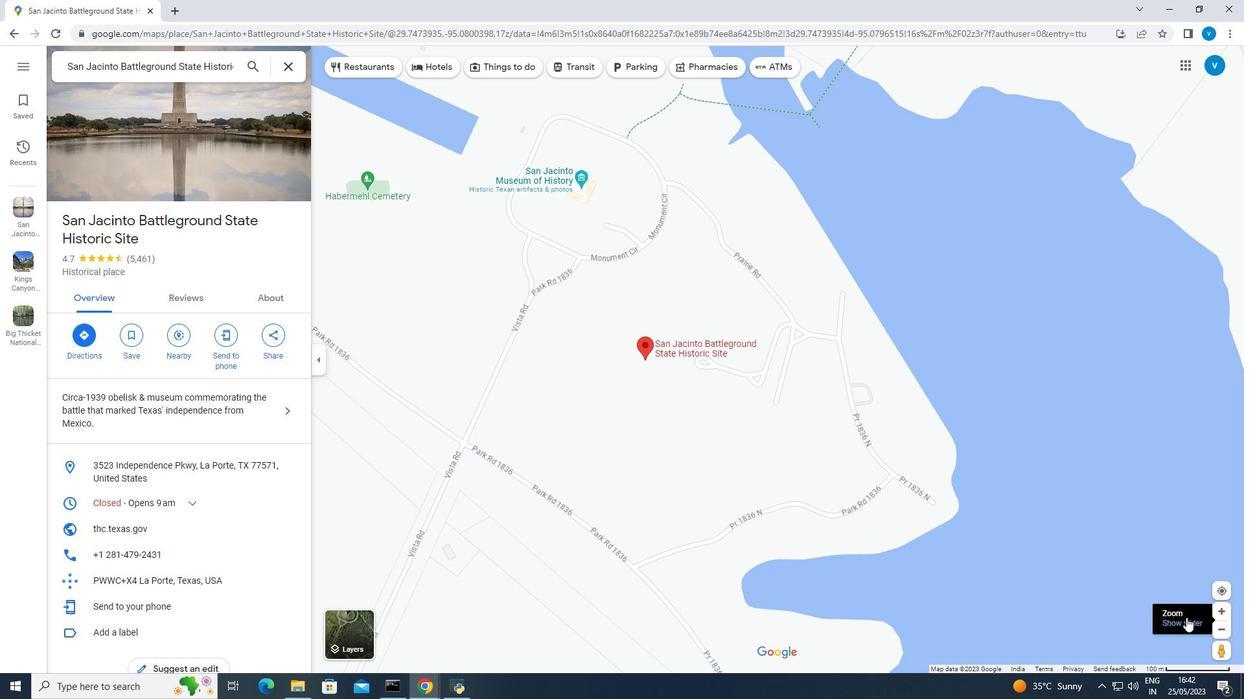 
Action: Mouse pressed left at (1186, 619)
Screenshot: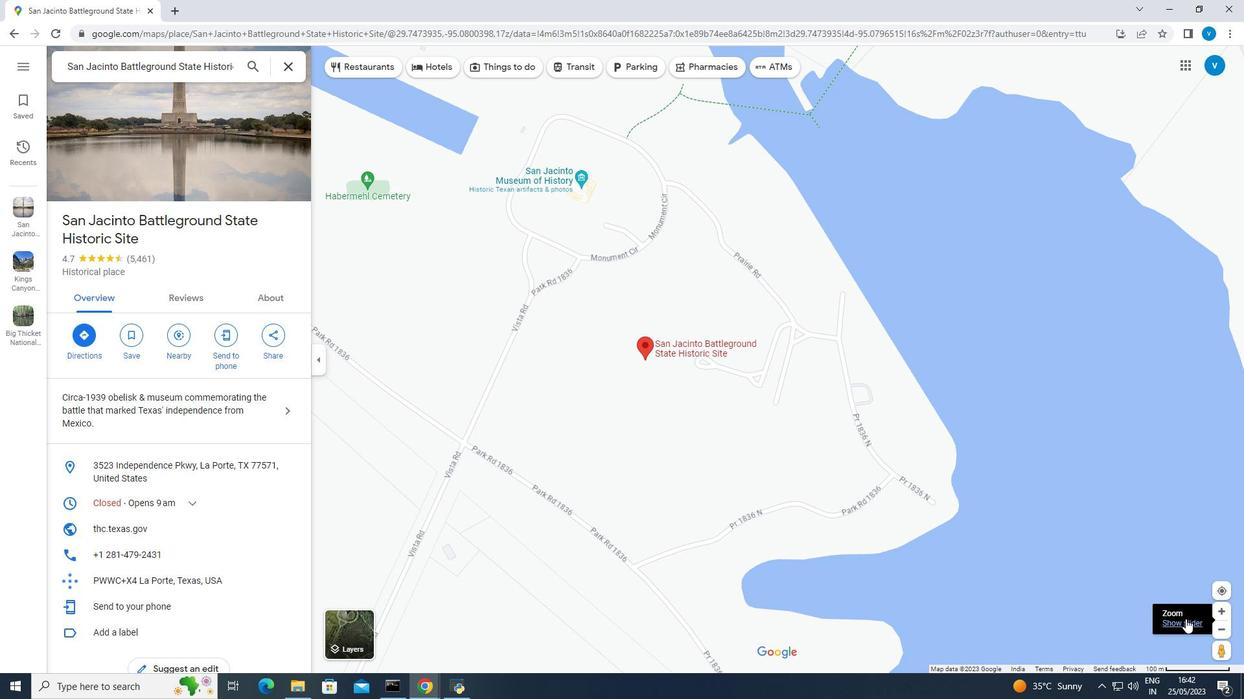 
Action: Mouse moved to (1225, 513)
Screenshot: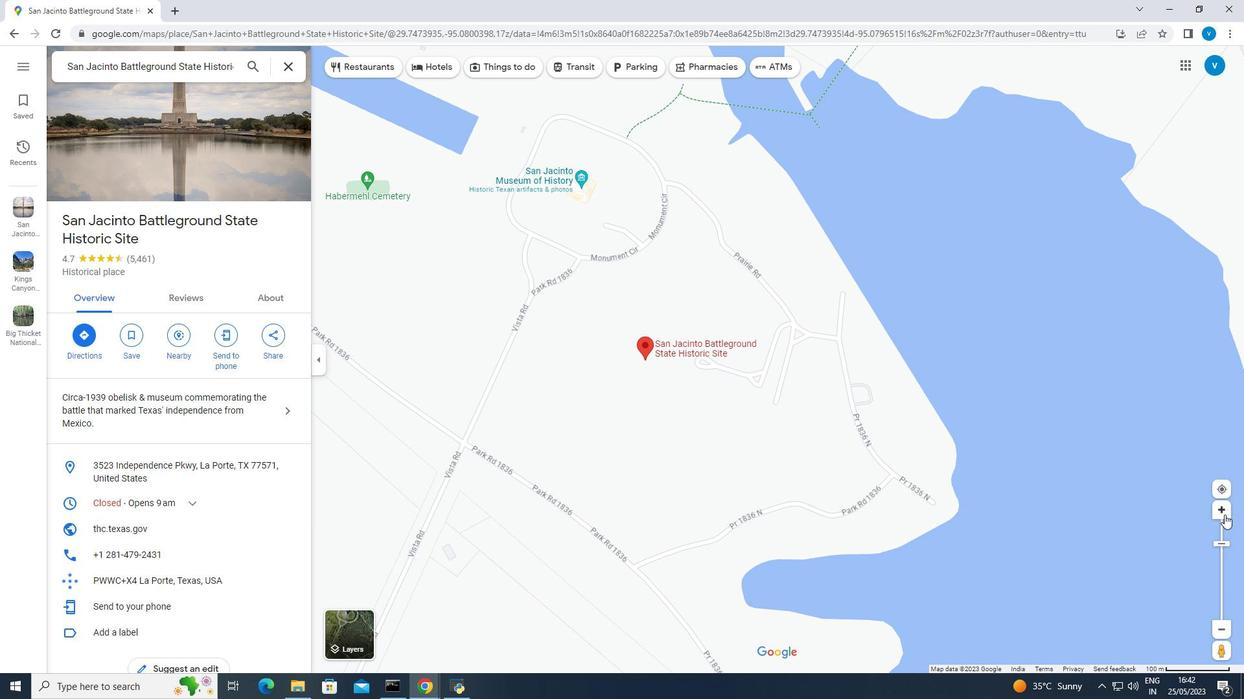 
Action: Mouse pressed left at (1225, 513)
Screenshot: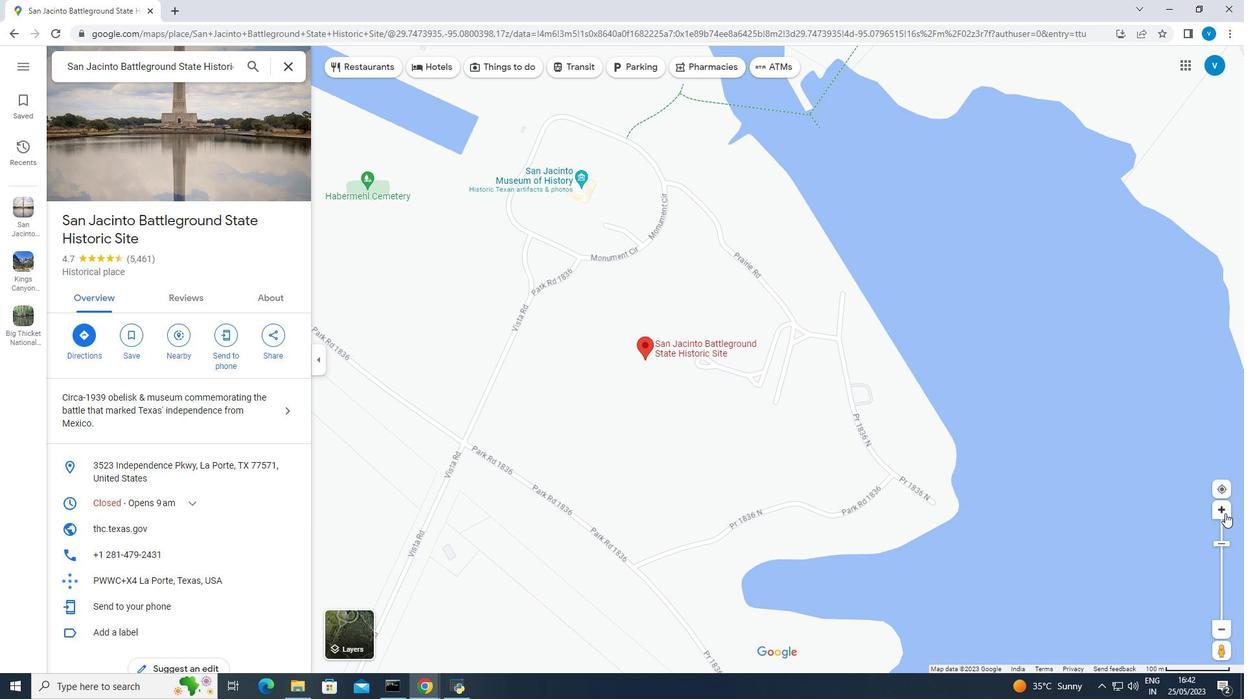
Action: Mouse pressed left at (1225, 513)
Screenshot: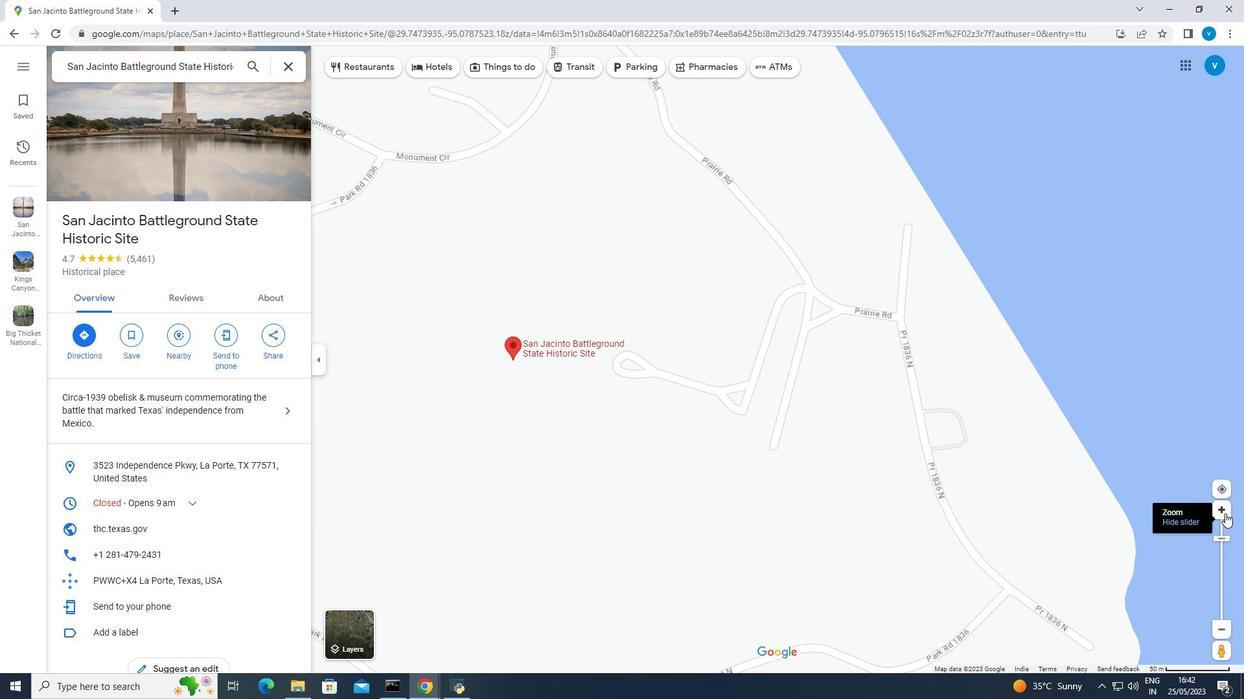 
Action: Mouse moved to (619, 445)
Screenshot: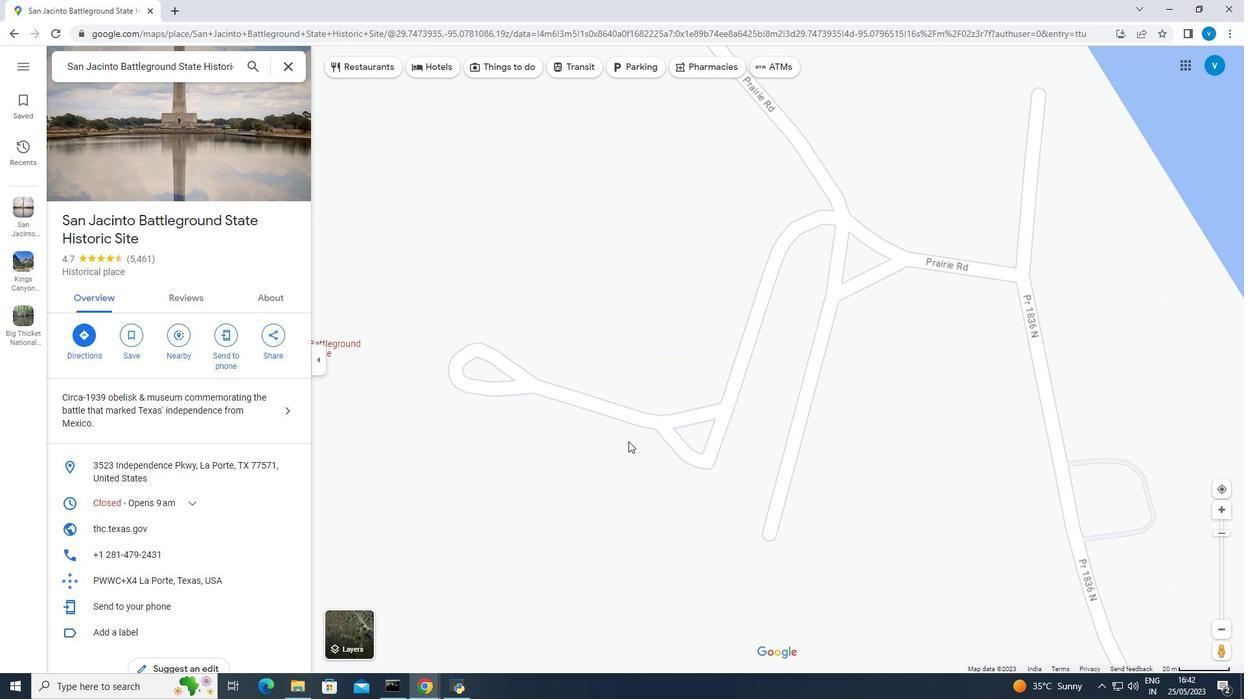 
Action: Mouse pressed left at (619, 445)
Screenshot: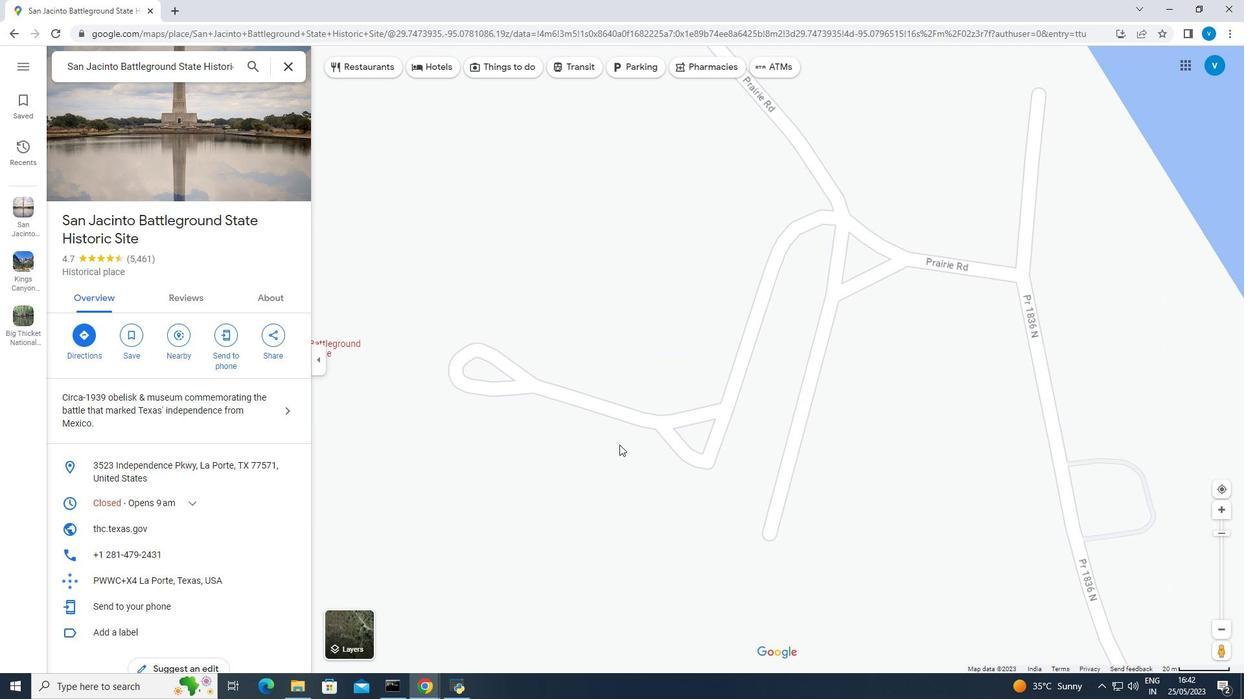 
Action: Mouse moved to (805, 486)
Screenshot: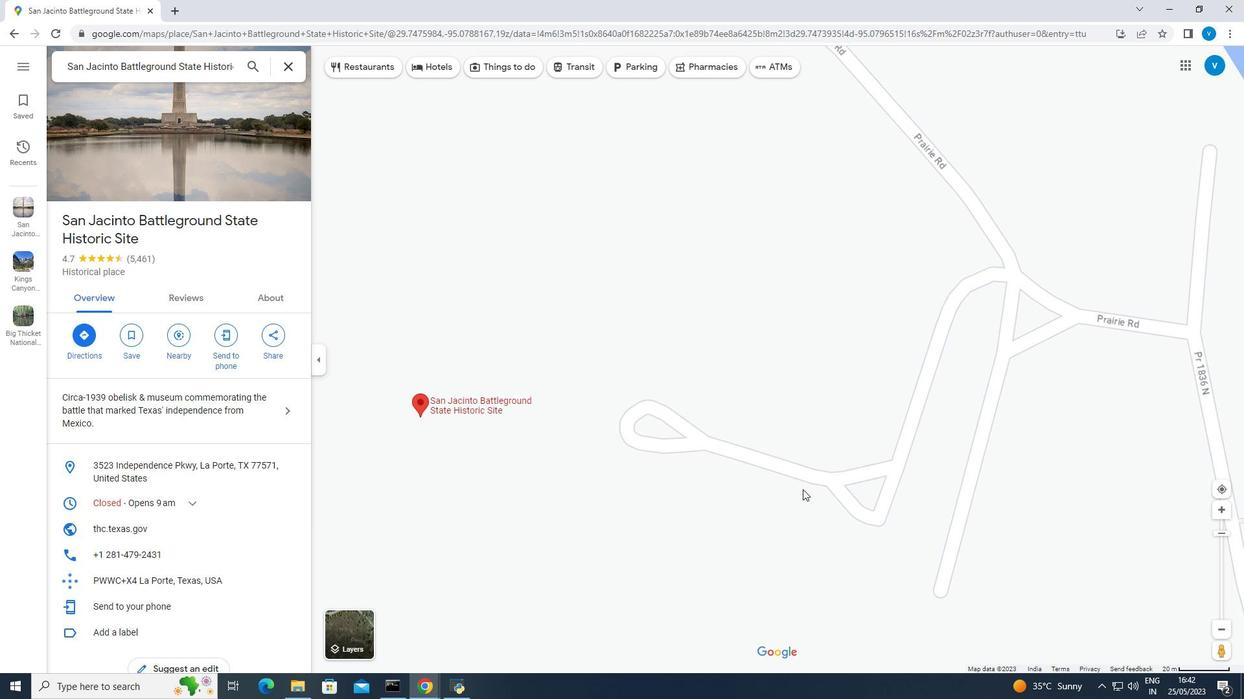 
